 Task: Define workflows for handling returned items and updating inventory.
Action: Mouse moved to (737, 47)
Screenshot: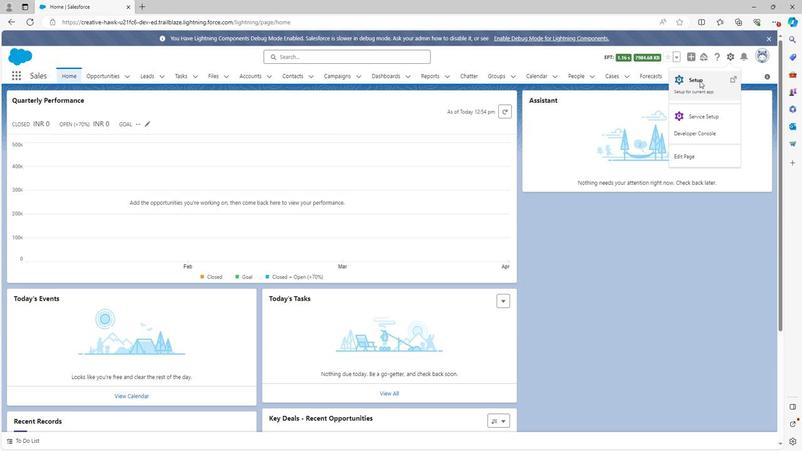 
Action: Mouse pressed left at (737, 47)
Screenshot: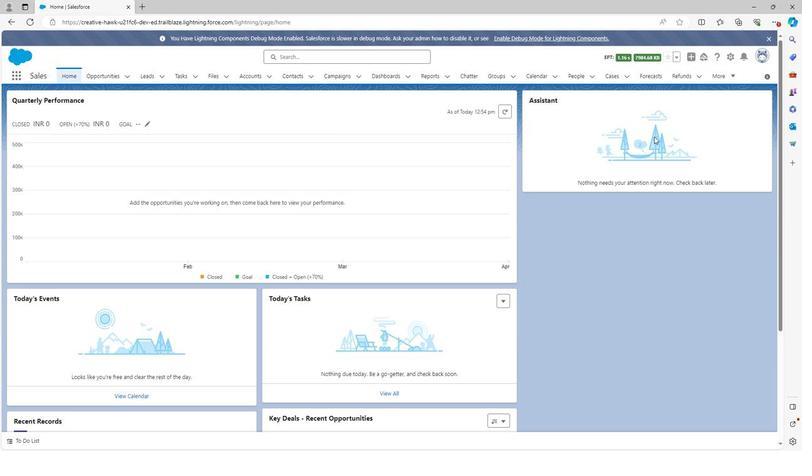 
Action: Mouse moved to (703, 72)
Screenshot: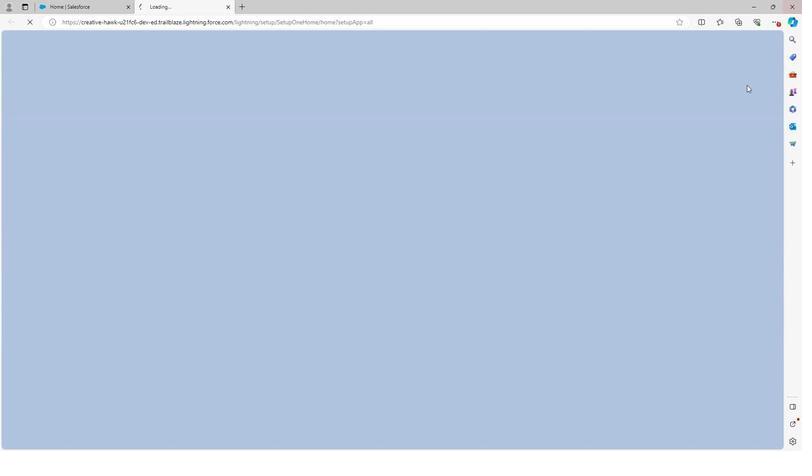 
Action: Mouse pressed left at (703, 72)
Screenshot: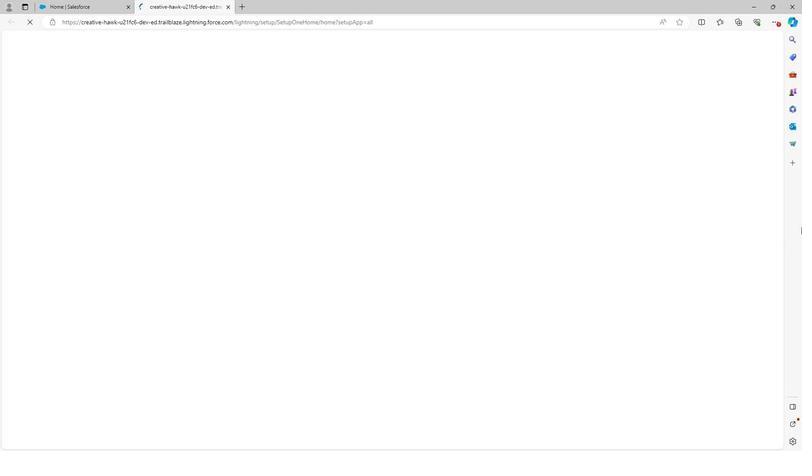 
Action: Mouse moved to (37, 90)
Screenshot: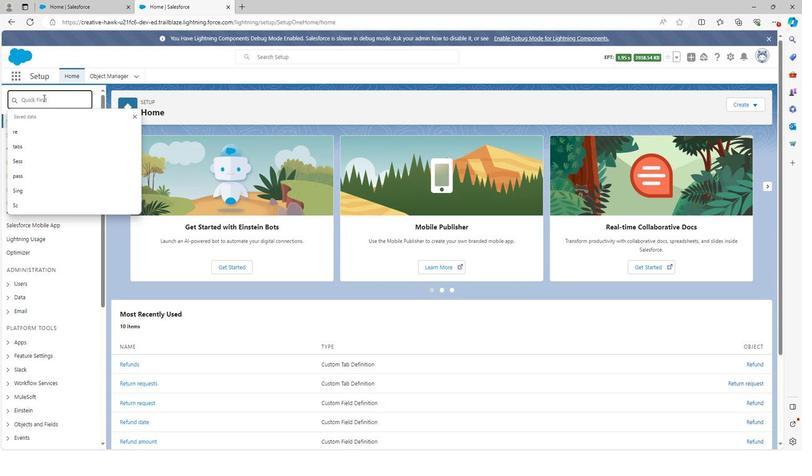 
Action: Mouse pressed left at (37, 90)
Screenshot: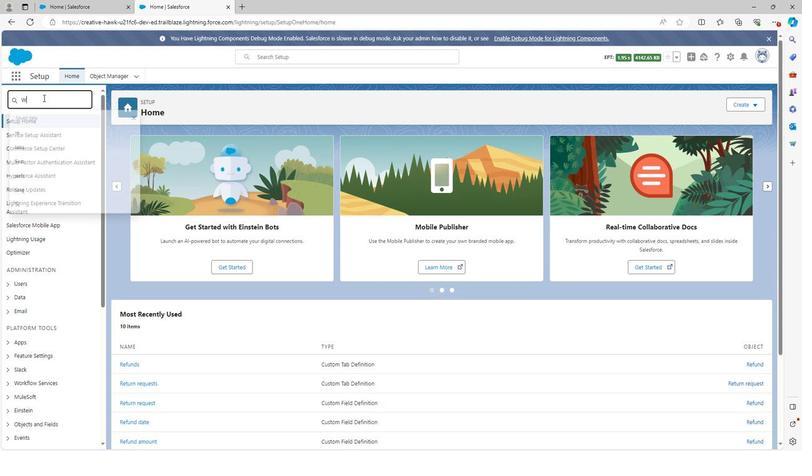 
Action: Key pressed <Key.shift>Workf
Screenshot: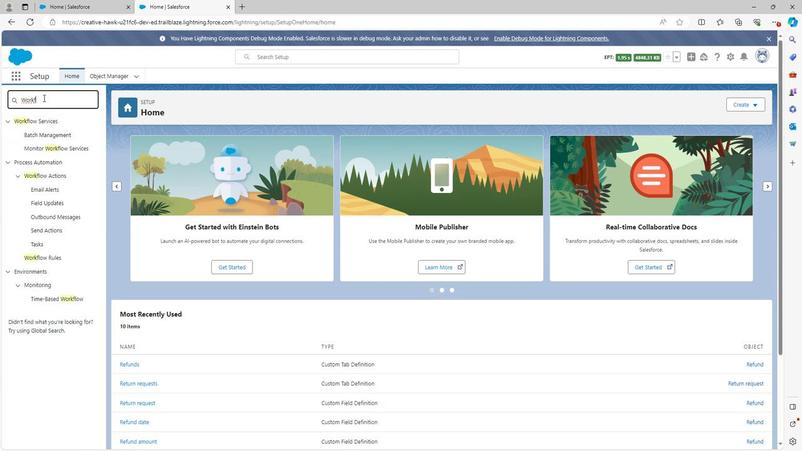 
Action: Mouse moved to (42, 254)
Screenshot: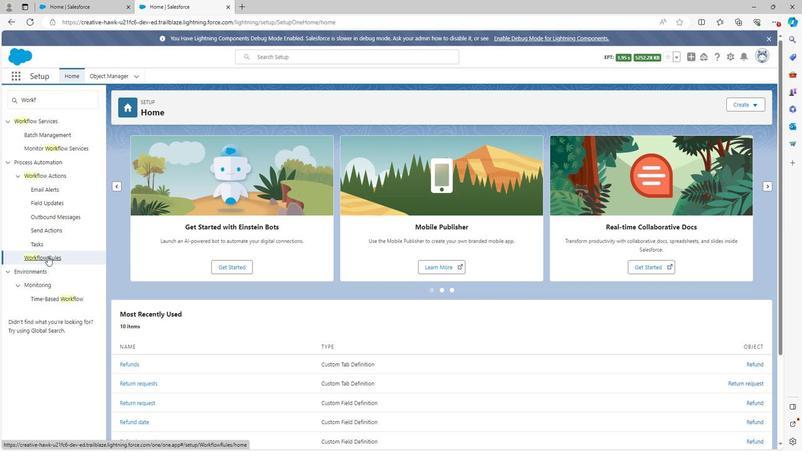 
Action: Mouse pressed left at (42, 254)
Screenshot: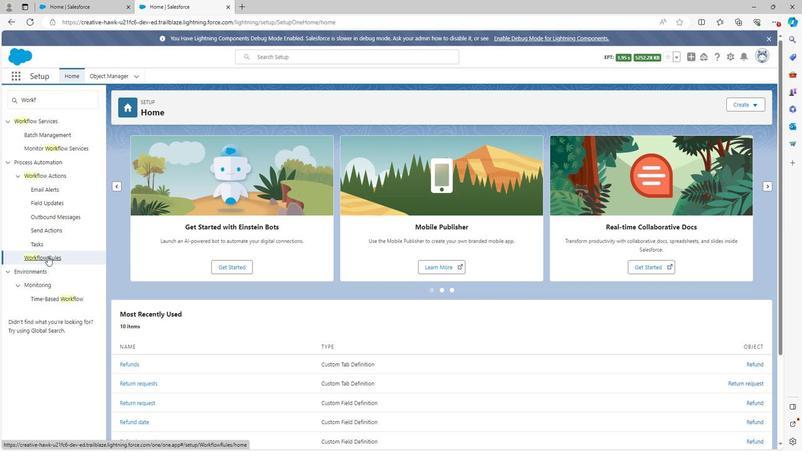 
Action: Mouse moved to (440, 235)
Screenshot: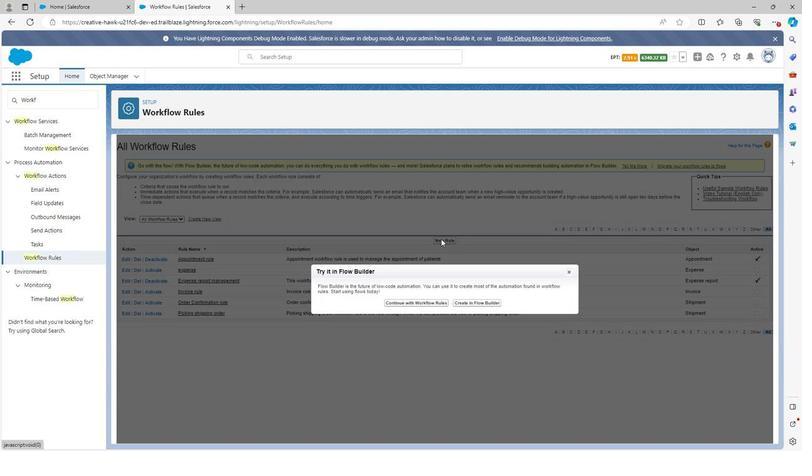 
Action: Mouse pressed left at (440, 235)
Screenshot: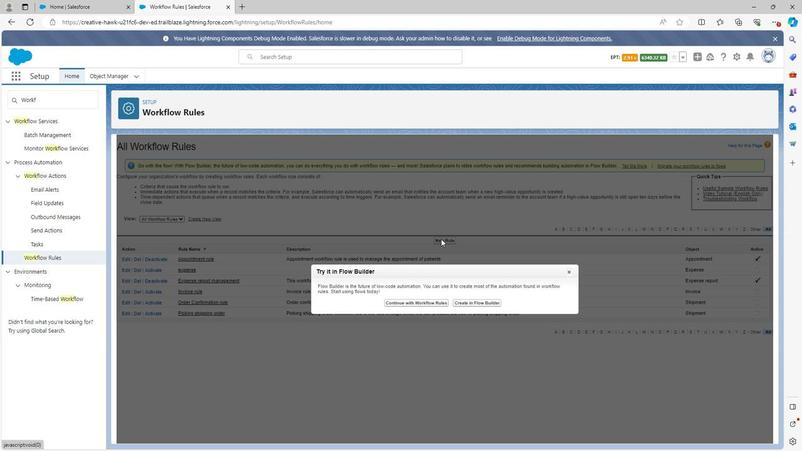 
Action: Mouse moved to (426, 301)
Screenshot: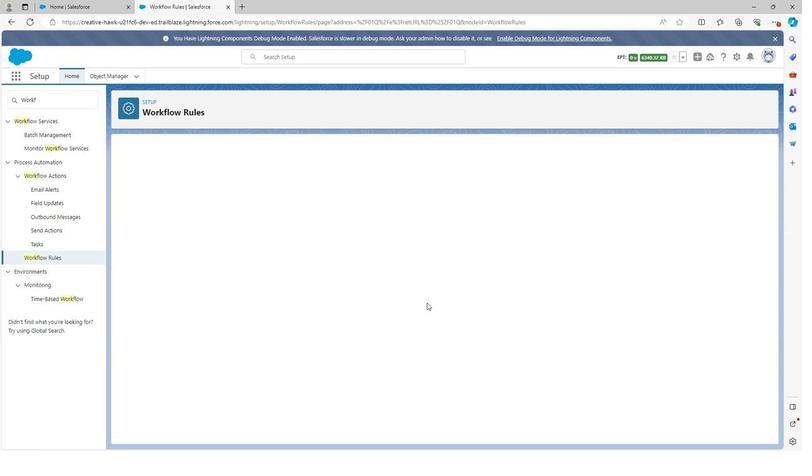
Action: Mouse pressed left at (426, 301)
Screenshot: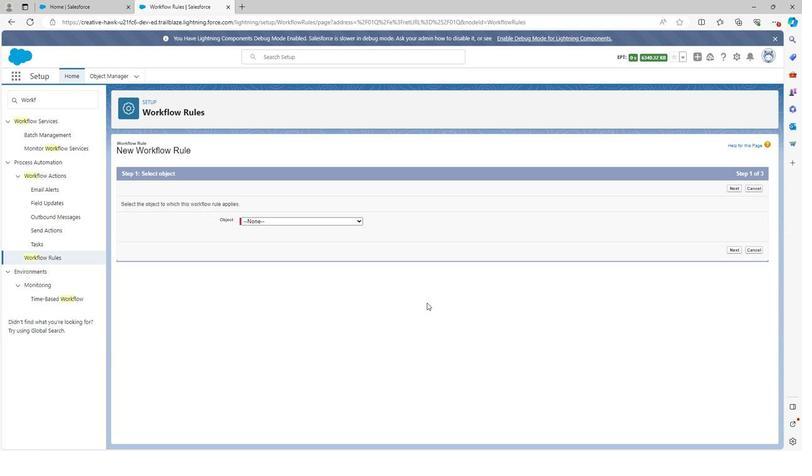 
Action: Mouse moved to (270, 218)
Screenshot: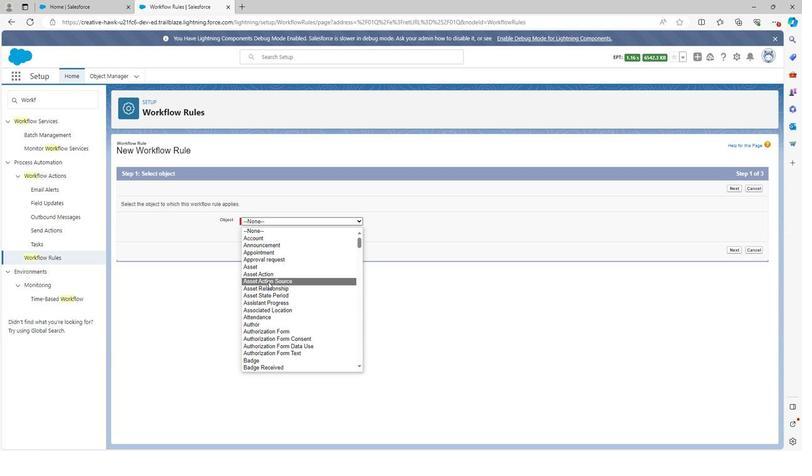 
Action: Mouse pressed left at (270, 218)
Screenshot: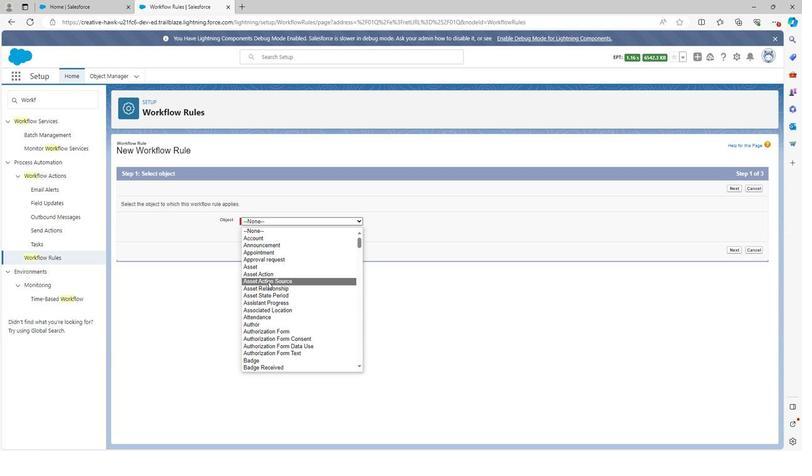 
Action: Mouse moved to (265, 280)
Screenshot: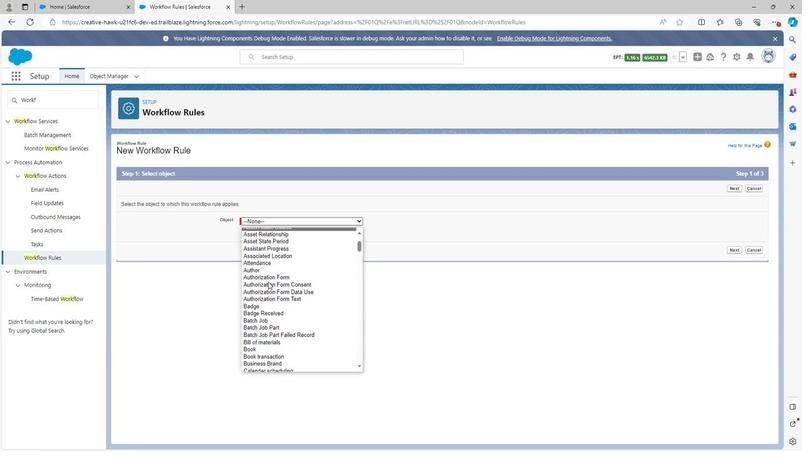 
Action: Mouse scrolled (265, 279) with delta (0, 0)
Screenshot: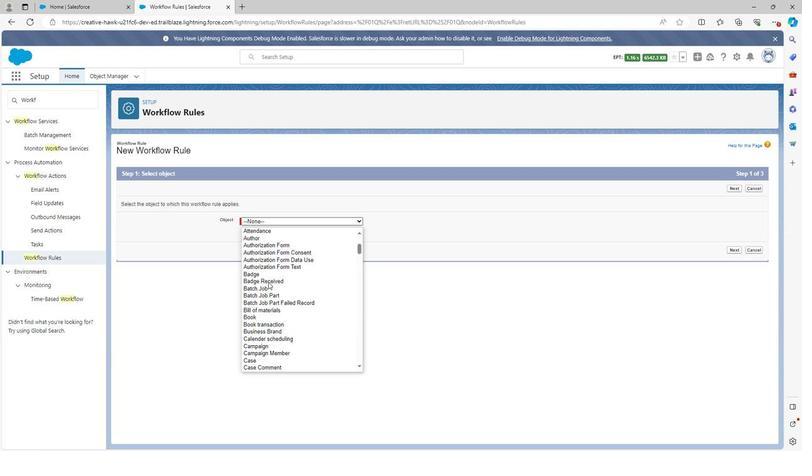 
Action: Mouse scrolled (265, 279) with delta (0, 0)
Screenshot: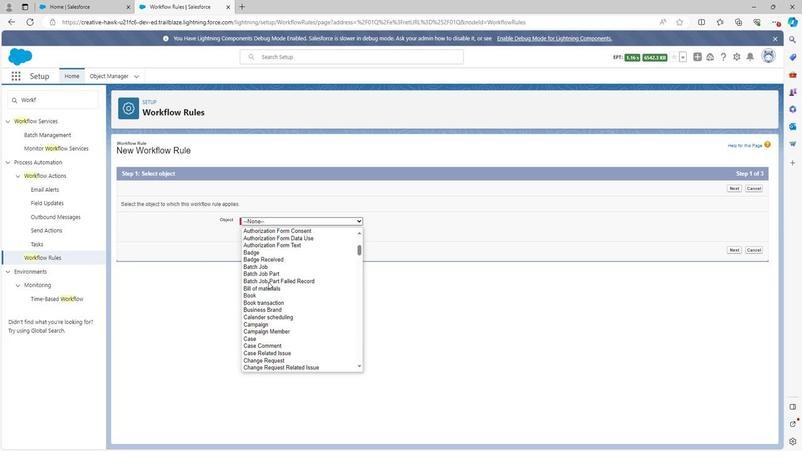 
Action: Mouse scrolled (265, 279) with delta (0, 0)
Screenshot: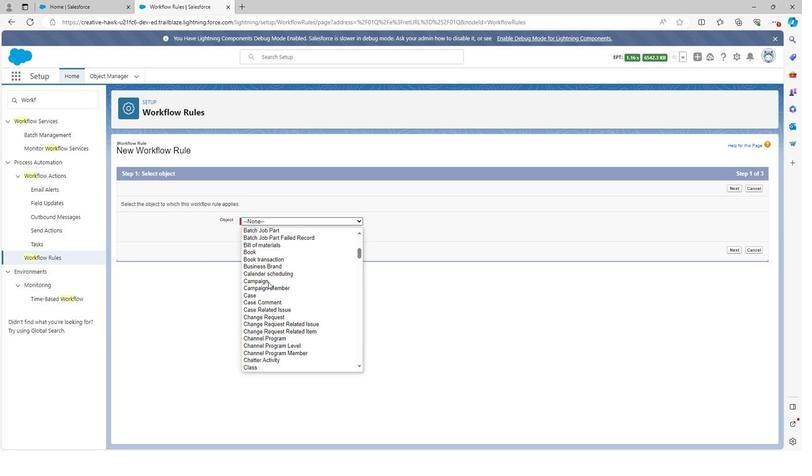 
Action: Mouse scrolled (265, 279) with delta (0, 0)
Screenshot: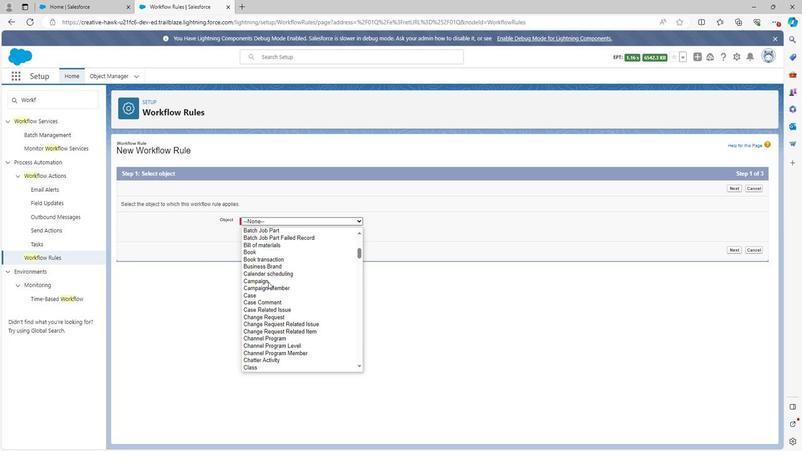 
Action: Mouse scrolled (265, 279) with delta (0, 0)
Screenshot: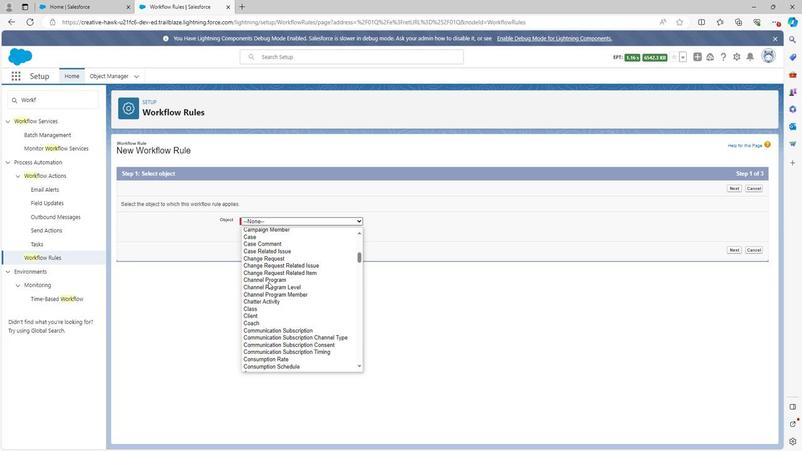 
Action: Mouse scrolled (265, 279) with delta (0, 0)
Screenshot: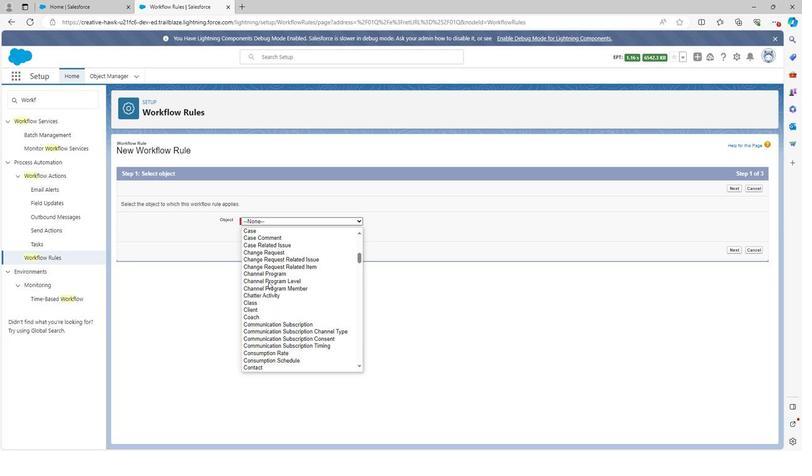 
Action: Mouse scrolled (265, 279) with delta (0, 0)
Screenshot: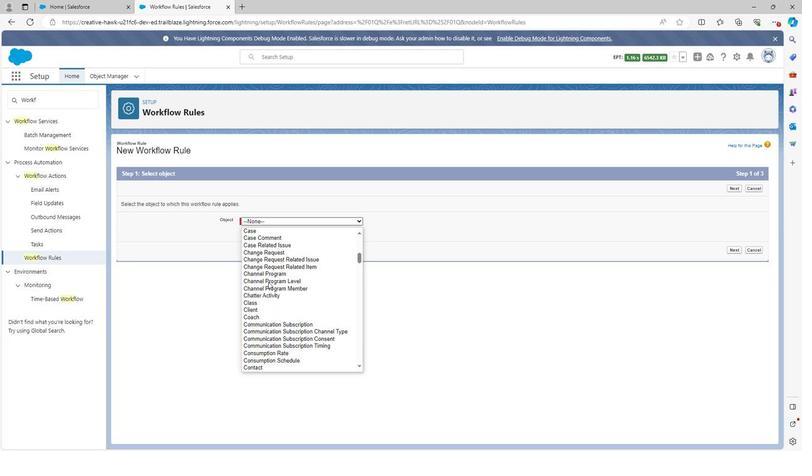 
Action: Mouse scrolled (265, 279) with delta (0, 0)
Screenshot: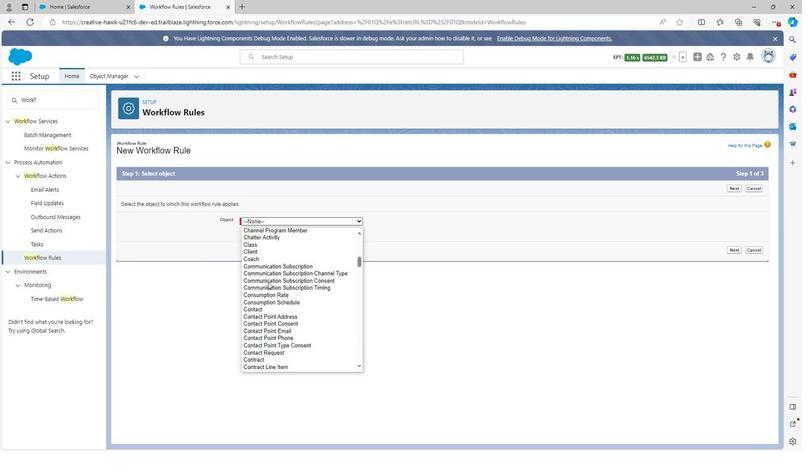 
Action: Mouse scrolled (265, 279) with delta (0, 0)
Screenshot: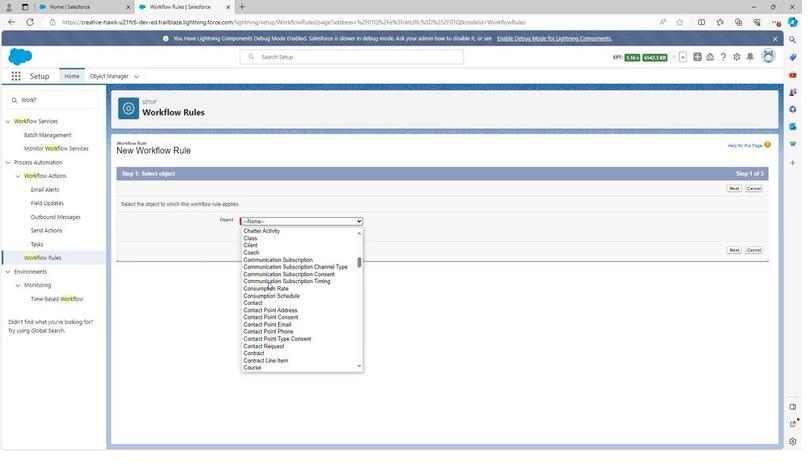 
Action: Mouse scrolled (265, 279) with delta (0, 0)
Screenshot: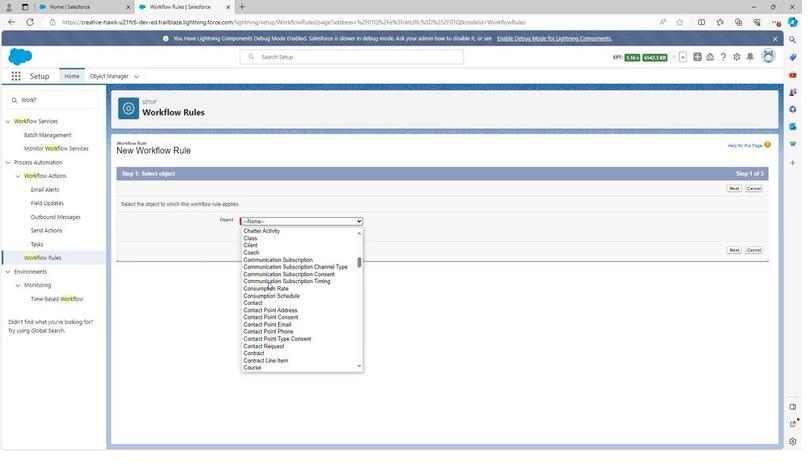 
Action: Mouse scrolled (265, 279) with delta (0, 0)
Screenshot: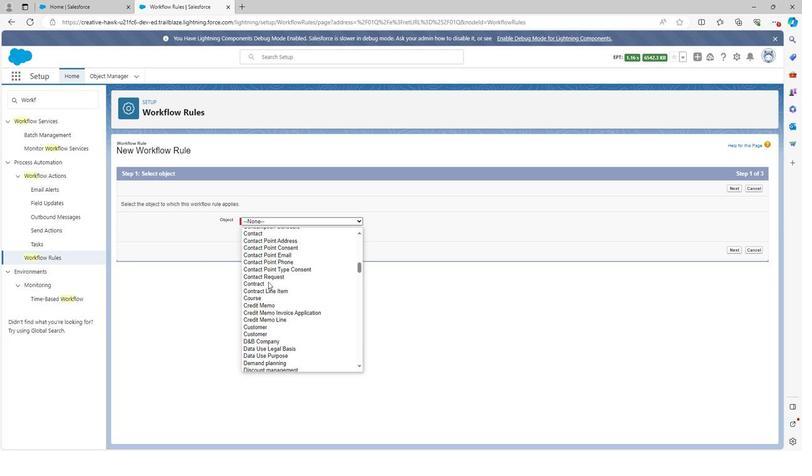 
Action: Mouse scrolled (265, 279) with delta (0, 0)
Screenshot: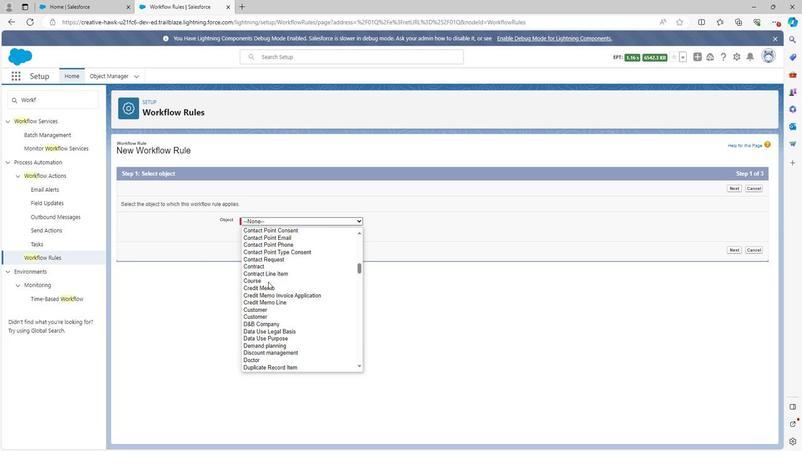 
Action: Mouse scrolled (265, 279) with delta (0, 0)
Screenshot: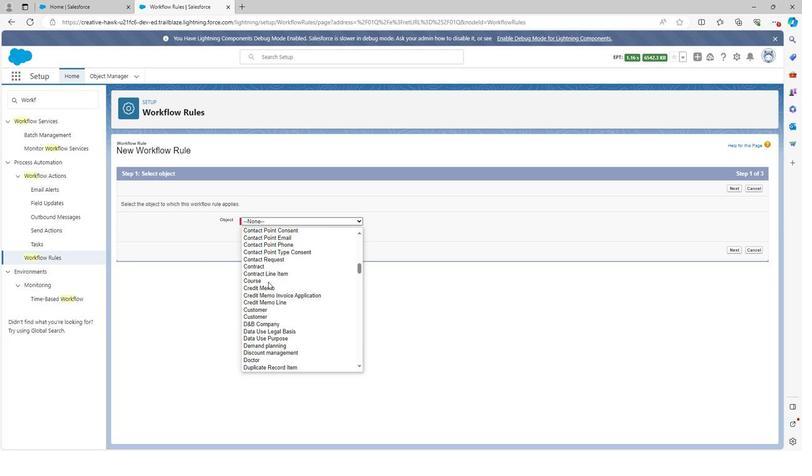 
Action: Mouse scrolled (265, 279) with delta (0, 0)
Screenshot: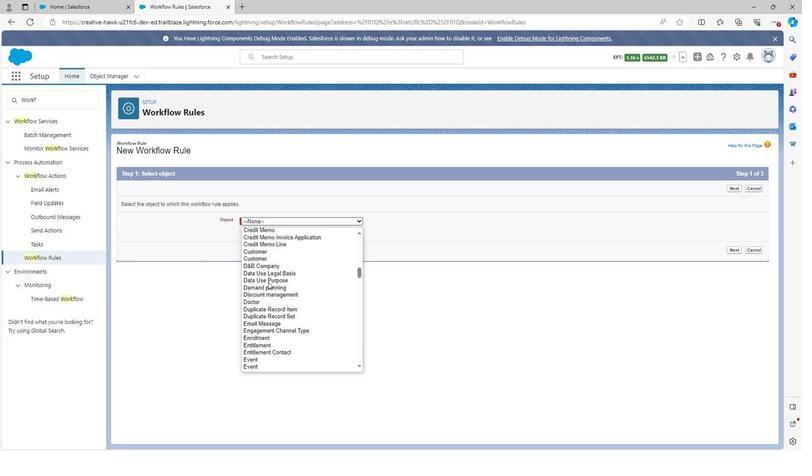 
Action: Mouse scrolled (265, 279) with delta (0, 0)
Screenshot: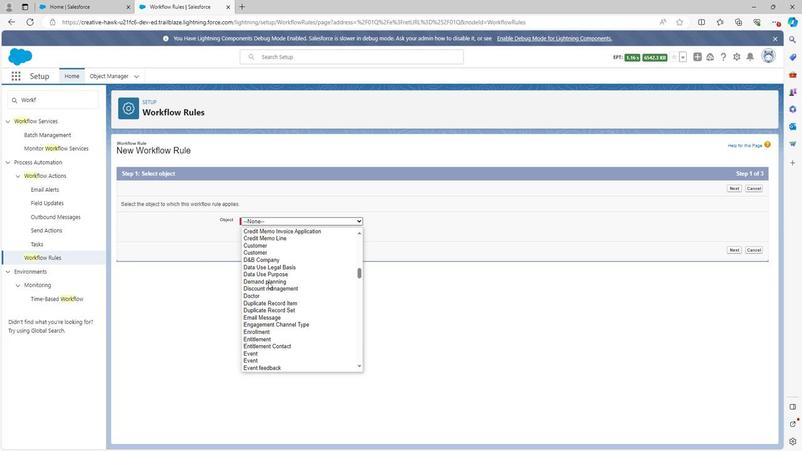 
Action: Mouse scrolled (265, 279) with delta (0, 0)
Screenshot: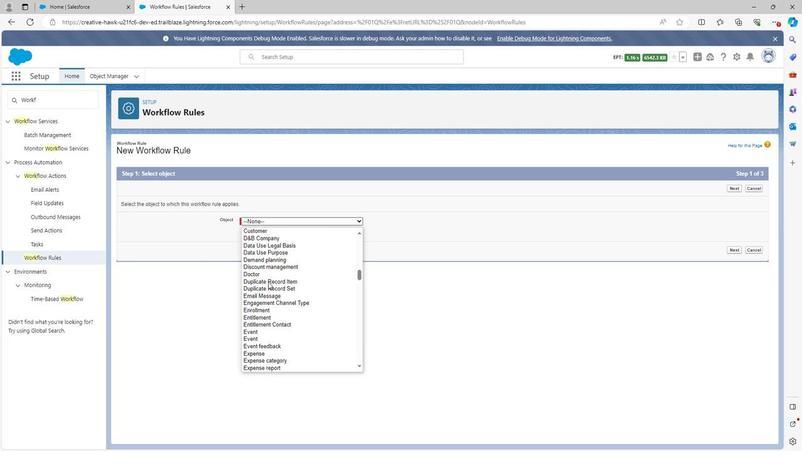 
Action: Mouse scrolled (265, 279) with delta (0, 0)
Screenshot: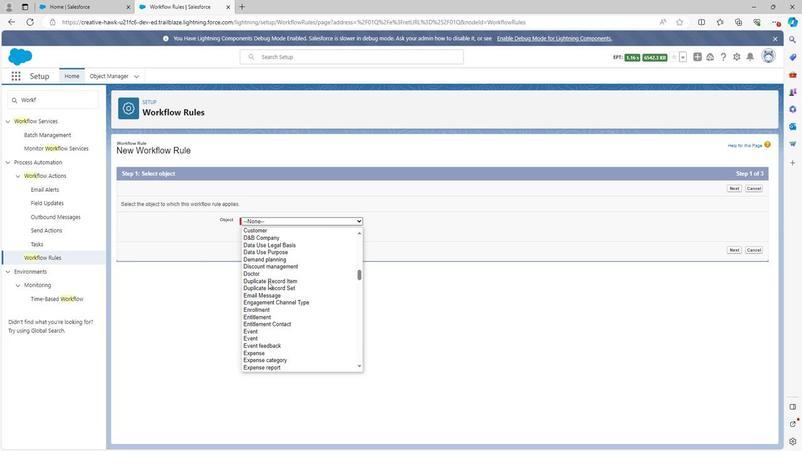 
Action: Mouse scrolled (265, 279) with delta (0, 0)
Screenshot: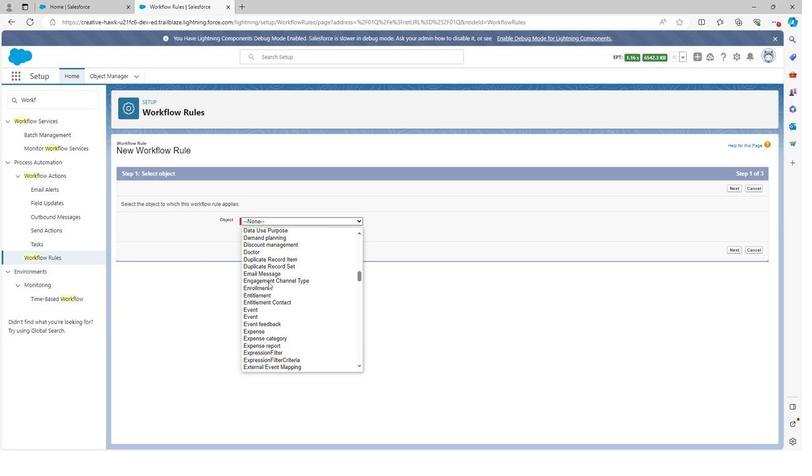 
Action: Mouse scrolled (265, 279) with delta (0, 0)
Screenshot: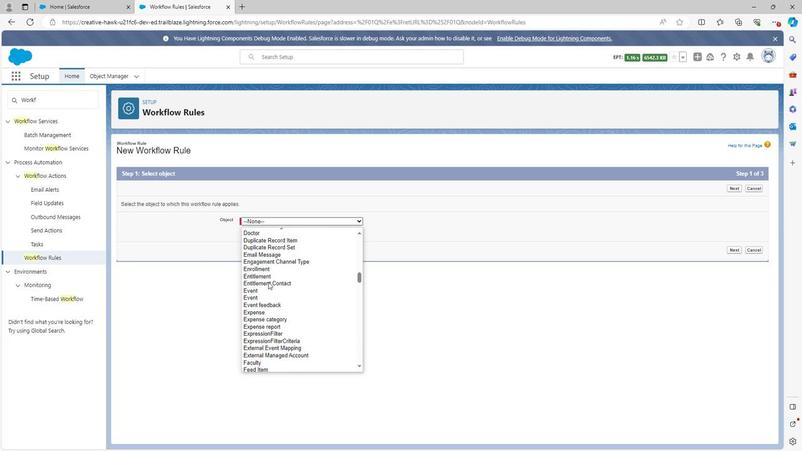 
Action: Mouse scrolled (265, 279) with delta (0, 0)
Screenshot: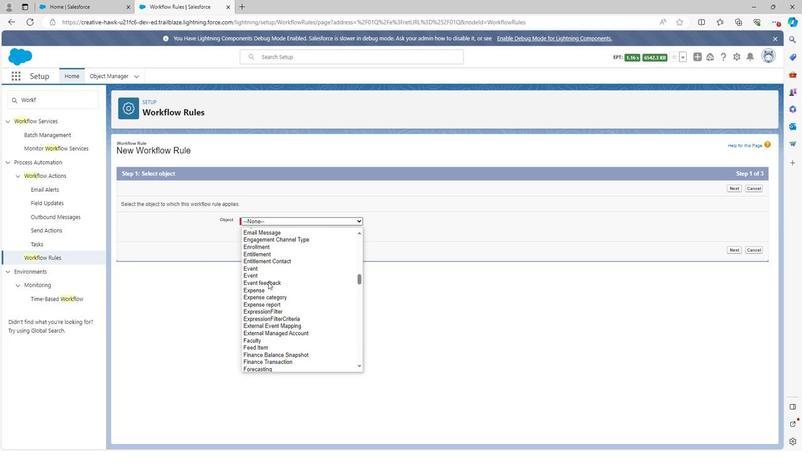 
Action: Mouse scrolled (265, 279) with delta (0, 0)
Screenshot: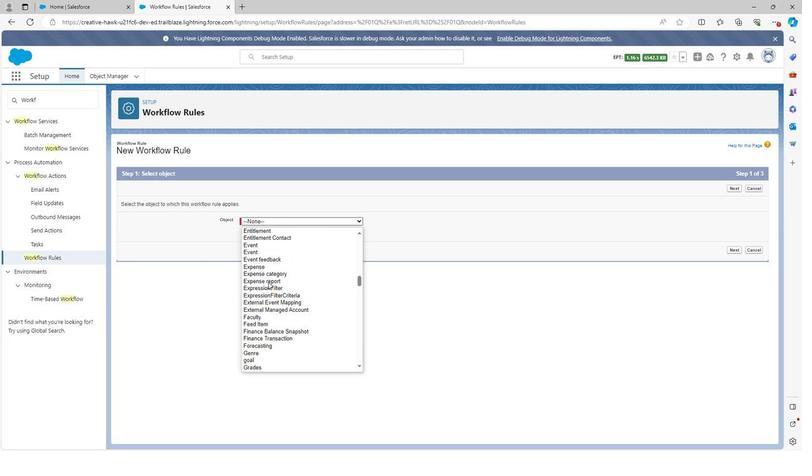 
Action: Mouse scrolled (265, 279) with delta (0, 0)
Screenshot: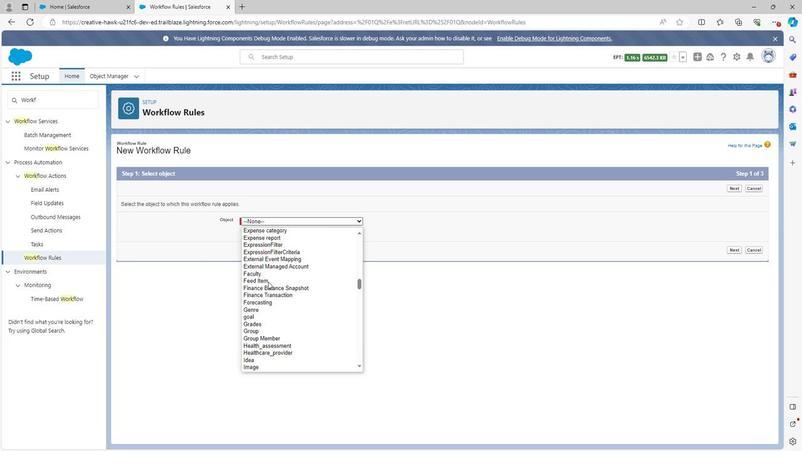 
Action: Mouse scrolled (265, 279) with delta (0, 0)
Screenshot: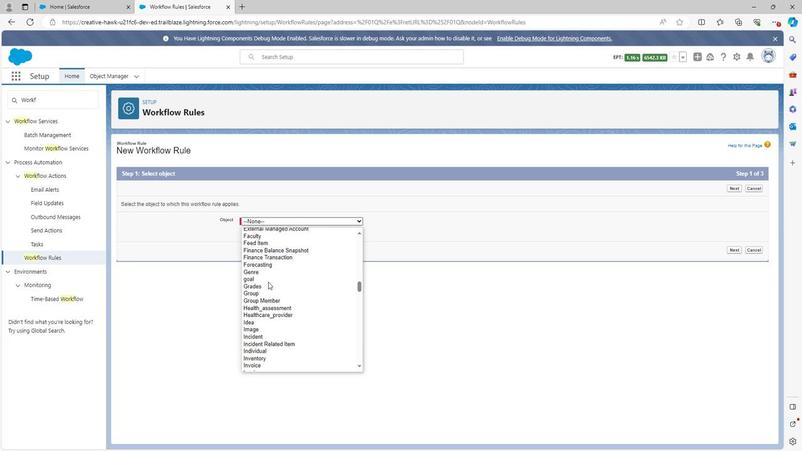 
Action: Mouse scrolled (265, 279) with delta (0, 0)
Screenshot: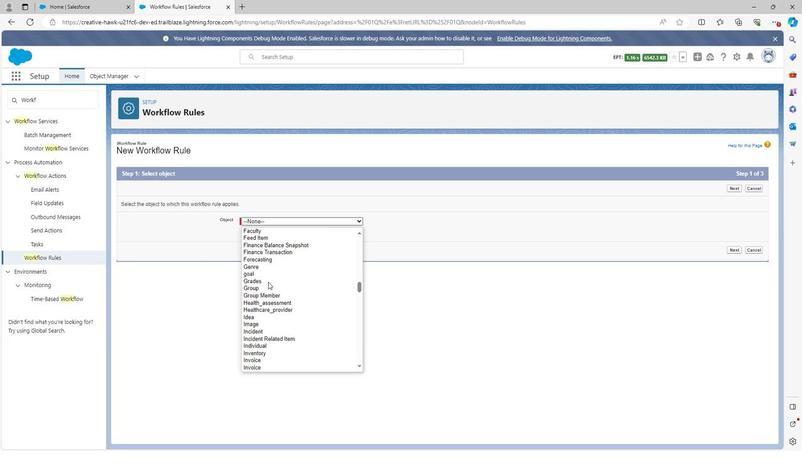 
Action: Mouse scrolled (265, 279) with delta (0, 0)
Screenshot: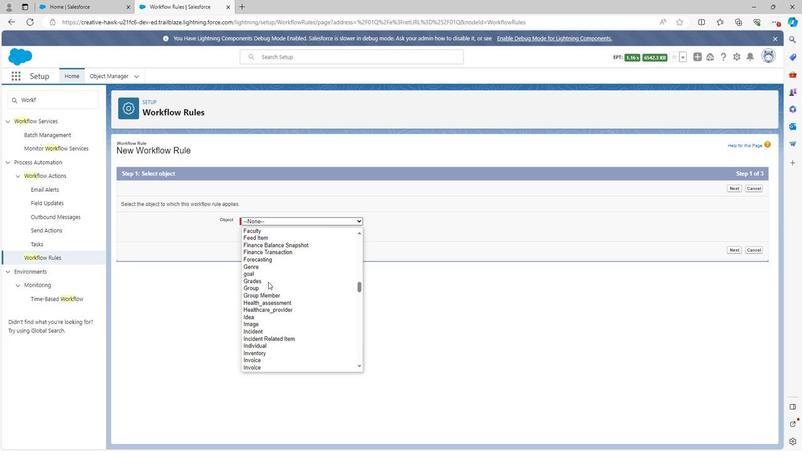 
Action: Mouse scrolled (265, 279) with delta (0, 0)
Screenshot: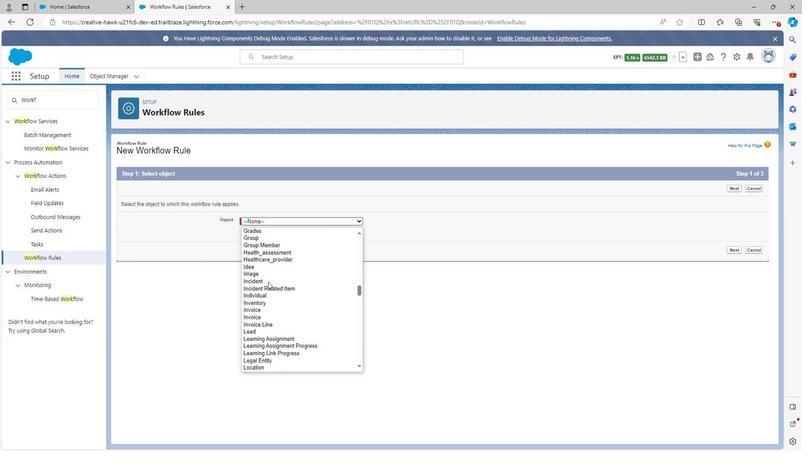 
Action: Mouse scrolled (265, 279) with delta (0, 0)
Screenshot: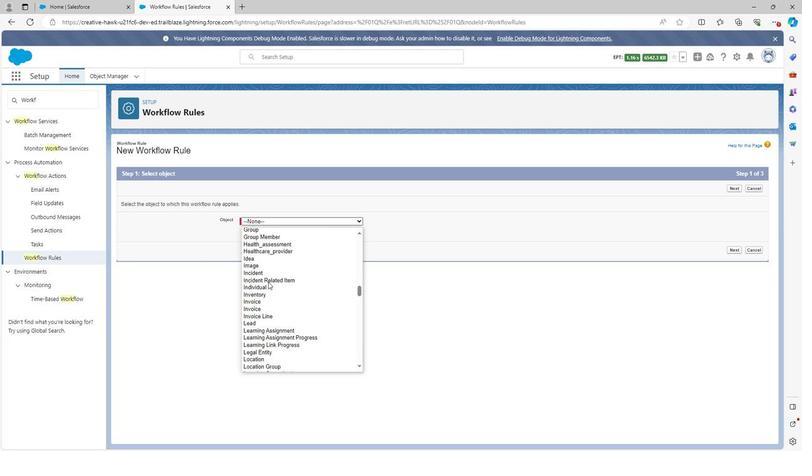 
Action: Mouse scrolled (265, 279) with delta (0, 0)
Screenshot: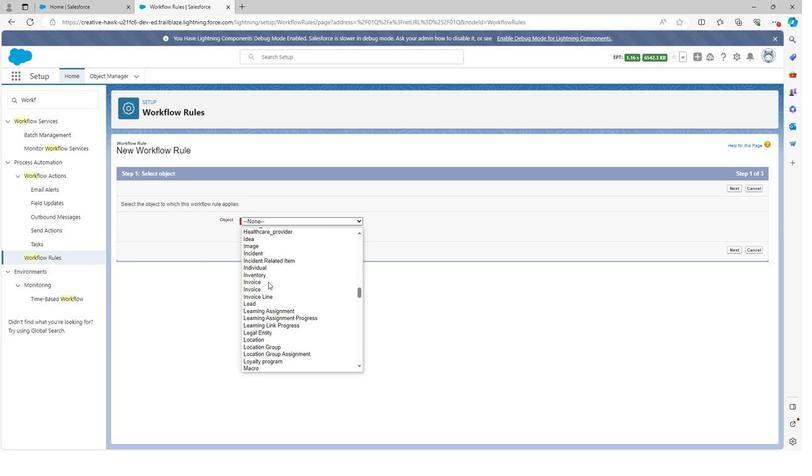 
Action: Mouse scrolled (265, 279) with delta (0, 0)
Screenshot: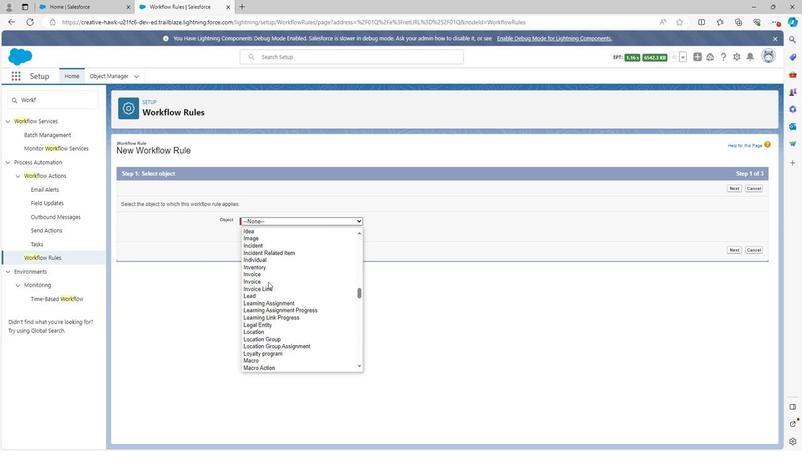 
Action: Mouse scrolled (265, 279) with delta (0, 0)
Screenshot: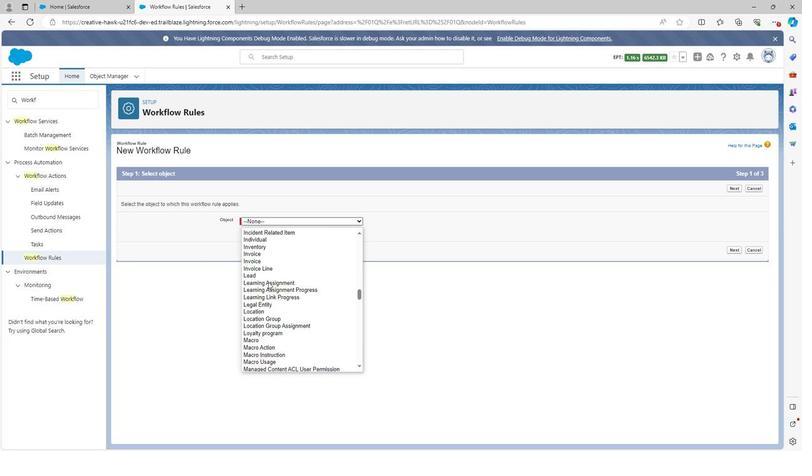 
Action: Mouse scrolled (265, 279) with delta (0, 0)
Screenshot: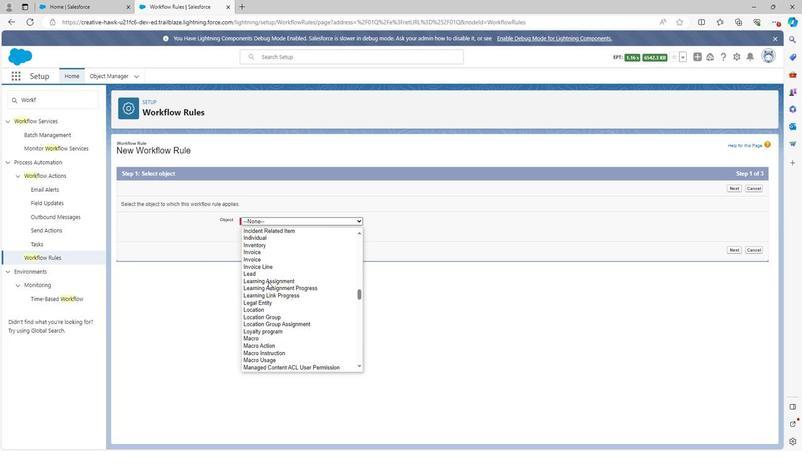 
Action: Mouse scrolled (265, 279) with delta (0, 0)
Screenshot: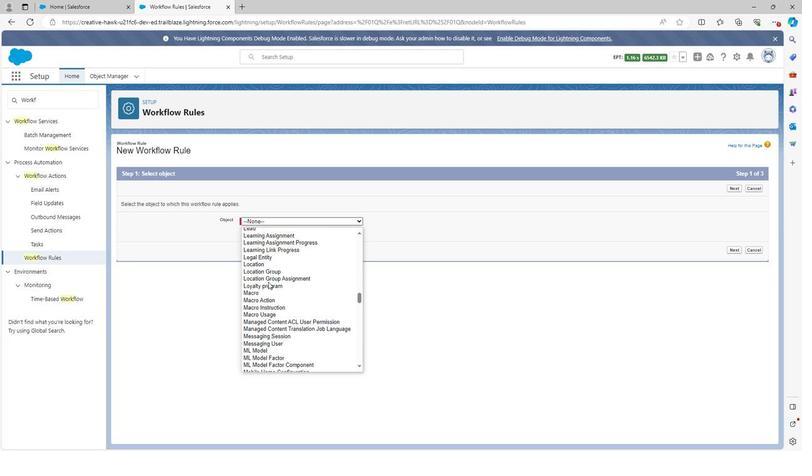 
Action: Mouse scrolled (265, 279) with delta (0, 0)
Screenshot: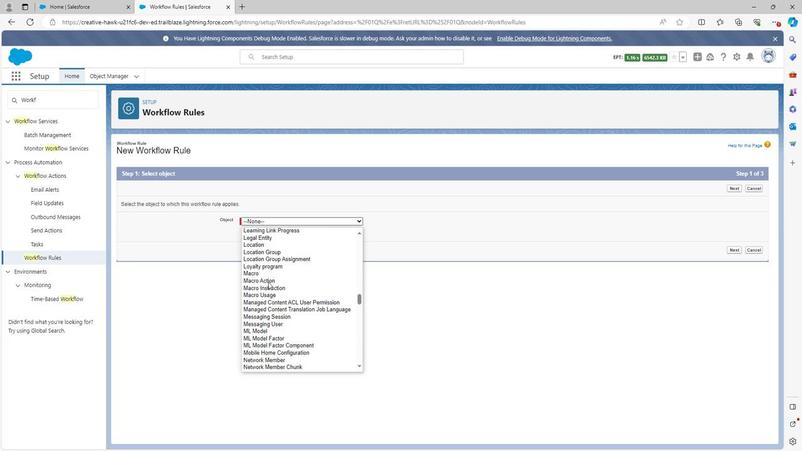 
Action: Mouse scrolled (265, 279) with delta (0, 0)
Screenshot: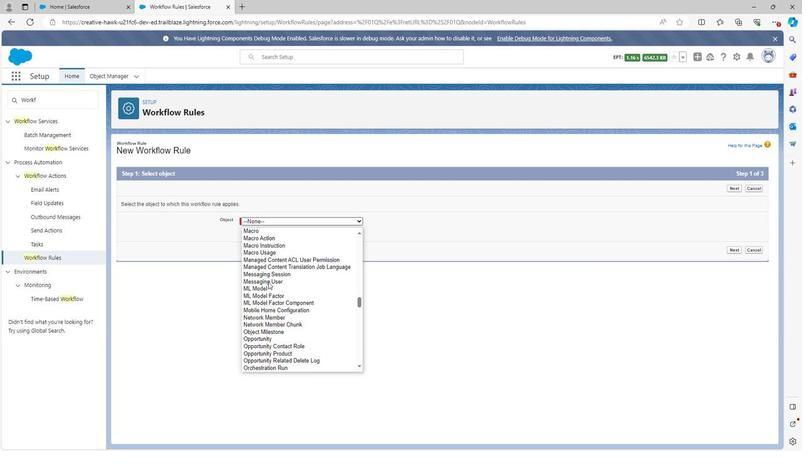 
Action: Mouse scrolled (265, 279) with delta (0, 0)
Screenshot: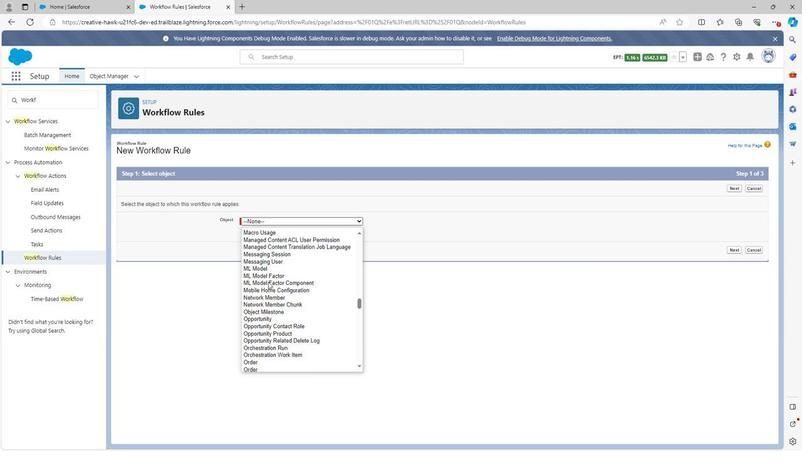 
Action: Mouse scrolled (265, 279) with delta (0, 0)
Screenshot: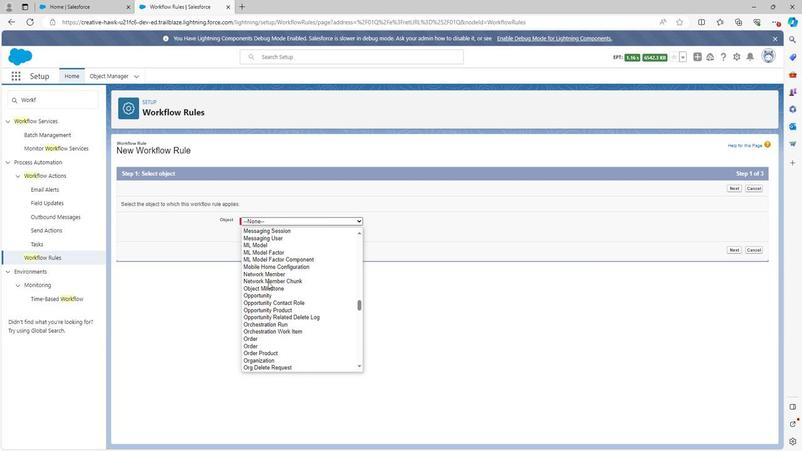 
Action: Mouse scrolled (265, 279) with delta (0, 0)
Screenshot: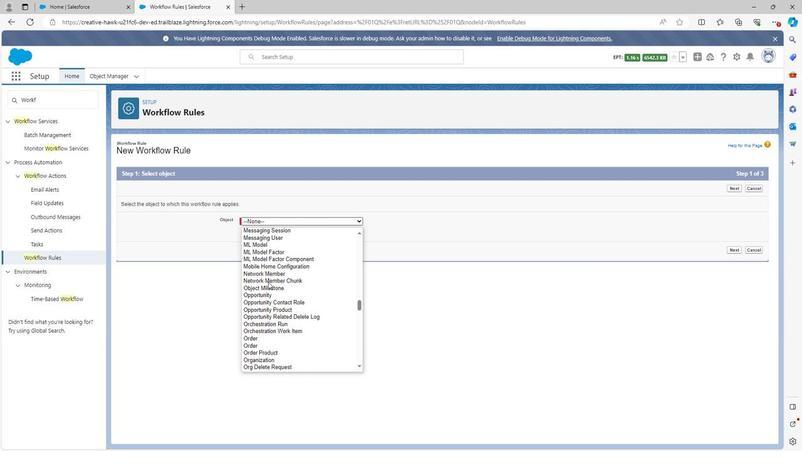 
Action: Mouse scrolled (265, 279) with delta (0, 0)
Screenshot: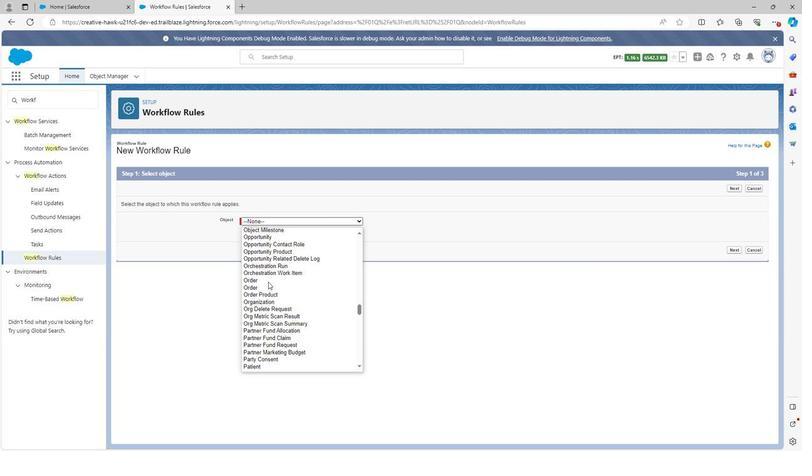 
Action: Mouse scrolled (265, 279) with delta (0, 0)
Screenshot: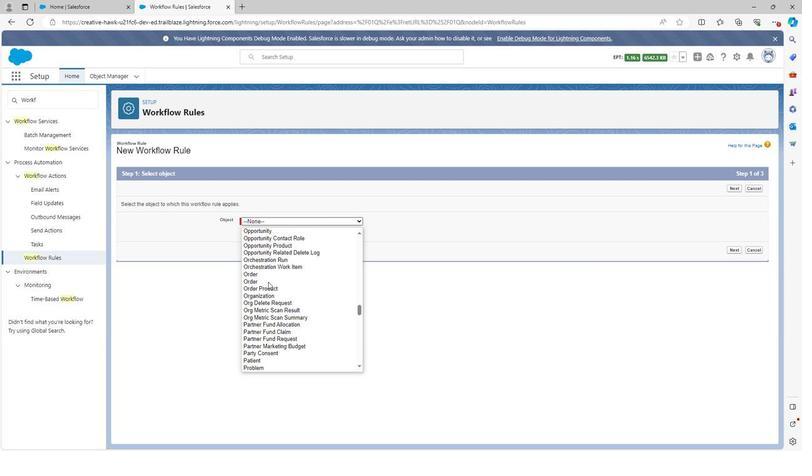 
Action: Mouse scrolled (265, 279) with delta (0, 0)
Screenshot: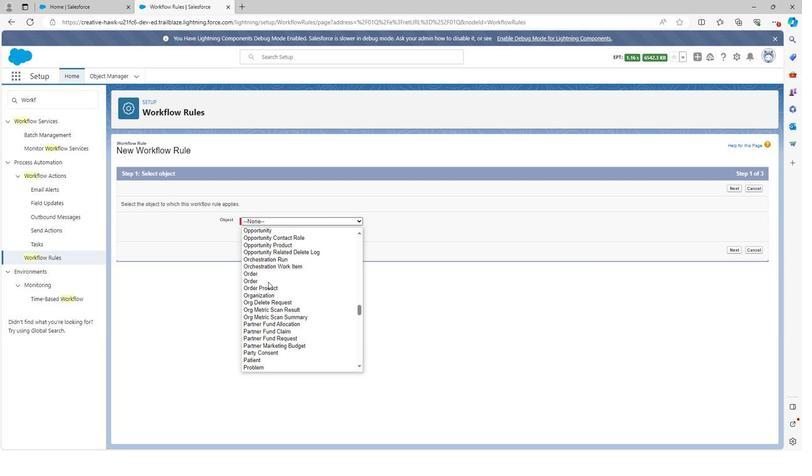
Action: Mouse scrolled (265, 279) with delta (0, 0)
Screenshot: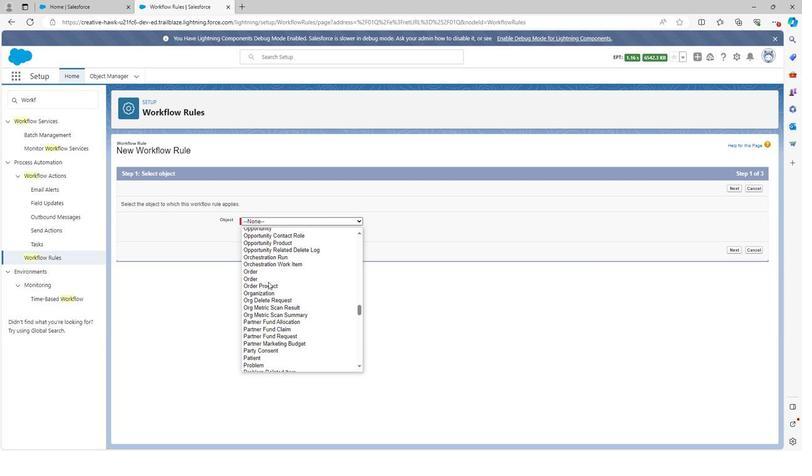 
Action: Mouse scrolled (265, 279) with delta (0, 0)
Screenshot: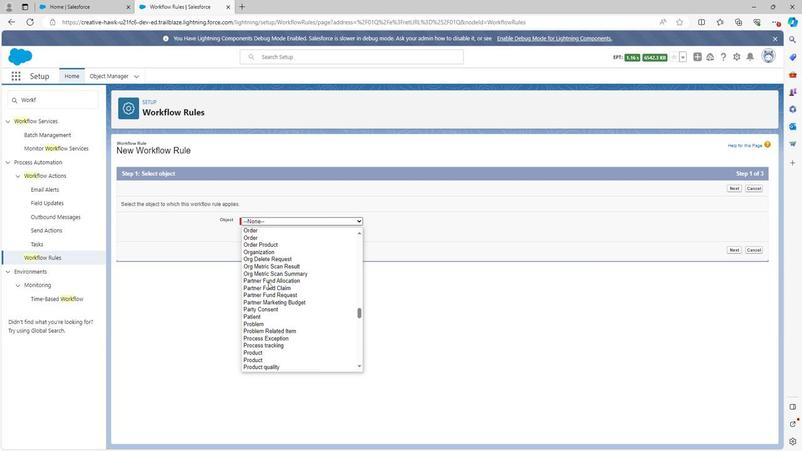 
Action: Mouse scrolled (265, 279) with delta (0, 0)
Screenshot: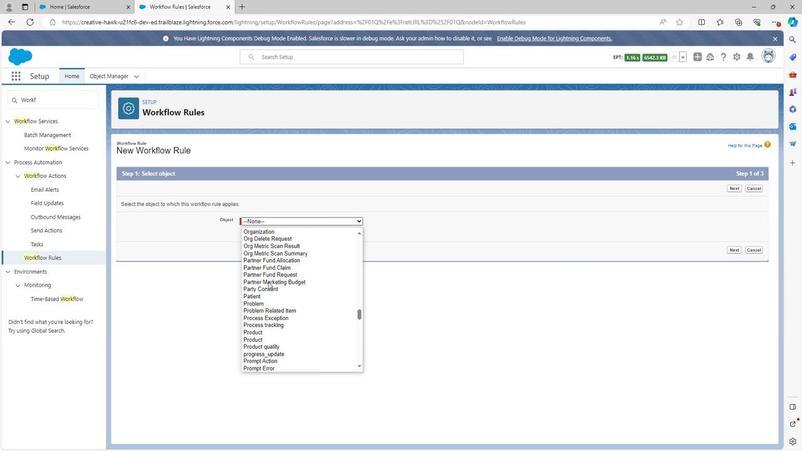 
Action: Mouse scrolled (265, 279) with delta (0, 0)
Screenshot: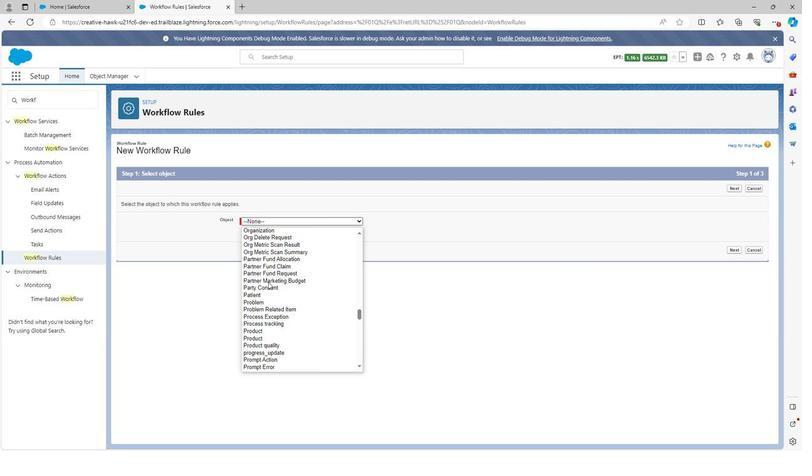 
Action: Mouse scrolled (265, 279) with delta (0, 0)
Screenshot: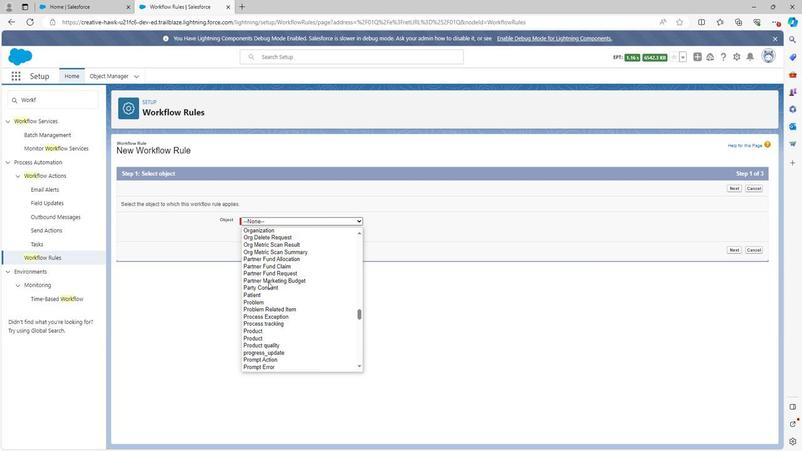 
Action: Mouse scrolled (265, 279) with delta (0, 0)
Screenshot: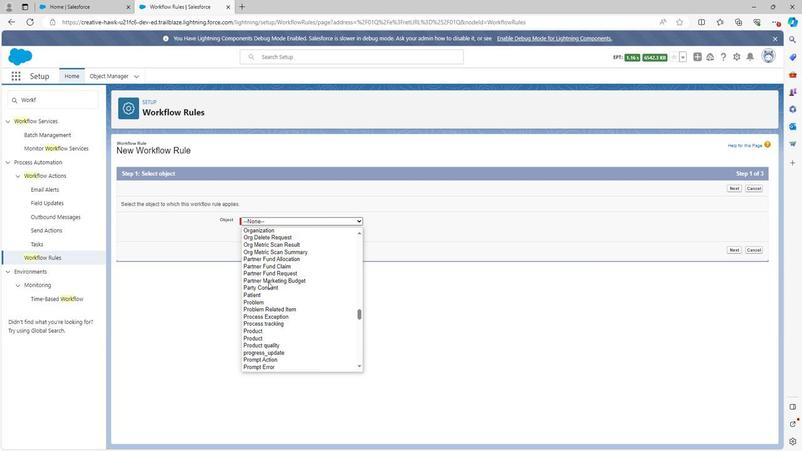 
Action: Mouse scrolled (265, 279) with delta (0, 0)
Screenshot: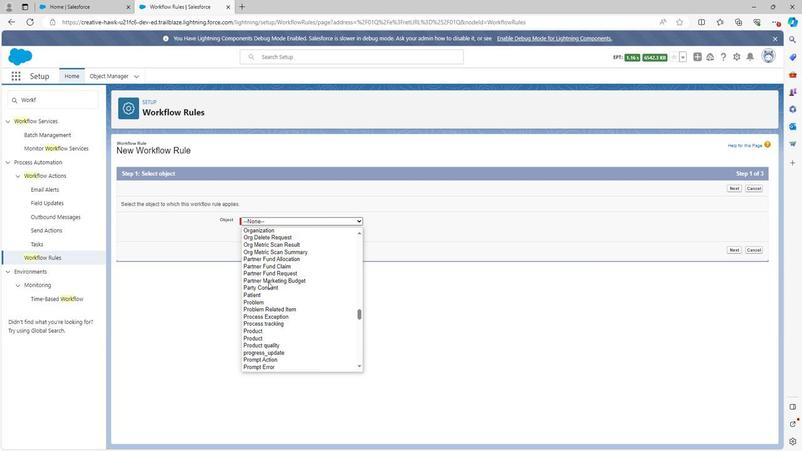 
Action: Mouse scrolled (265, 279) with delta (0, 0)
Screenshot: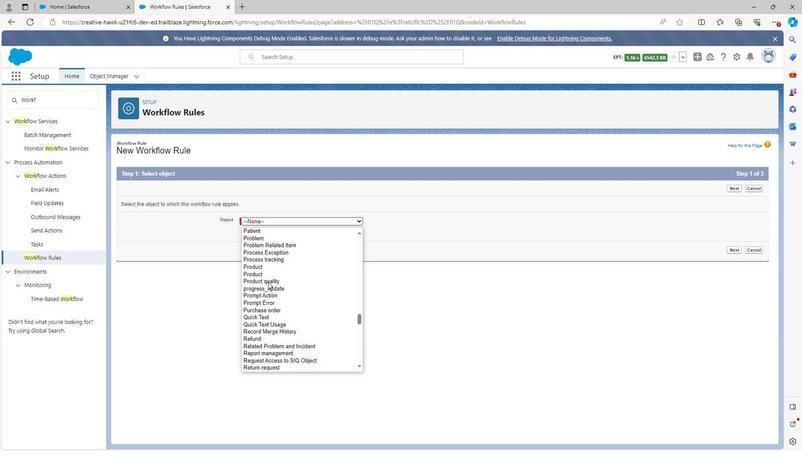 
Action: Mouse scrolled (265, 279) with delta (0, 0)
Screenshot: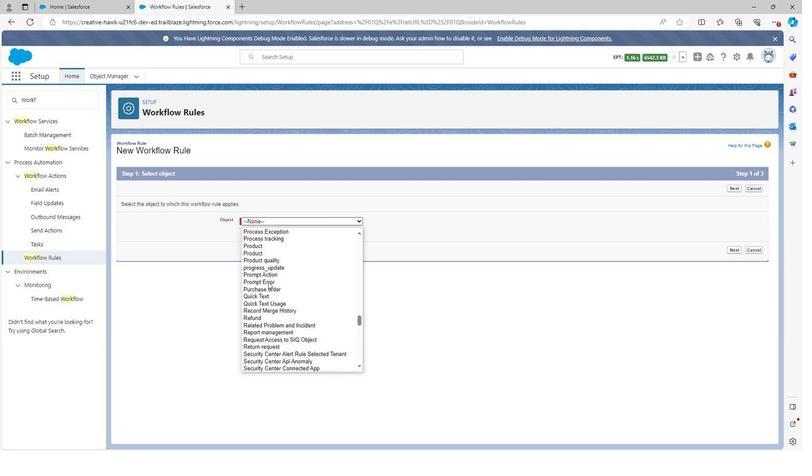 
Action: Mouse scrolled (265, 279) with delta (0, 0)
Screenshot: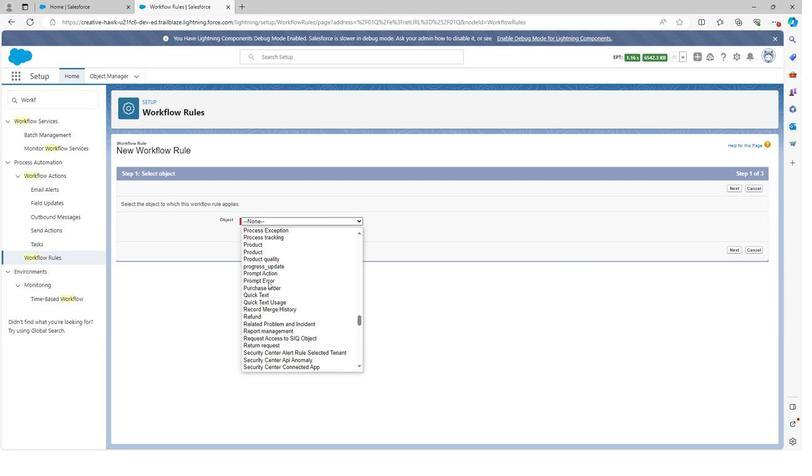 
Action: Mouse scrolled (265, 279) with delta (0, 0)
Screenshot: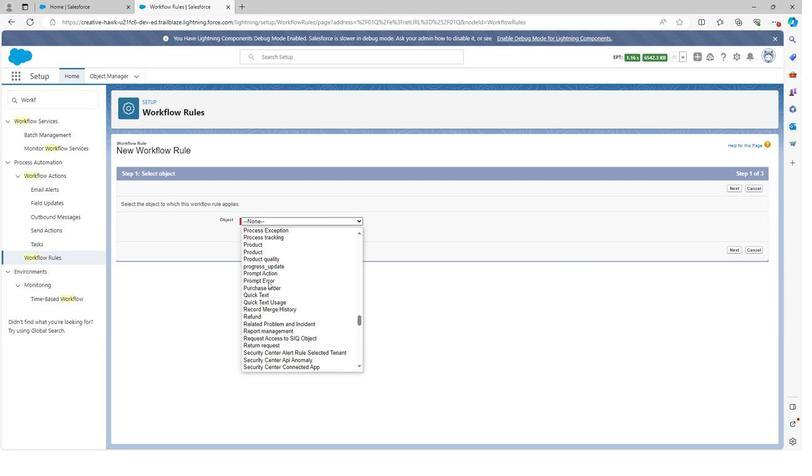 
Action: Mouse moved to (264, 280)
Screenshot: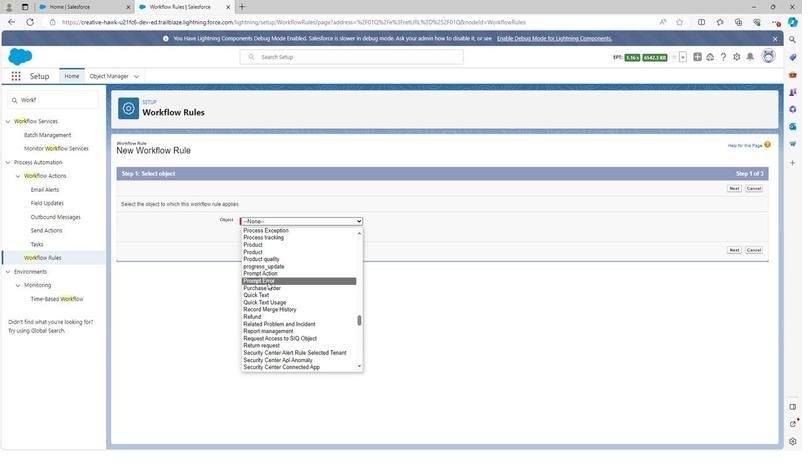 
Action: Mouse scrolled (264, 280) with delta (0, 0)
Screenshot: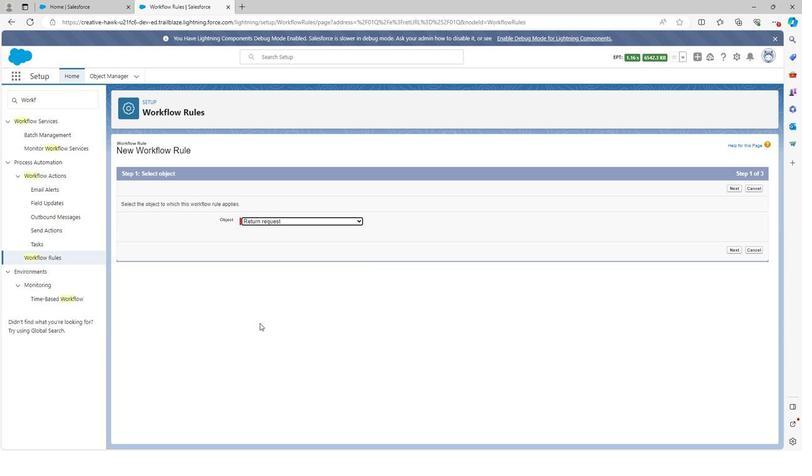 
Action: Mouse moved to (256, 323)
Screenshot: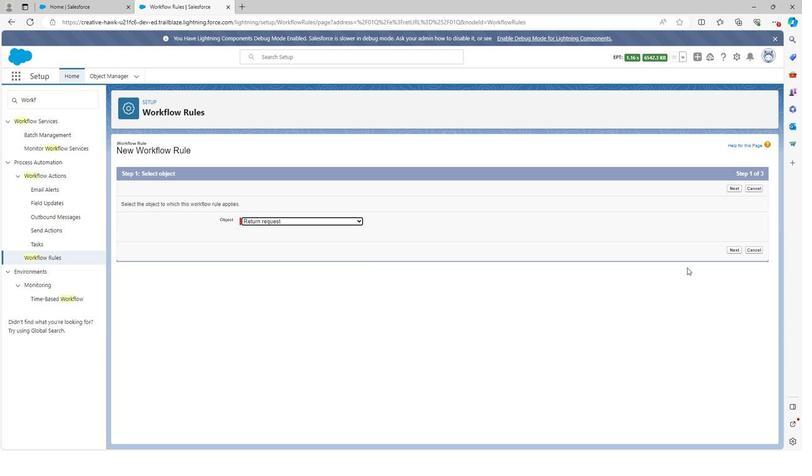 
Action: Mouse pressed left at (256, 323)
Screenshot: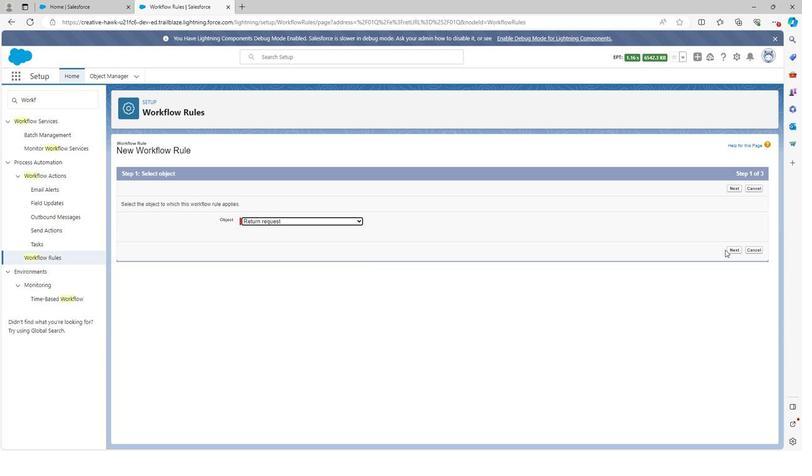 
Action: Mouse moved to (736, 244)
Screenshot: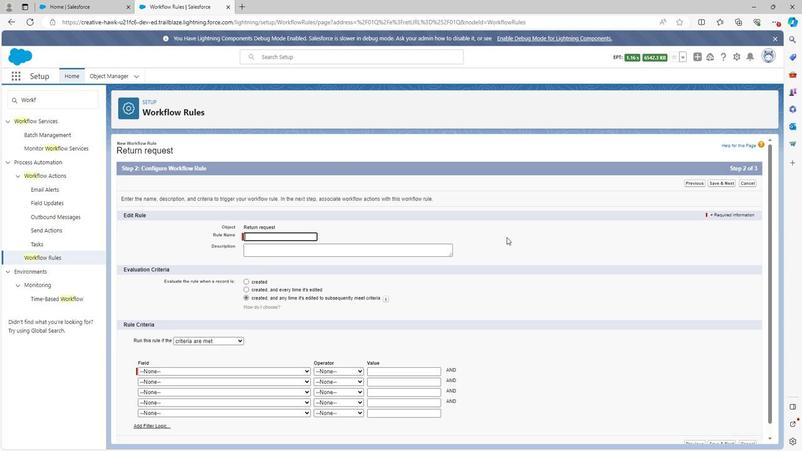 
Action: Mouse pressed left at (736, 244)
Screenshot: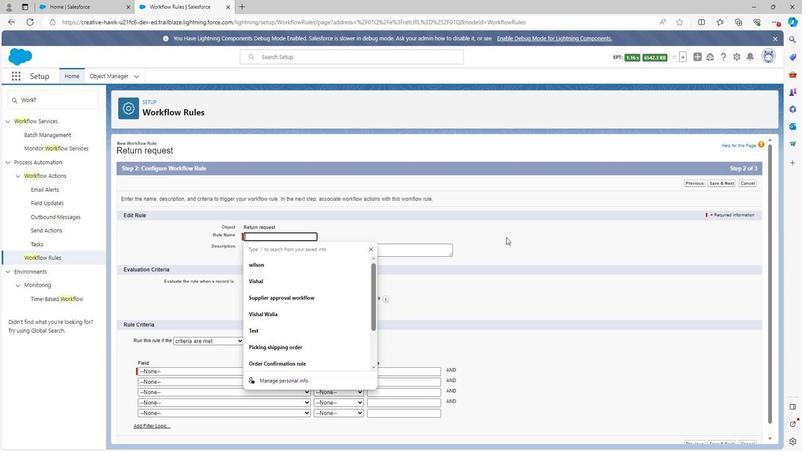 
Action: Mouse moved to (280, 229)
Screenshot: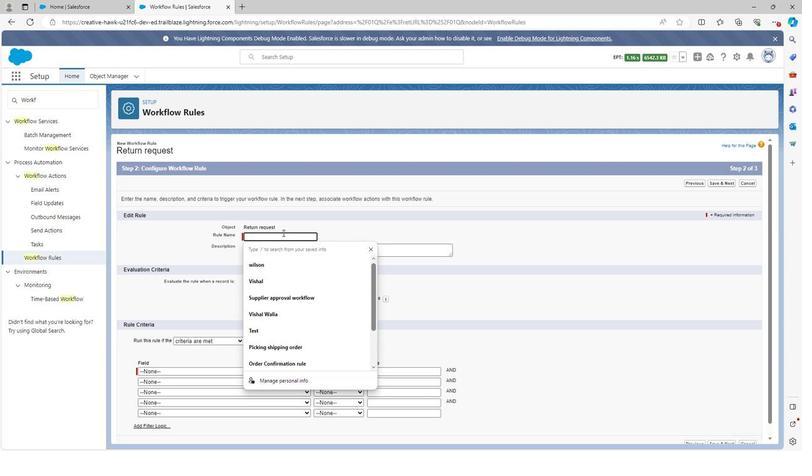 
Action: Key pressed <Key.shift><Key.shift><Key.shift><Key.shift><Key.shift><Key.shift><Key.shift><Key.shift><Key.shift><Key.shift><Key.shift><Key.shift><Key.shift><Key.shift><Key.shift><Key.shift><Key.shift><Key.shift><Key.shift>Return<Key.space>item<Key.space><Key.left><Key.left><Key.left><Key.left><Key.left><Key.left><Key.left><Key.left><Key.left><Key.left><Key.left><Key.left><Key.shift>Handle<Key.space><Key.right><Key.backspace>r<Key.right><Key.right><Key.right><Key.right><Key.right><Key.right><Key.right><Key.right><Key.right><Key.right><Key.right>rule
Screenshot: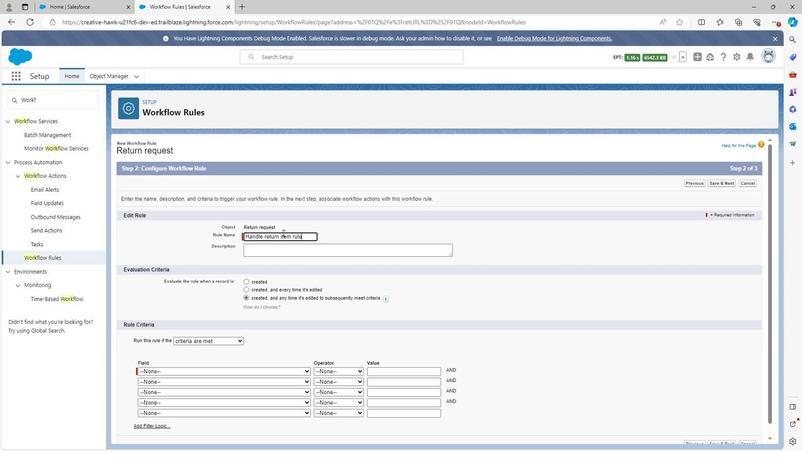 
Action: Mouse moved to (279, 251)
Screenshot: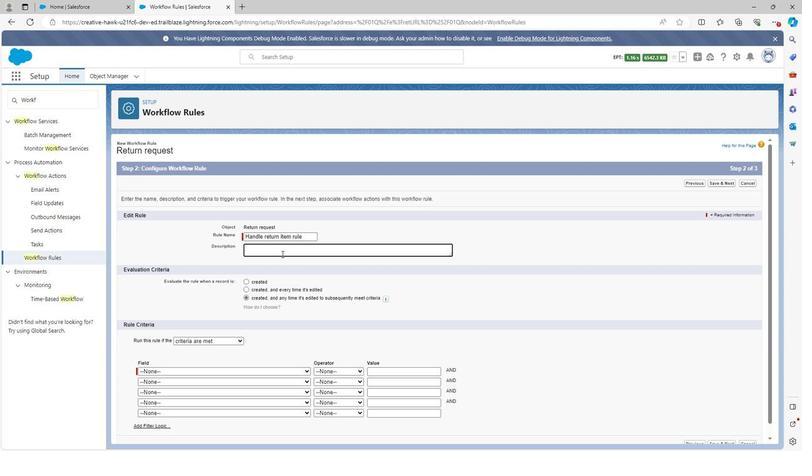 
Action: Mouse pressed left at (279, 251)
Screenshot: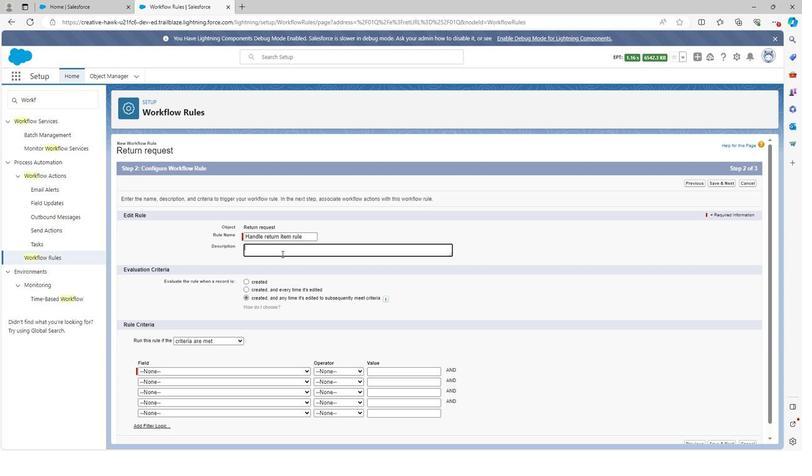 
Action: Key pressed <Key.shift><Key.shift><Key.shift>Handle<Key.space>return<Key.space>item<Key.space>rule<Key.space>is<Key.space>the<Key.space>rule<Key.space>which<Key.space>is<Key.space>used<Key.space>to<Key.space>defined<Key.space>the<Key.space>return<Key.space>item<Key.space>with<Key.space>some<Key.space>criteras<Key.backspace><Key.backspace>ia
Screenshot: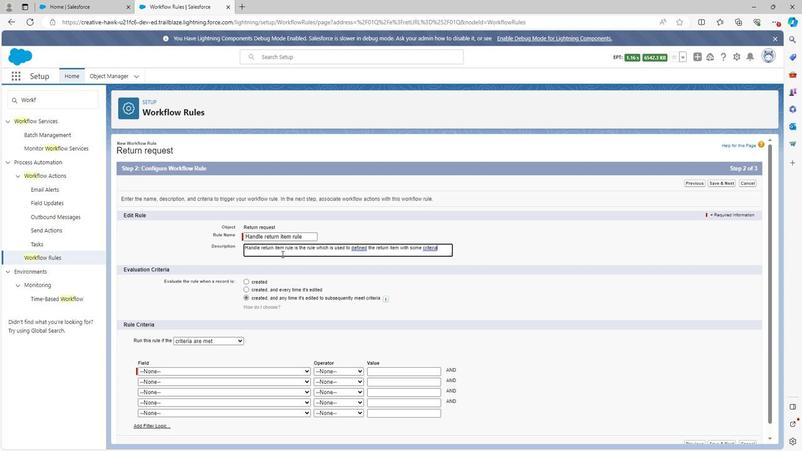 
Action: Mouse moved to (420, 245)
Screenshot: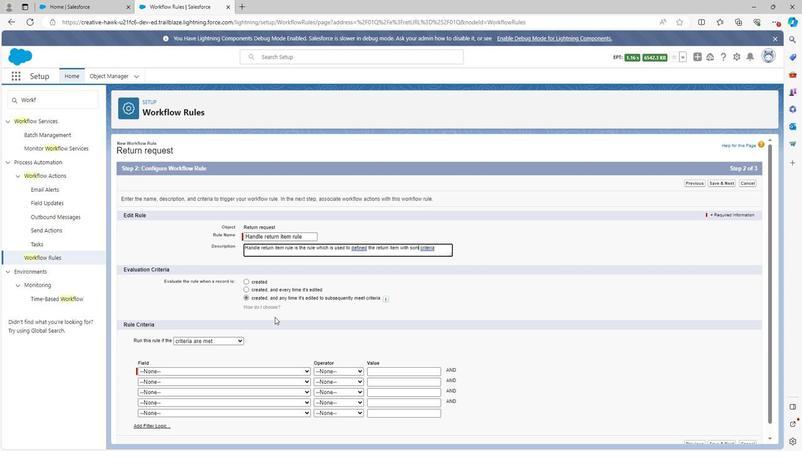 
Action: Mouse pressed left at (420, 245)
Screenshot: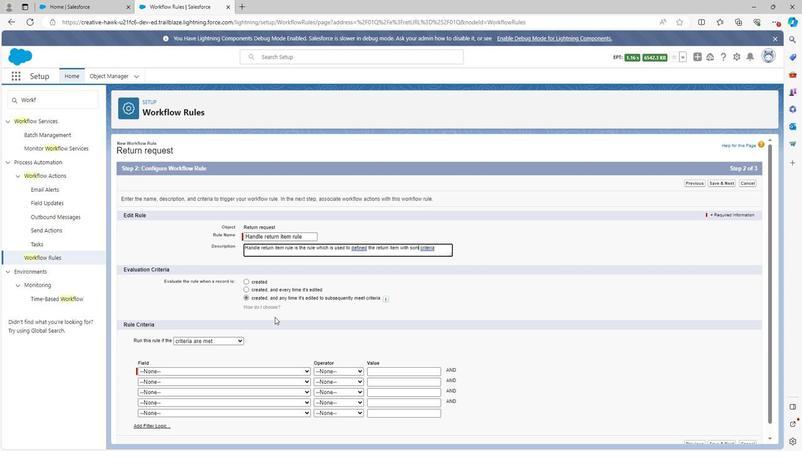 
Action: Mouse moved to (272, 316)
Screenshot: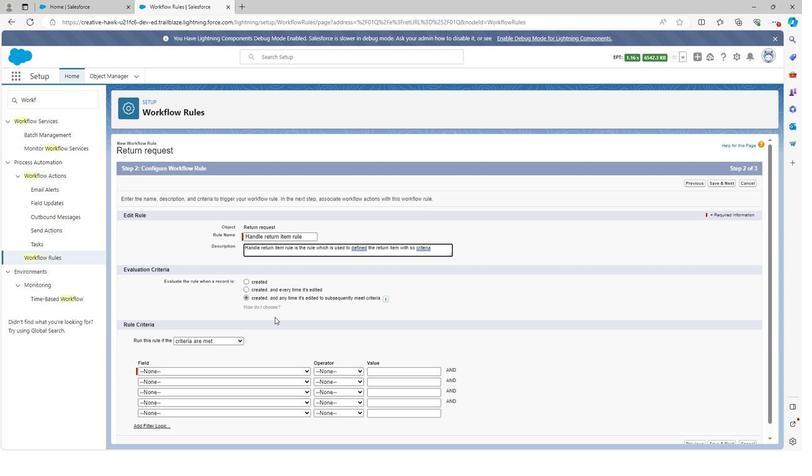
Action: Key pressed <Key.backspace><Key.backspace><Key.backspace>pecific
Screenshot: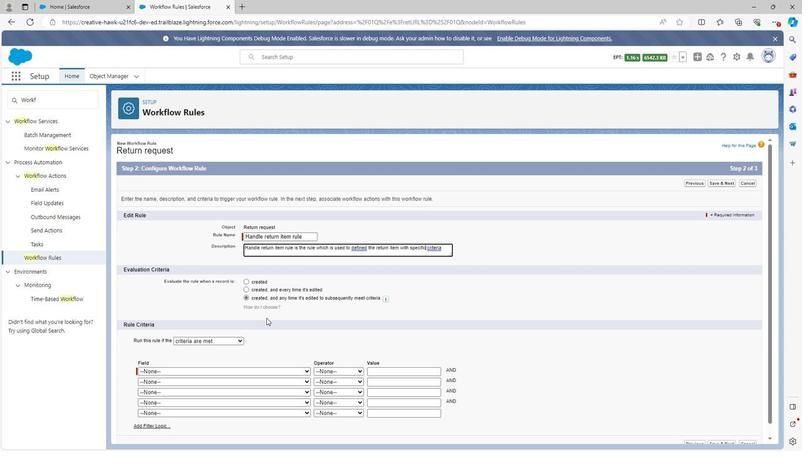 
Action: Mouse moved to (263, 317)
Screenshot: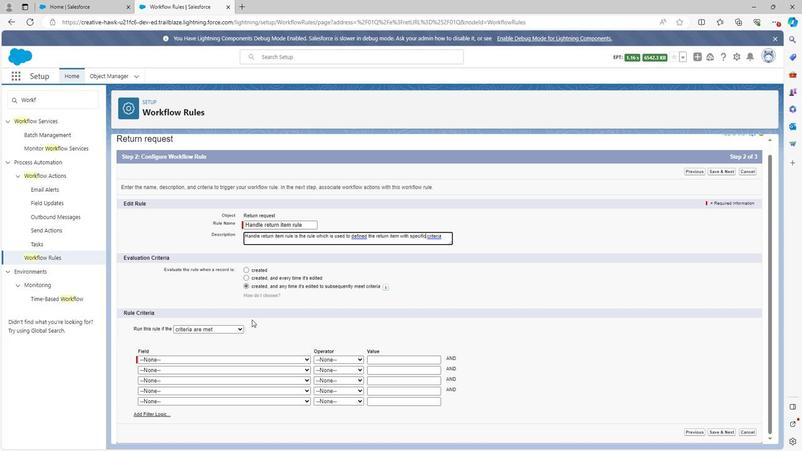 
Action: Mouse scrolled (263, 316) with delta (0, 0)
Screenshot: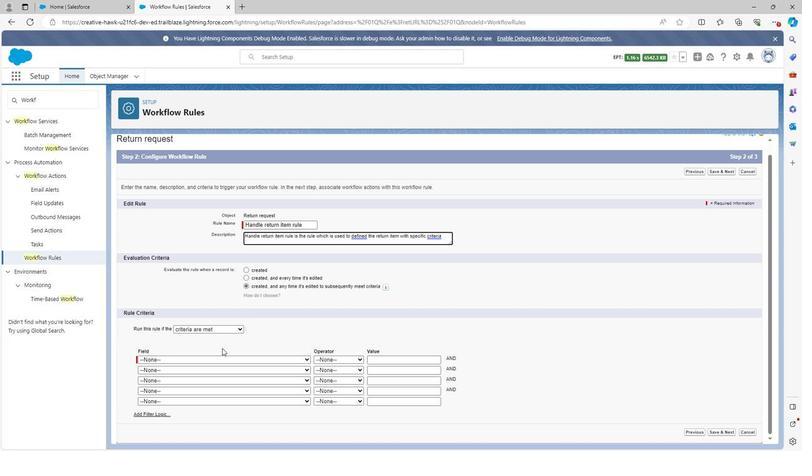 
Action: Mouse scrolled (263, 316) with delta (0, 0)
Screenshot: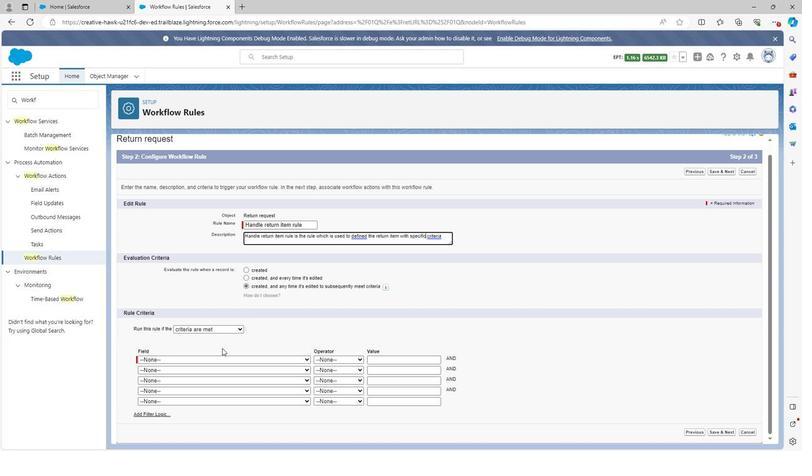 
Action: Mouse scrolled (263, 316) with delta (0, 0)
Screenshot: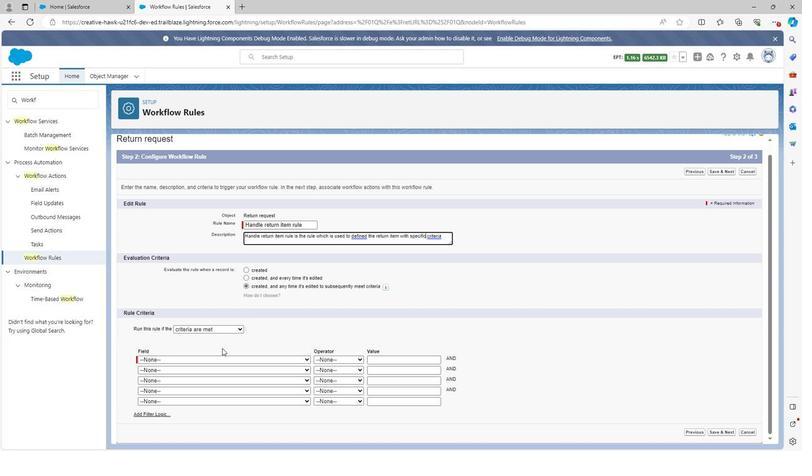 
Action: Mouse moved to (202, 362)
Screenshot: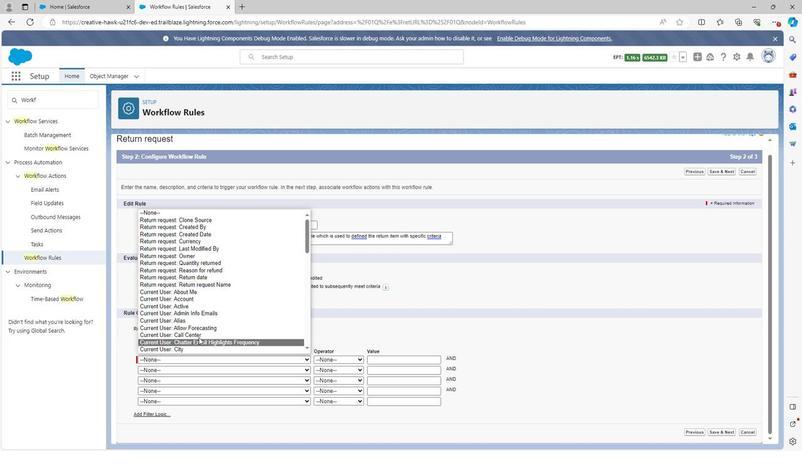 
Action: Mouse pressed left at (202, 362)
Screenshot: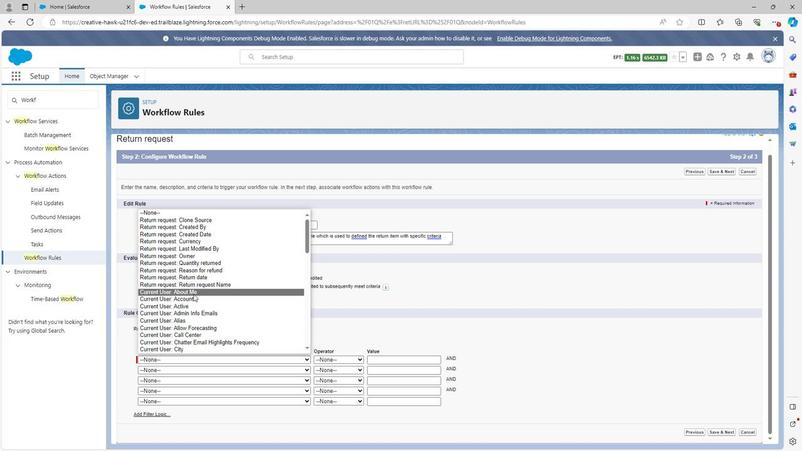 
Action: Mouse moved to (188, 282)
Screenshot: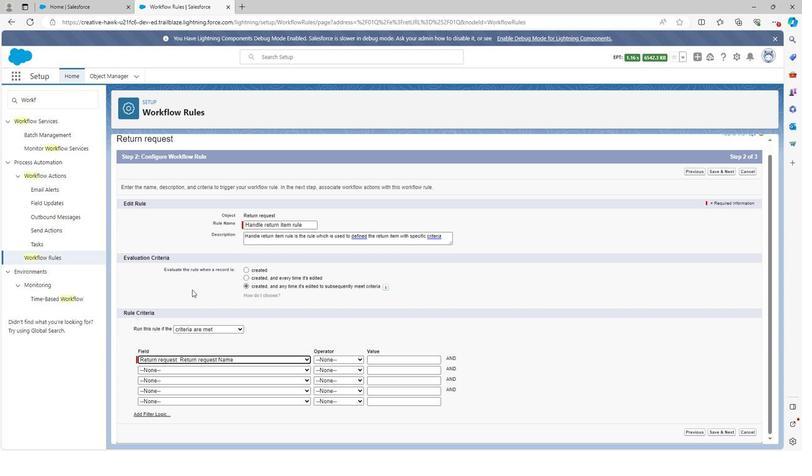 
Action: Mouse pressed left at (188, 282)
Screenshot: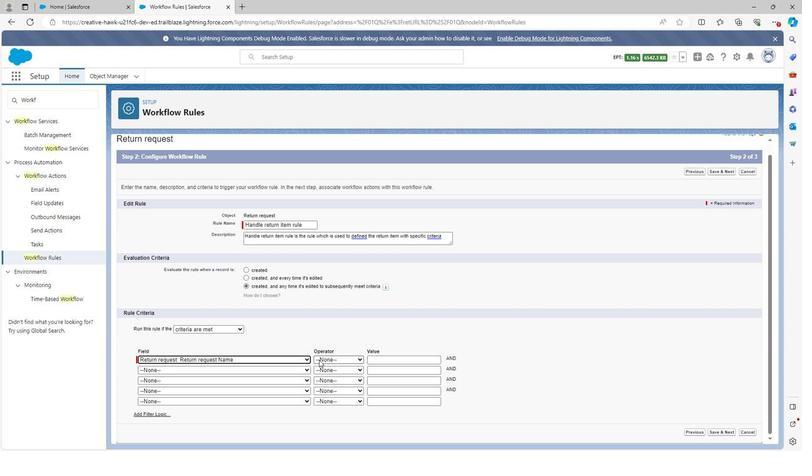 
Action: Mouse moved to (316, 360)
Screenshot: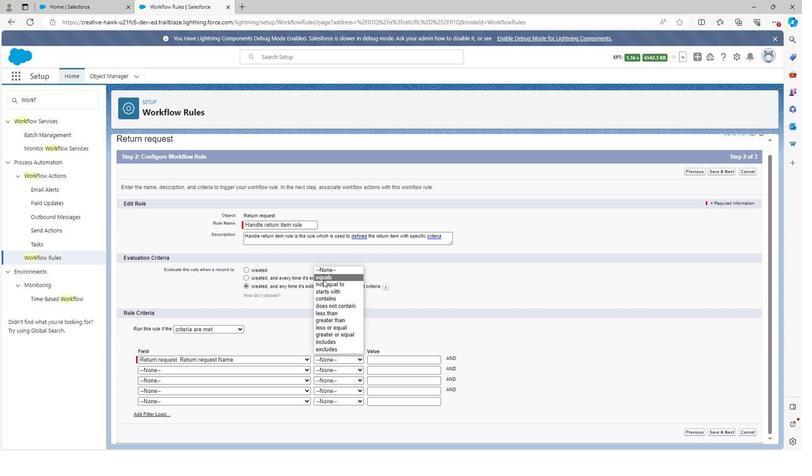 
Action: Mouse pressed left at (316, 360)
Screenshot: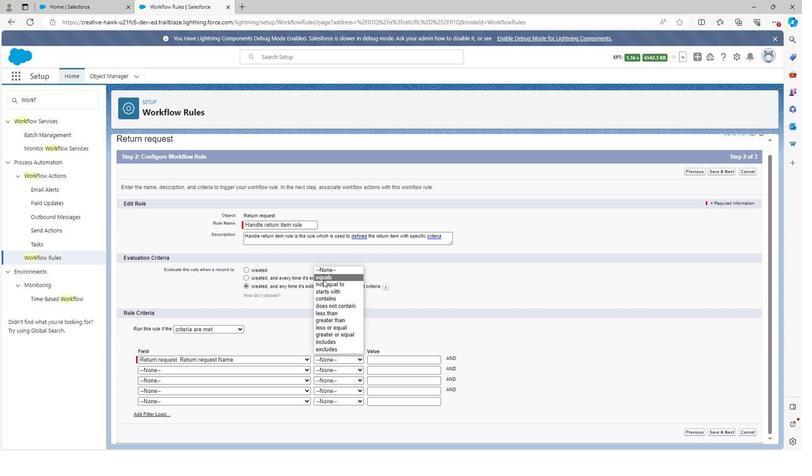 
Action: Mouse moved to (321, 277)
Screenshot: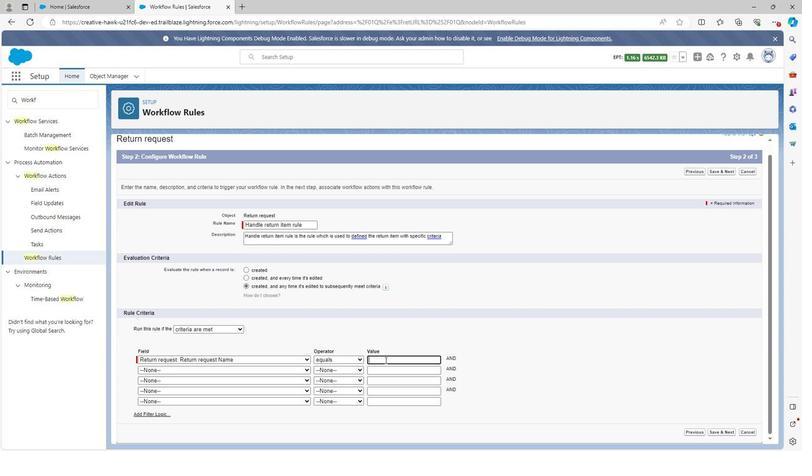 
Action: Mouse pressed left at (321, 277)
Screenshot: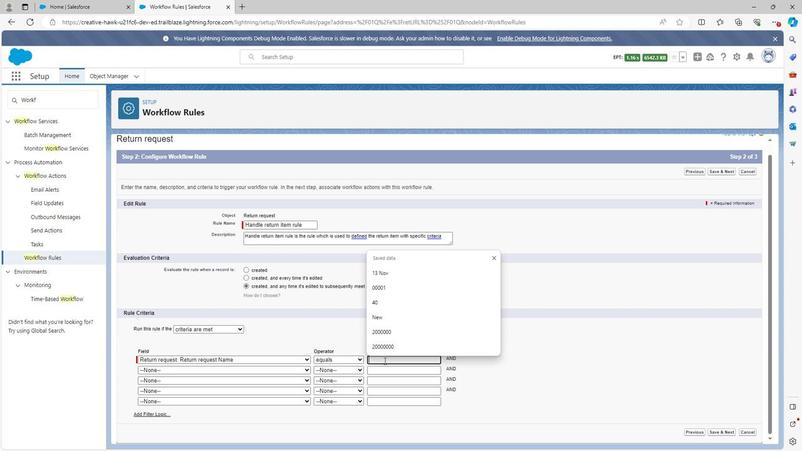 
Action: Mouse moved to (383, 361)
Screenshot: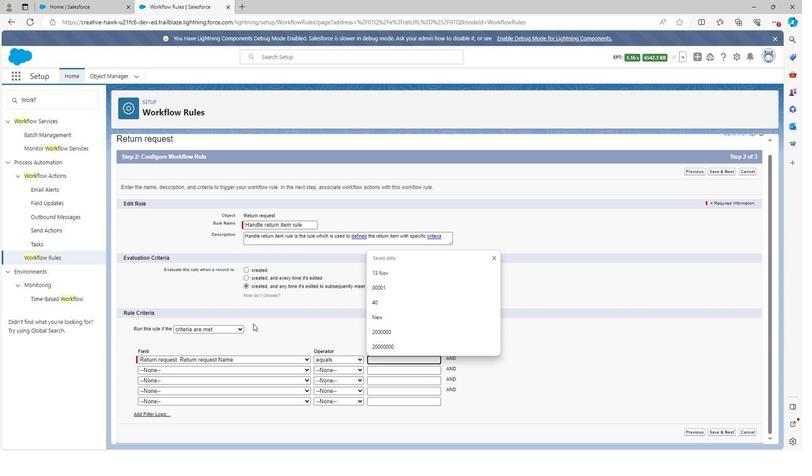 
Action: Mouse pressed left at (383, 361)
Screenshot: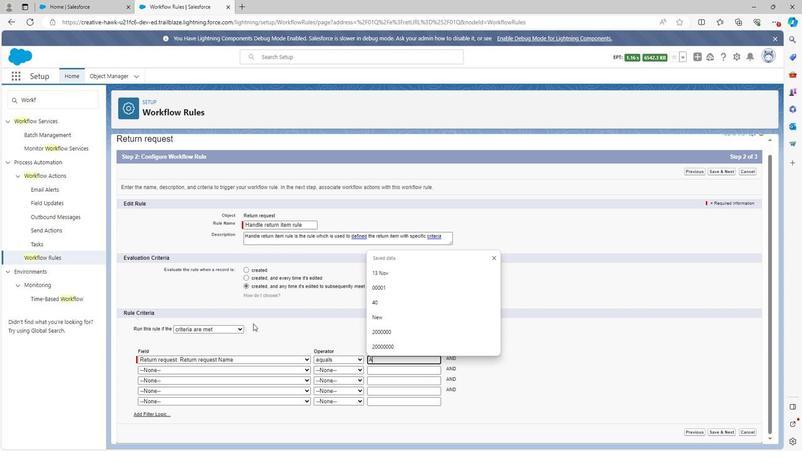 
Action: Mouse moved to (341, 378)
Screenshot: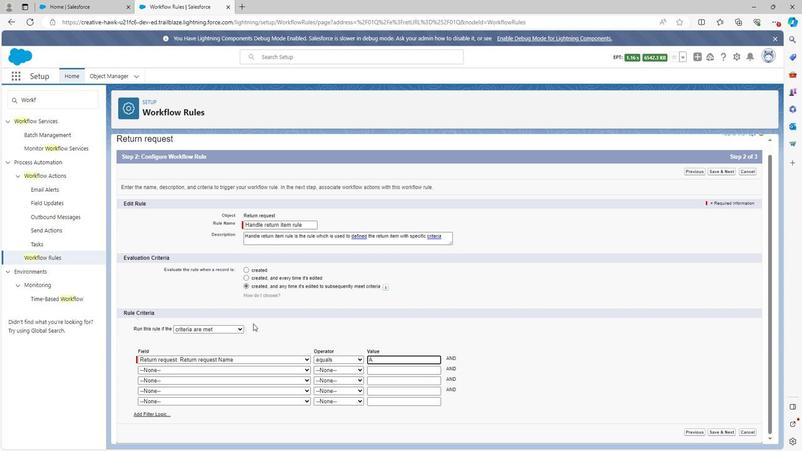 
Action: Key pressed <Key.shift>
Screenshot: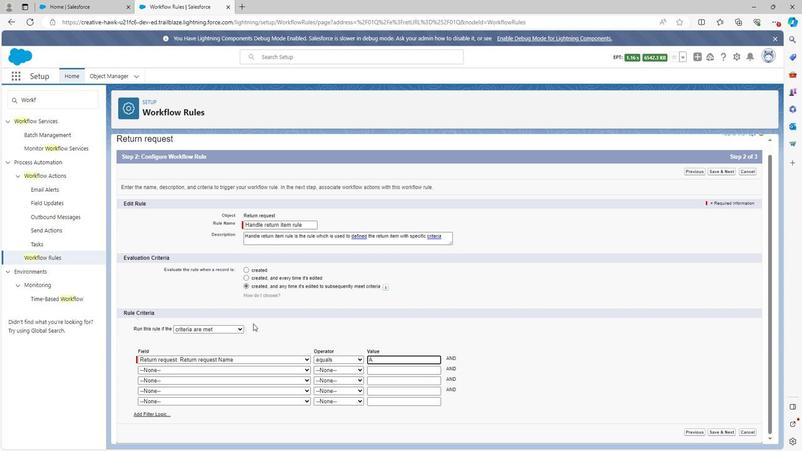 
Action: Mouse moved to (250, 323)
Screenshot: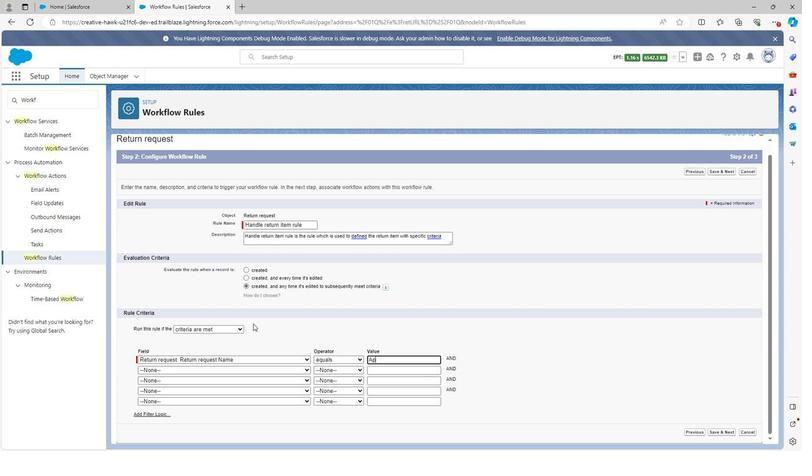 
Action: Key pressed Approved
Screenshot: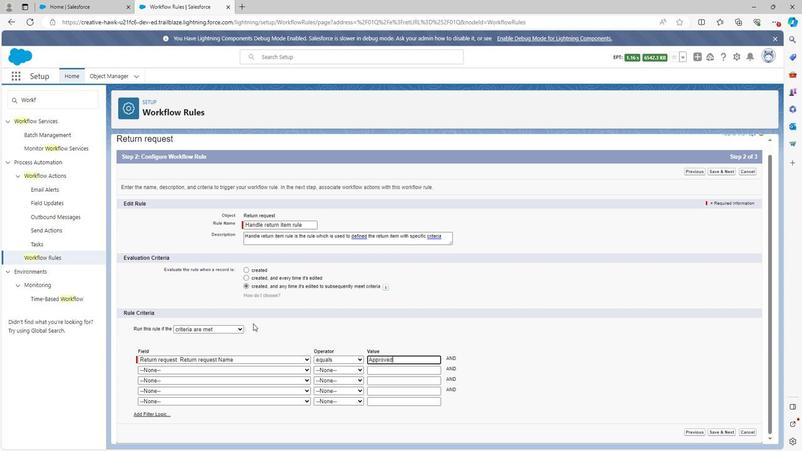 
Action: Mouse moved to (235, 344)
Screenshot: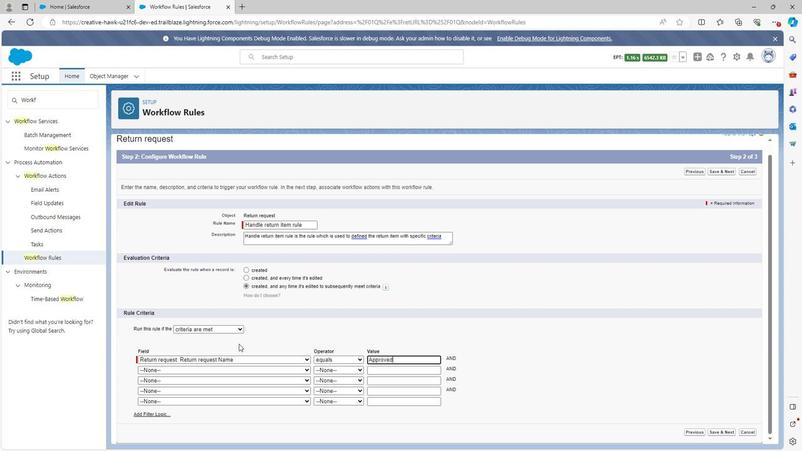 
Action: Mouse scrolled (235, 343) with delta (0, 0)
Screenshot: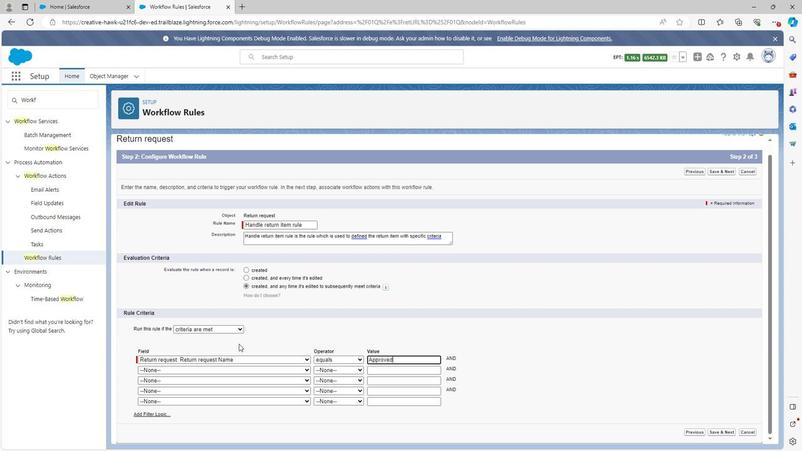 
Action: Mouse scrolled (235, 343) with delta (0, 0)
Screenshot: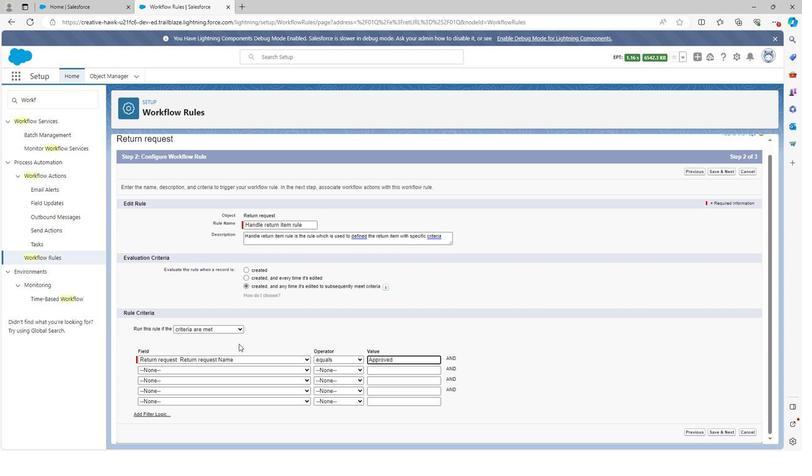 
Action: Mouse moved to (682, 376)
Screenshot: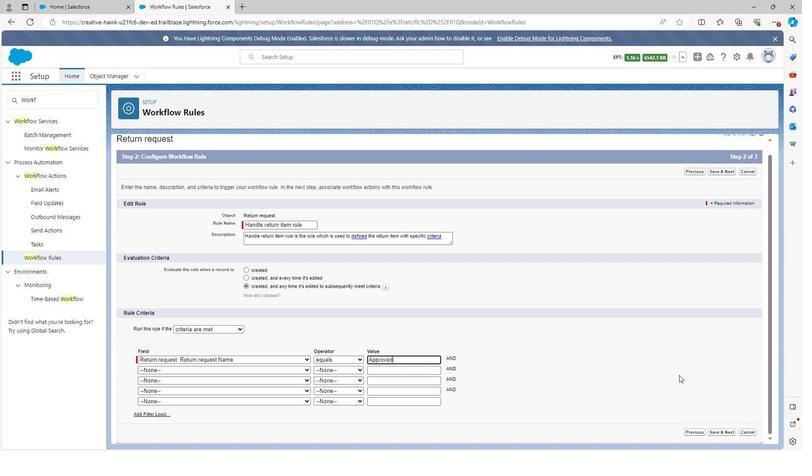 
Action: Mouse scrolled (682, 376) with delta (0, 0)
Screenshot: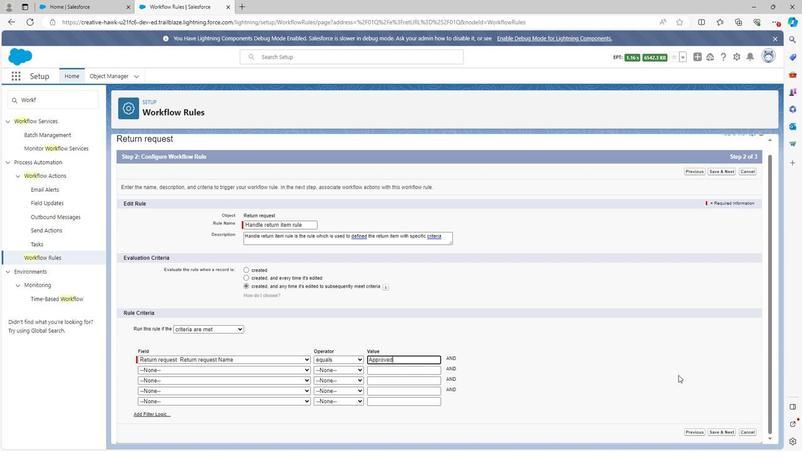 
Action: Mouse scrolled (682, 376) with delta (0, 0)
Screenshot: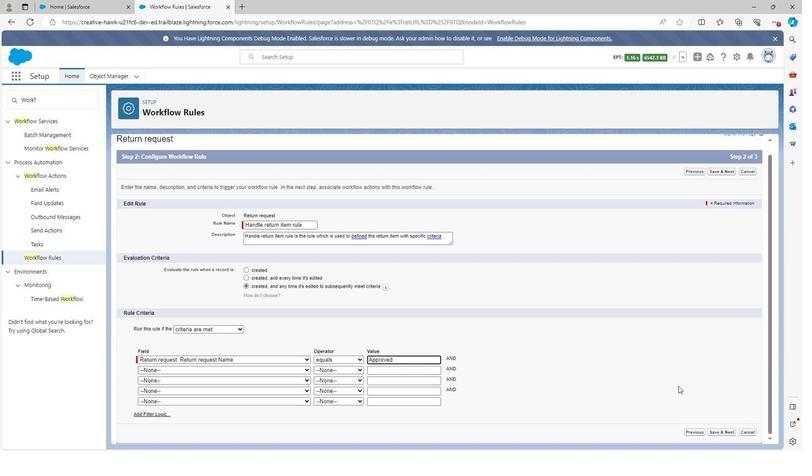 
Action: Mouse scrolled (682, 376) with delta (0, 0)
Screenshot: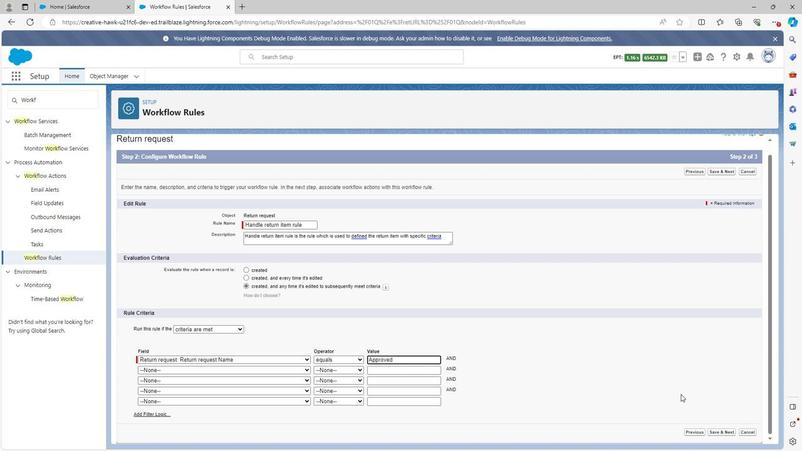 
Action: Mouse moved to (682, 376)
Screenshot: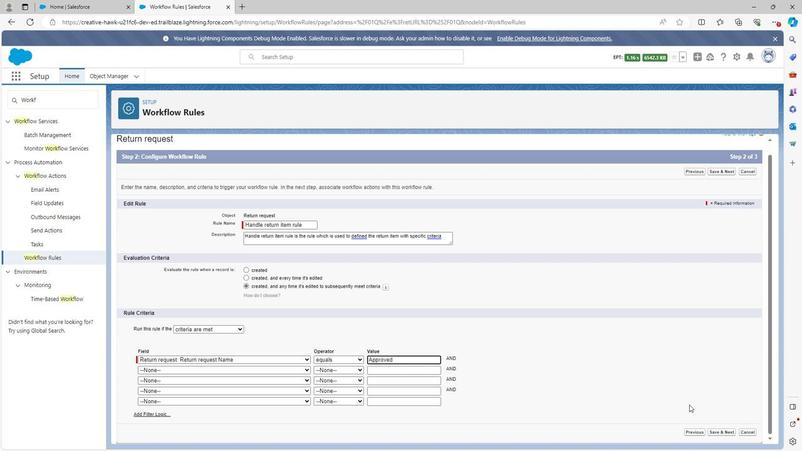 
Action: Mouse scrolled (682, 376) with delta (0, 0)
Screenshot: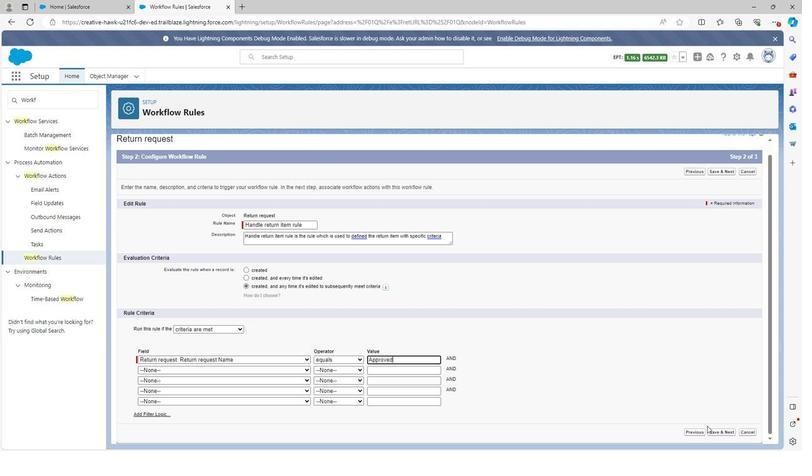
Action: Mouse scrolled (682, 376) with delta (0, 0)
Screenshot: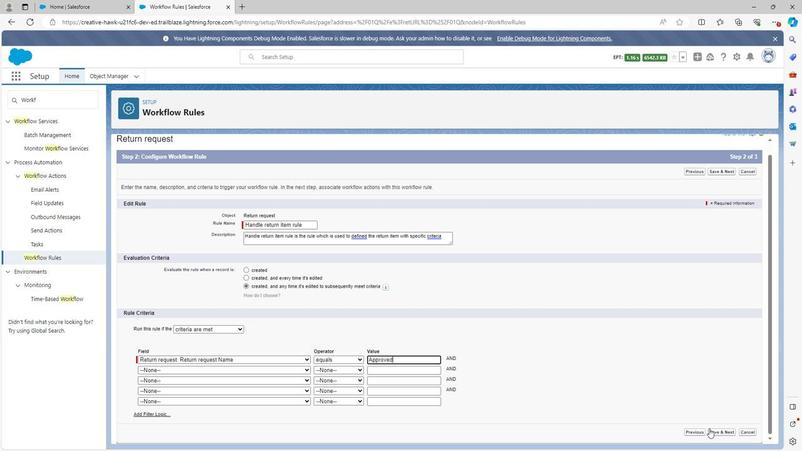 
Action: Mouse moved to (718, 434)
Screenshot: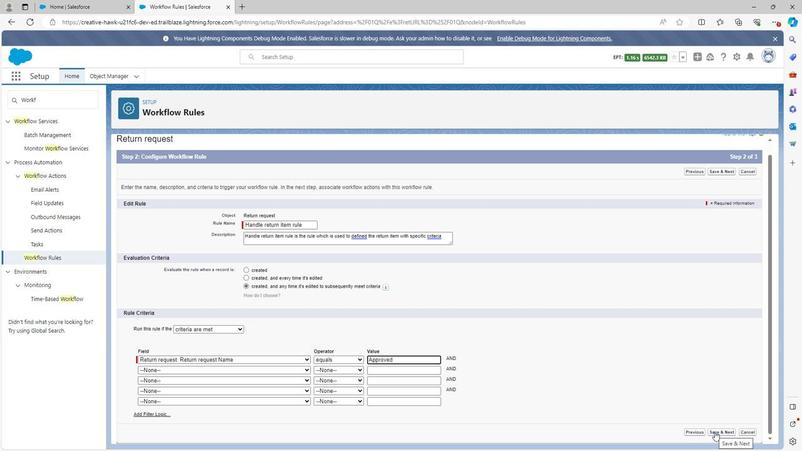 
Action: Mouse pressed left at (718, 434)
Screenshot: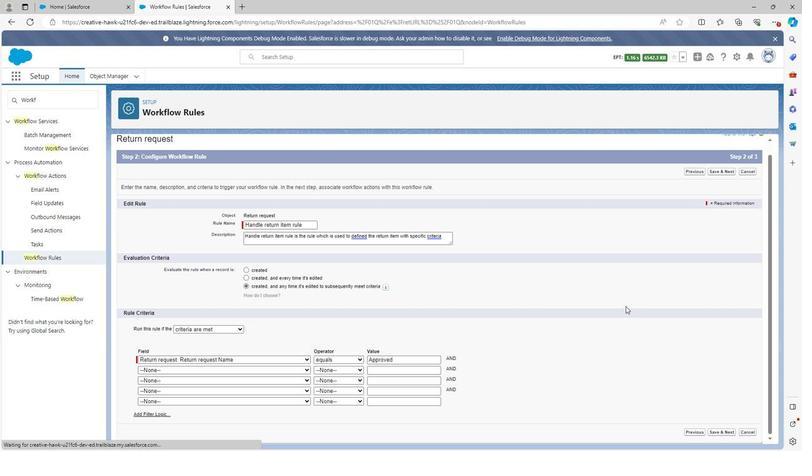 
Action: Mouse moved to (161, 268)
Screenshot: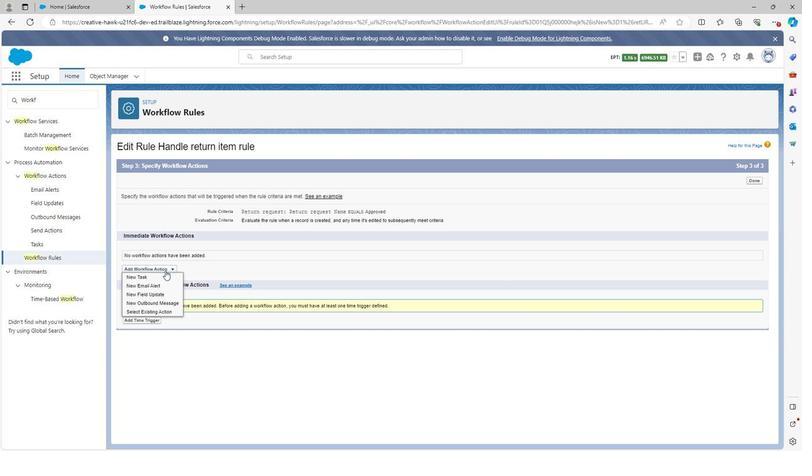 
Action: Mouse pressed left at (161, 268)
Screenshot: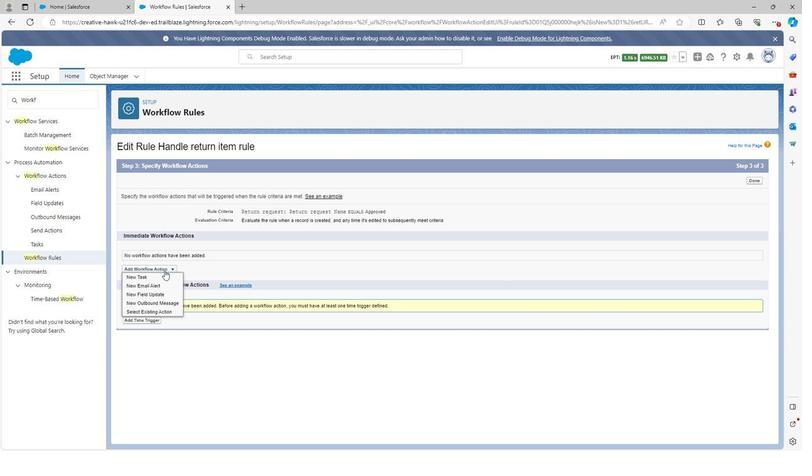 
Action: Mouse moved to (129, 280)
Screenshot: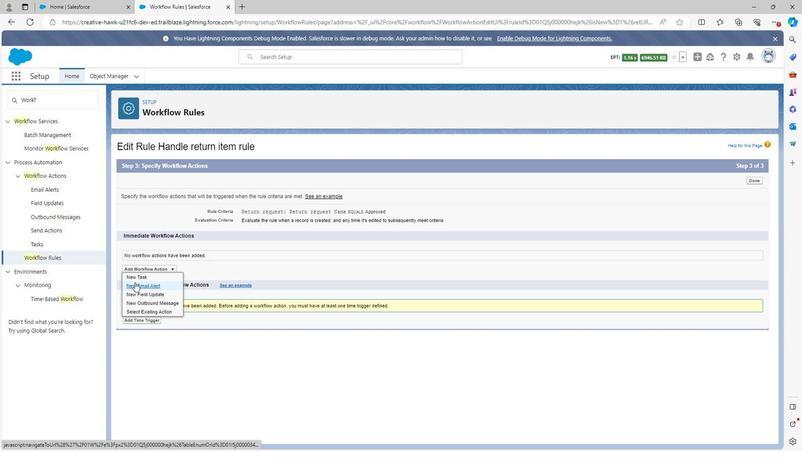 
Action: Mouse pressed left at (129, 280)
Screenshot: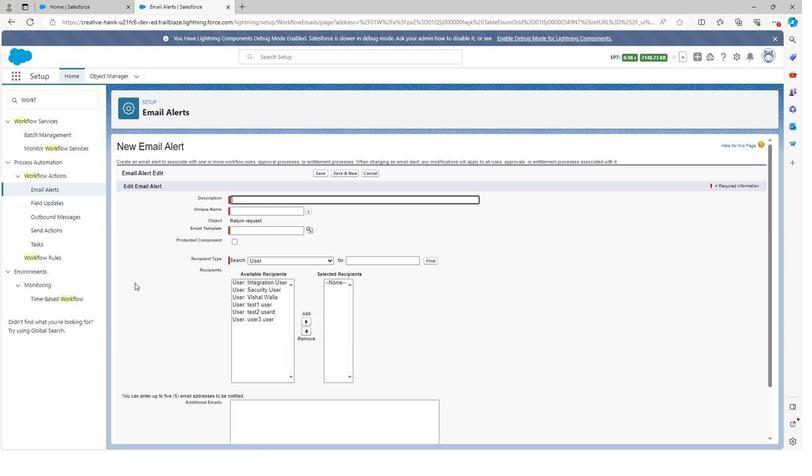 
Action: Mouse moved to (255, 196)
Screenshot: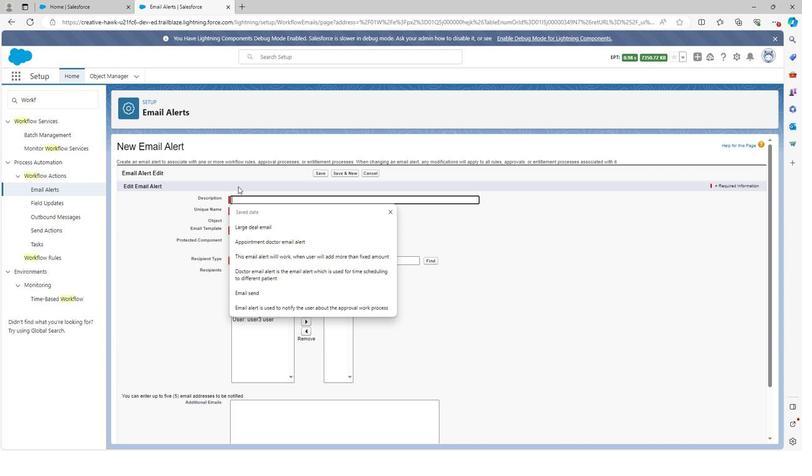 
Action: Mouse pressed left at (255, 196)
Screenshot: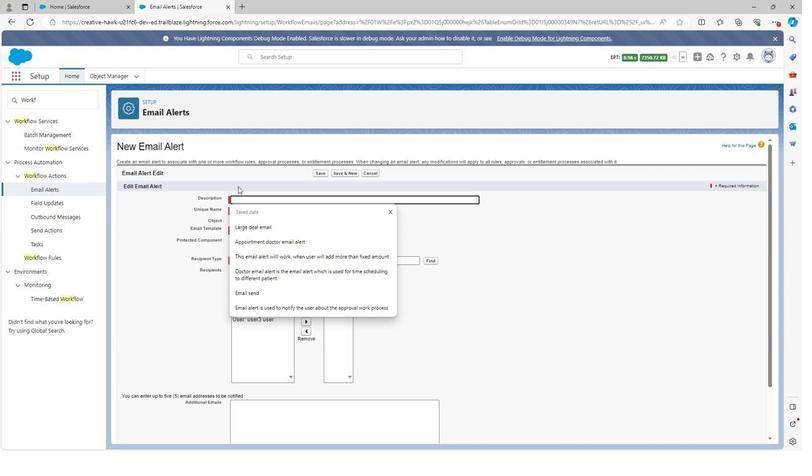 
Action: Mouse moved to (234, 181)
Screenshot: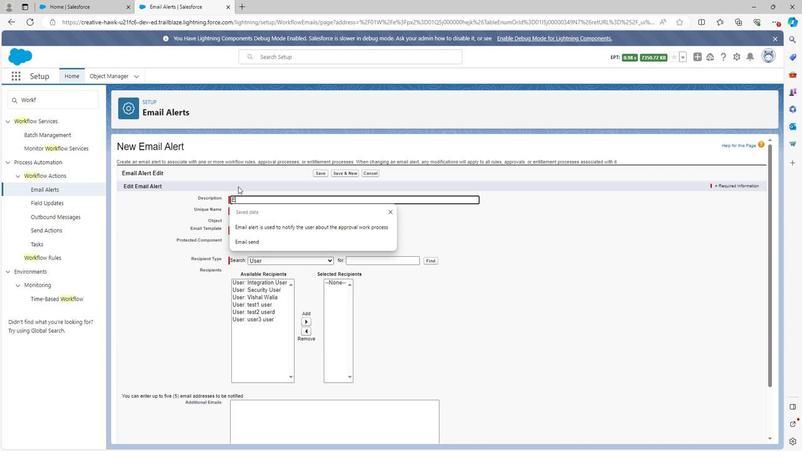 
Action: Key pressed <Key.shift>Email<Key.space><Key.backspace><Key.backspace><Key.backspace><Key.backspace><Key.backspace><Key.backspace><Key.backspace><Key.backspace><Key.backspace><Key.backspace><Key.backspace><Key.backspace><Key.backspace><Key.backspace><Key.backspace><Key.shift>Re
Screenshot: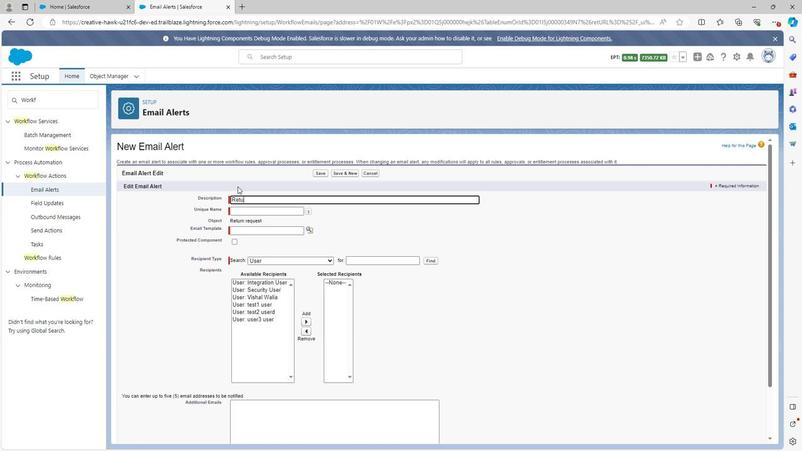 
Action: Mouse moved to (234, 181)
Screenshot: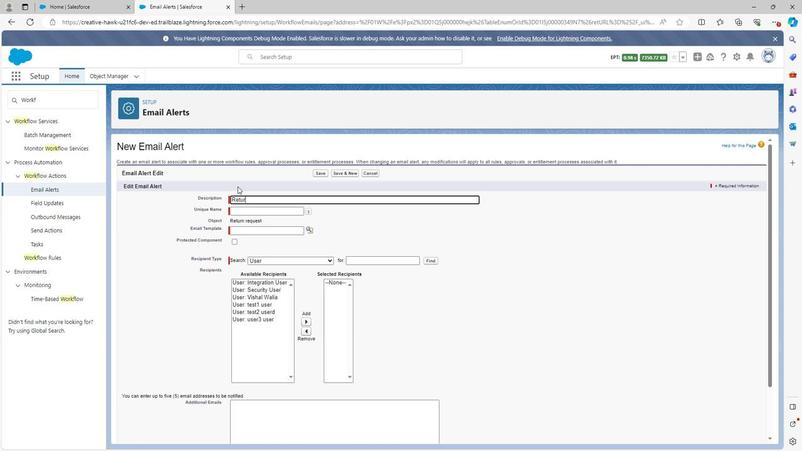 
Action: Key pressed turn<Key.space>item<Key.space>upting<Key.space><Key.backspace><Key.backspace><Key.backspace><Key.backspace><Key.backspace>dating<Key.space>email<Key.space>is<Key.space>the<Key.space>alert<Key.space>through<Key.space>which<Key.space>we<Key.space>can<Key.space>provide<Key.space>an<Key.space>alert<Key.space>
Screenshot: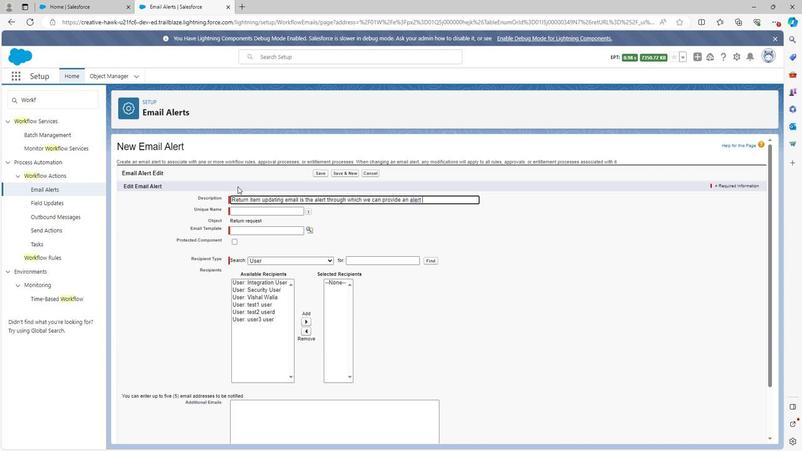
Action: Mouse moved to (248, 207)
Screenshot: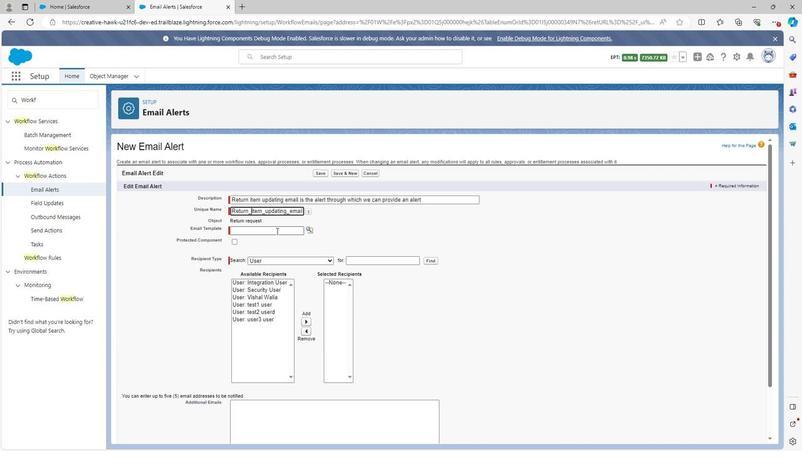 
Action: Mouse pressed left at (248, 207)
Screenshot: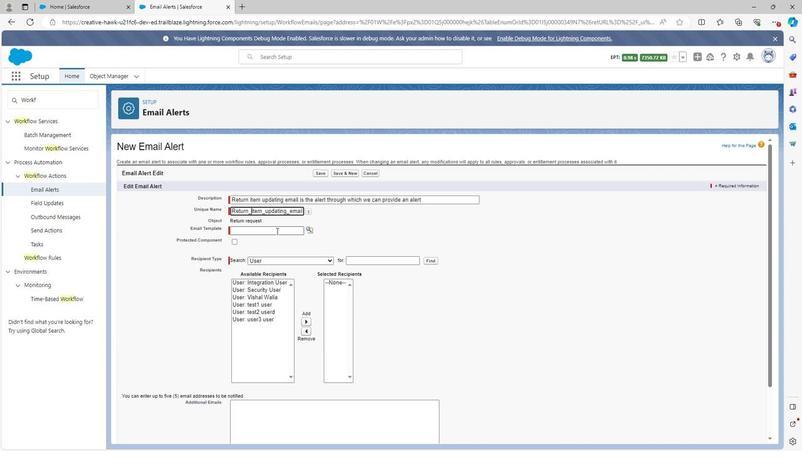 
Action: Mouse moved to (273, 227)
Screenshot: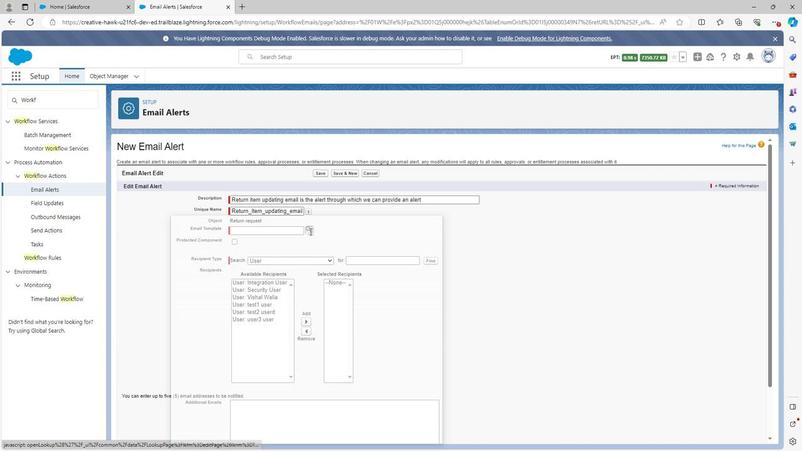 
Action: Mouse pressed left at (273, 227)
Screenshot: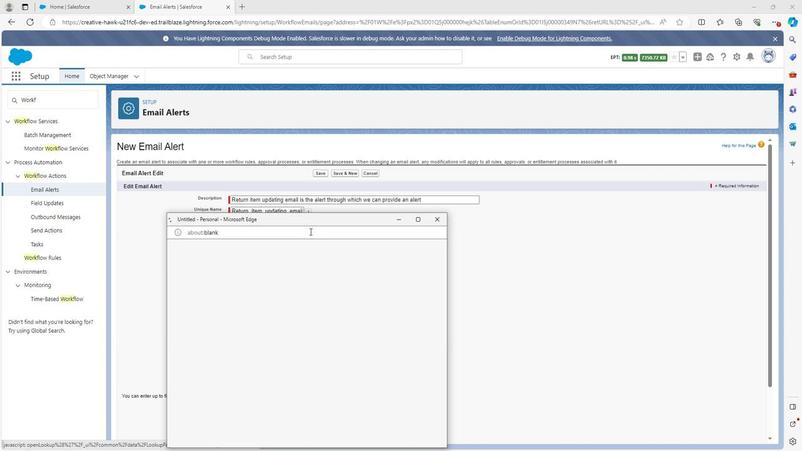 
Action: Mouse moved to (307, 228)
Screenshot: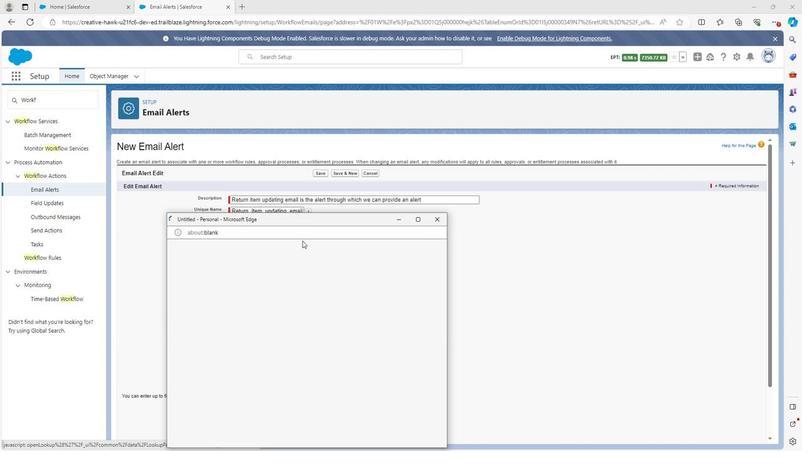 
Action: Mouse pressed left at (307, 228)
Screenshot: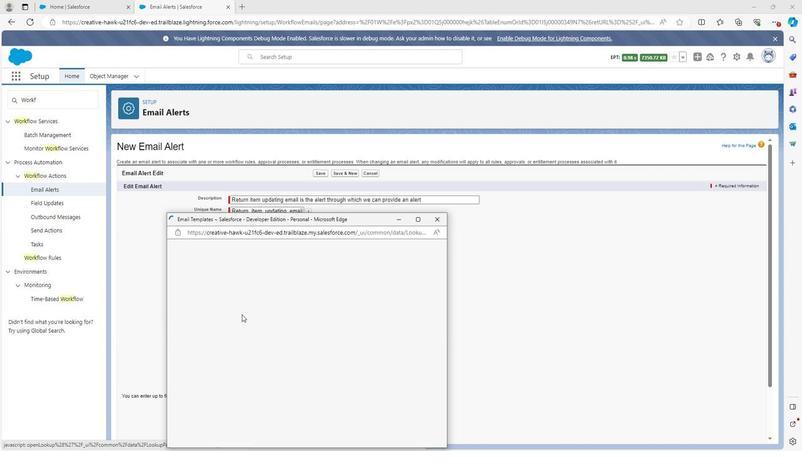 
Action: Mouse moved to (204, 339)
Screenshot: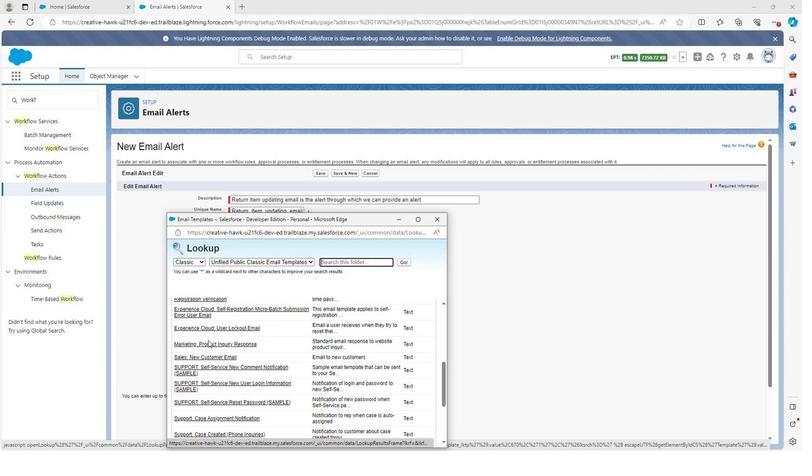 
Action: Mouse scrolled (204, 339) with delta (0, 0)
Screenshot: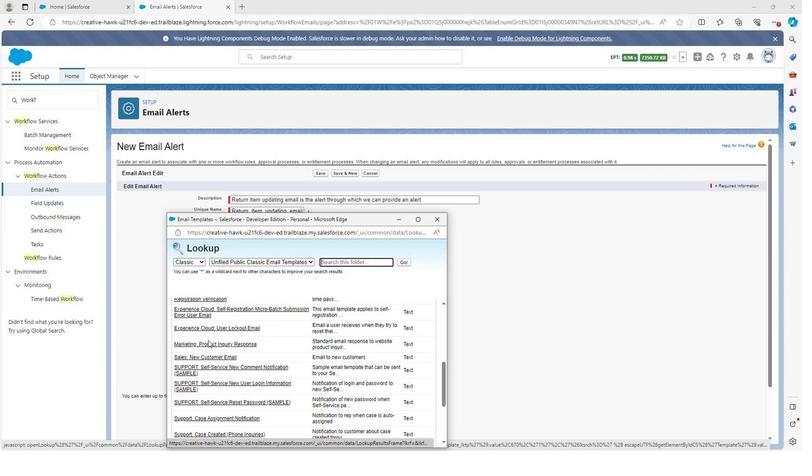 
Action: Mouse scrolled (204, 339) with delta (0, 0)
Screenshot: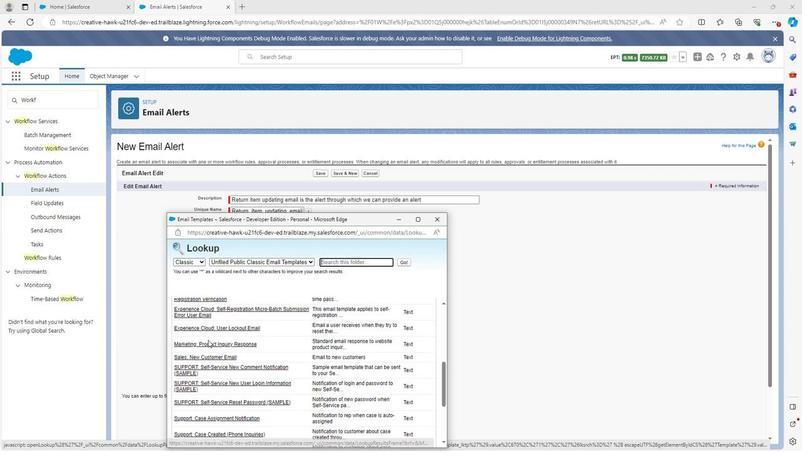 
Action: Mouse scrolled (204, 339) with delta (0, 0)
Screenshot: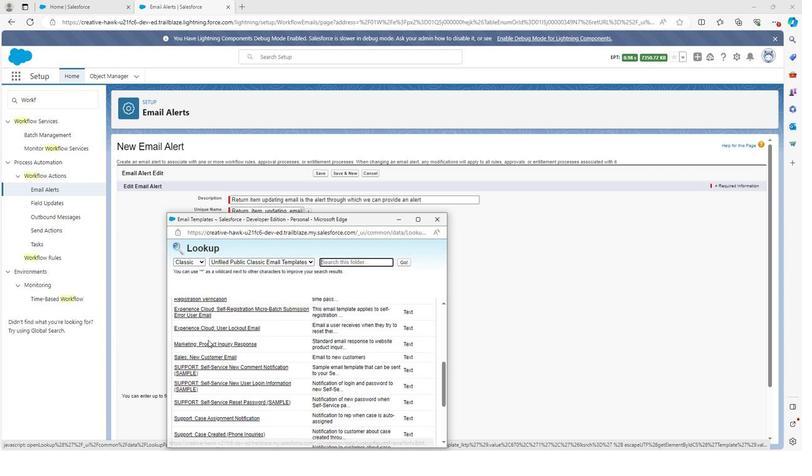 
Action: Mouse scrolled (204, 339) with delta (0, 0)
Screenshot: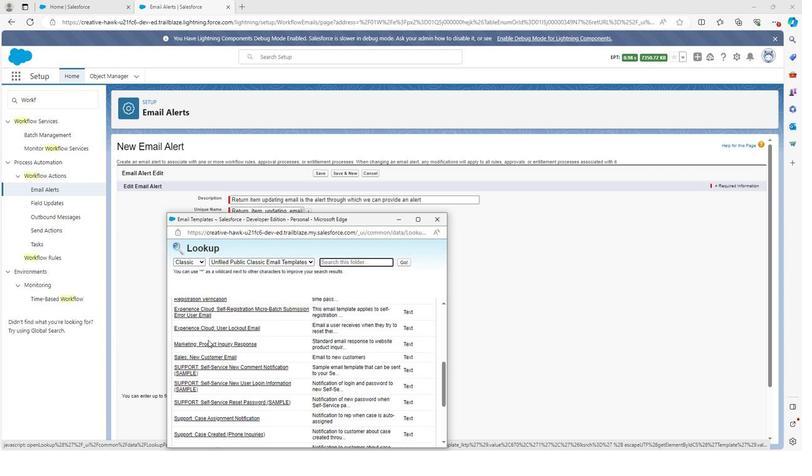 
Action: Mouse scrolled (204, 339) with delta (0, 0)
Screenshot: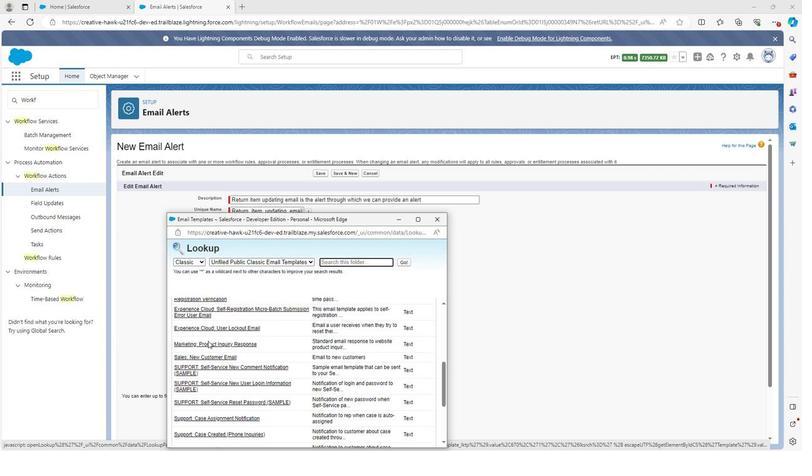 
Action: Mouse scrolled (204, 339) with delta (0, 0)
Screenshot: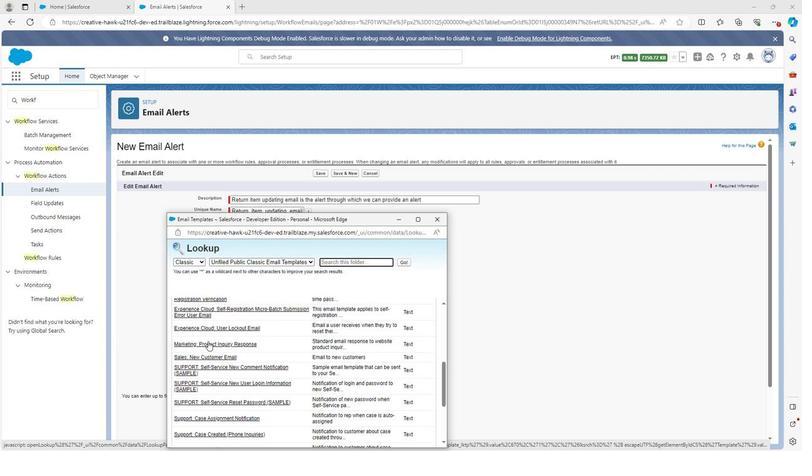 
Action: Mouse scrolled (204, 339) with delta (0, 0)
Screenshot: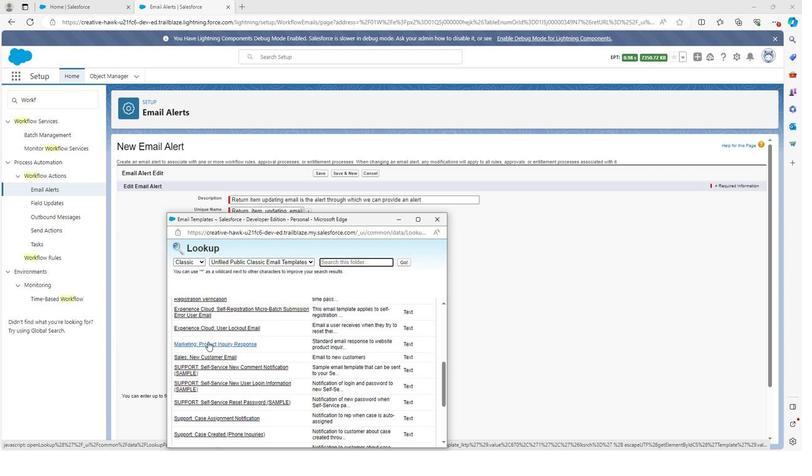 
Action: Mouse scrolled (204, 339) with delta (0, 0)
Screenshot: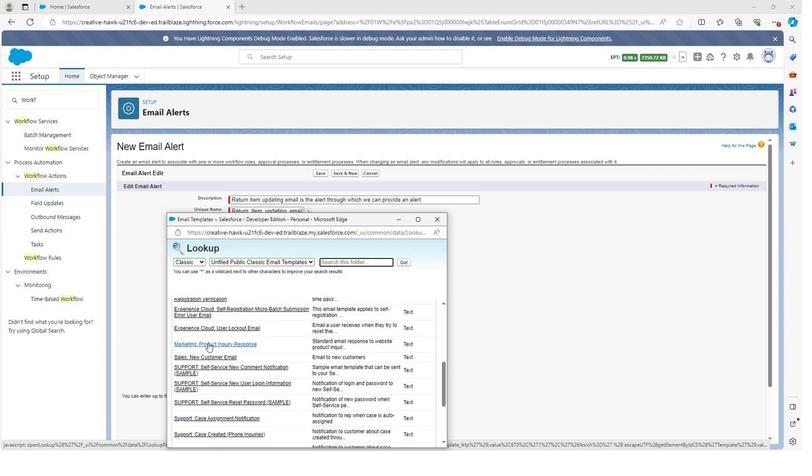 
Action: Mouse moved to (209, 357)
Screenshot: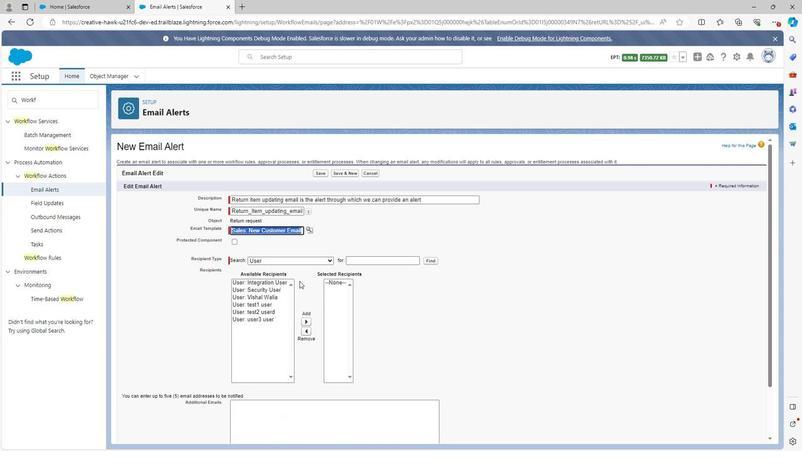
Action: Mouse pressed left at (209, 357)
Screenshot: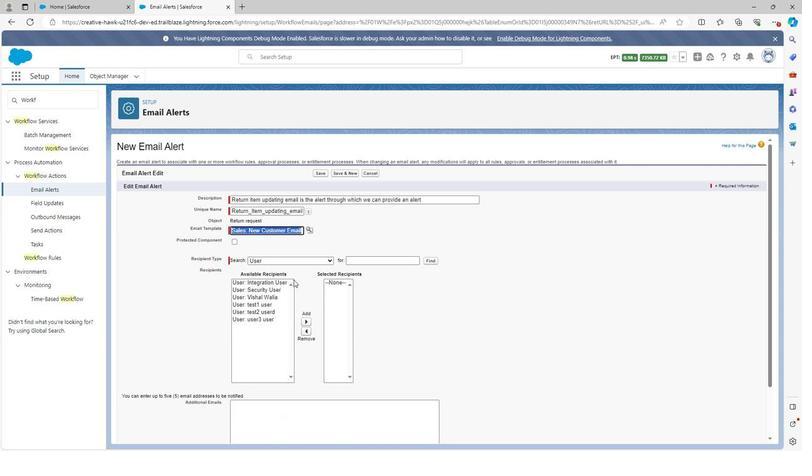 
Action: Mouse moved to (250, 298)
Screenshot: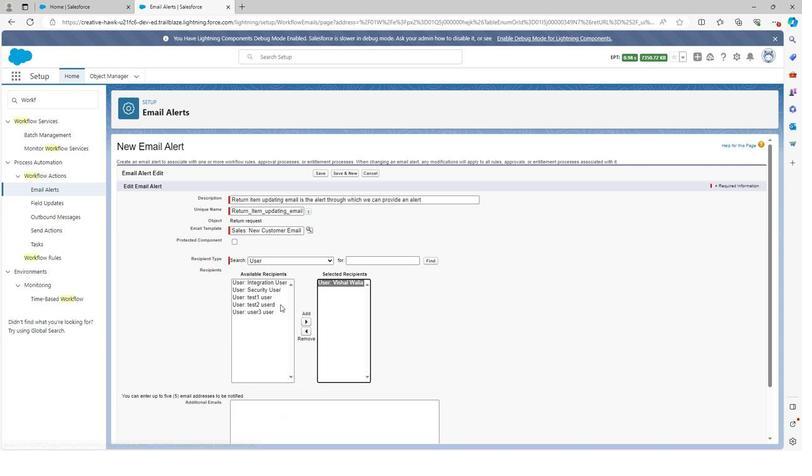 
Action: Mouse pressed left at (250, 298)
Screenshot: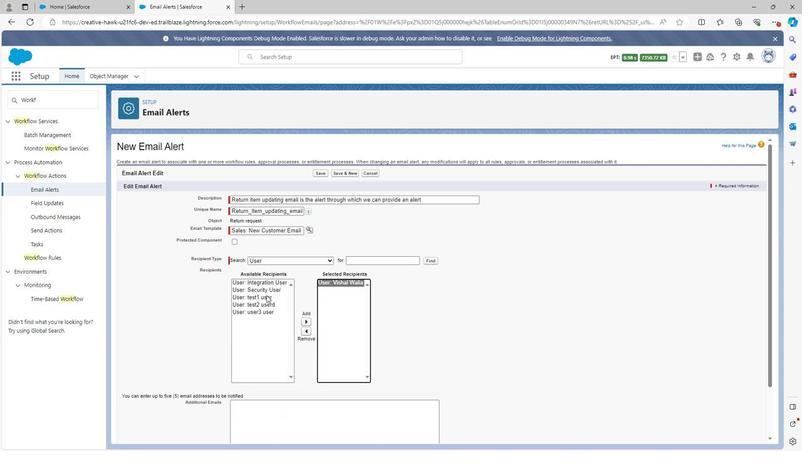 
Action: Mouse moved to (300, 319)
Screenshot: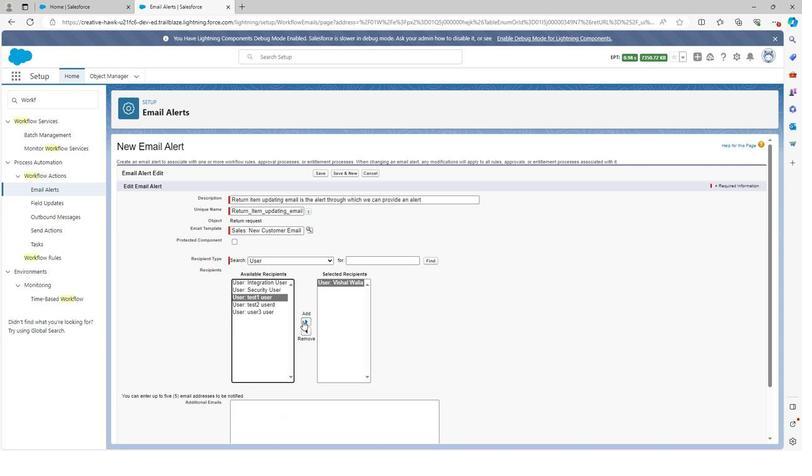
Action: Mouse pressed left at (300, 319)
Screenshot: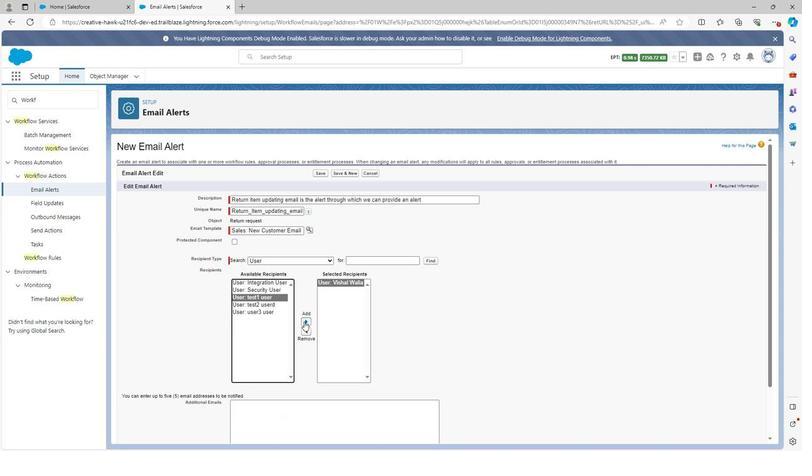 
Action: Mouse moved to (263, 293)
Screenshot: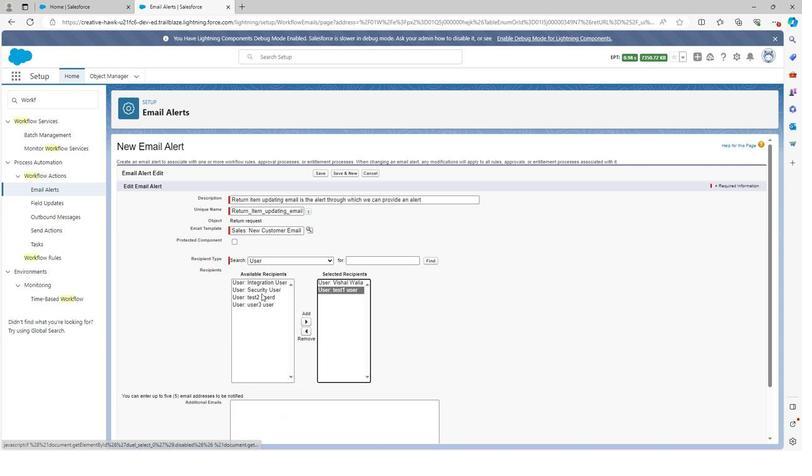 
Action: Mouse pressed left at (263, 293)
Screenshot: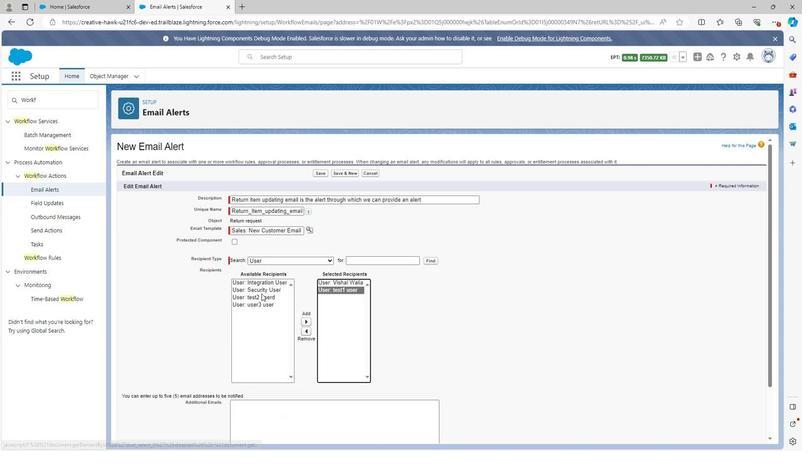 
Action: Mouse moved to (301, 321)
Screenshot: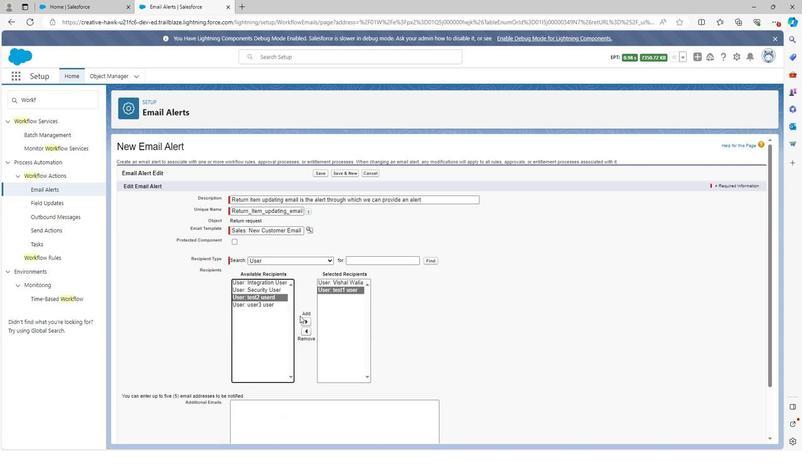 
Action: Mouse pressed left at (301, 321)
Screenshot: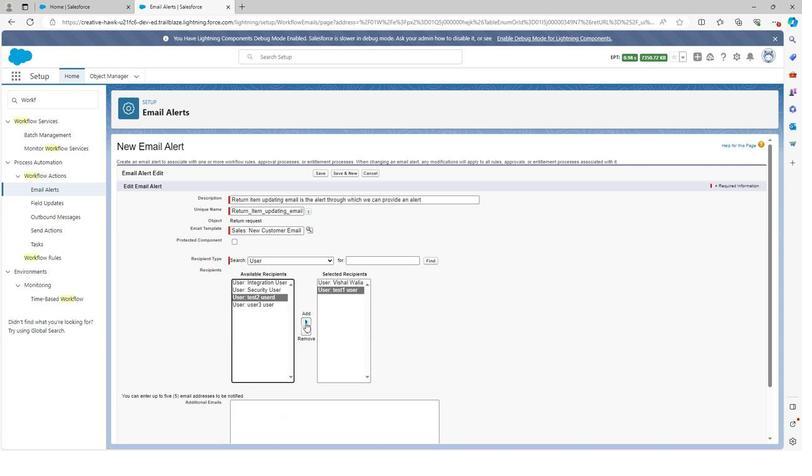 
Action: Mouse moved to (258, 295)
Screenshot: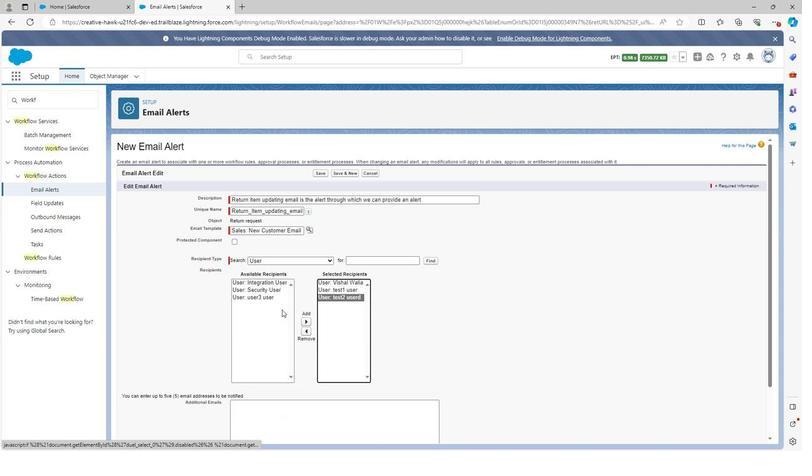 
Action: Mouse pressed left at (258, 295)
Screenshot: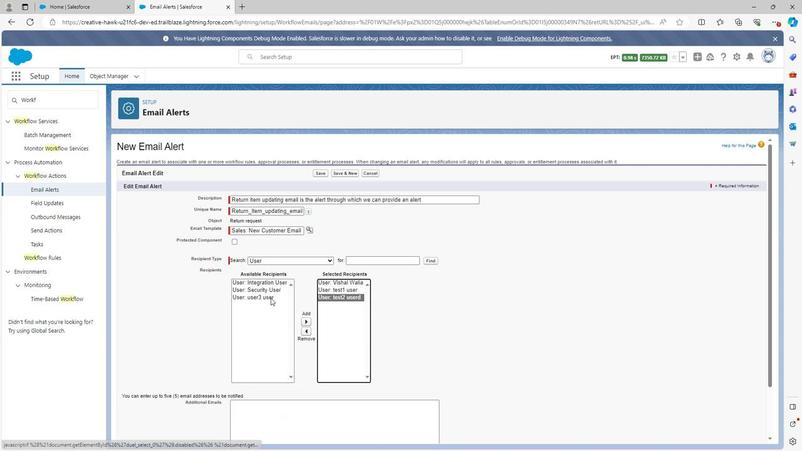 
Action: Mouse moved to (303, 318)
Screenshot: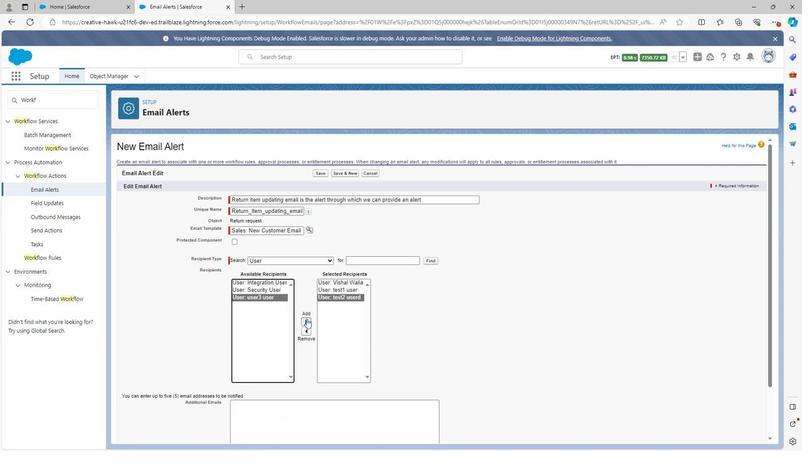 
Action: Mouse pressed left at (303, 318)
Screenshot: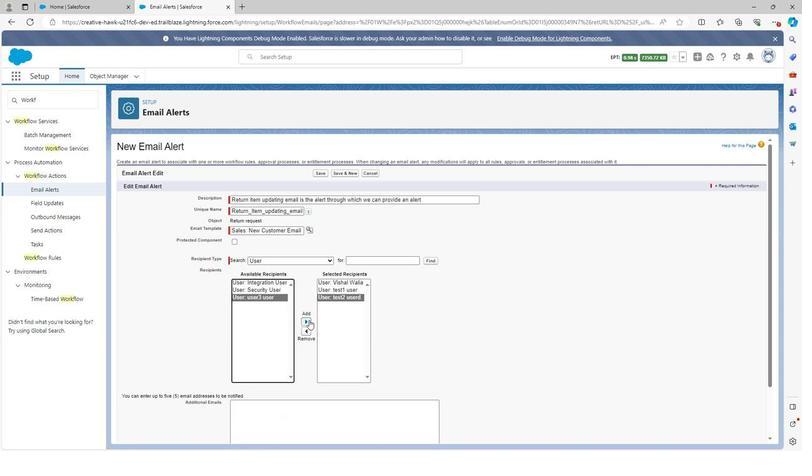 
Action: Mouse moved to (267, 296)
Screenshot: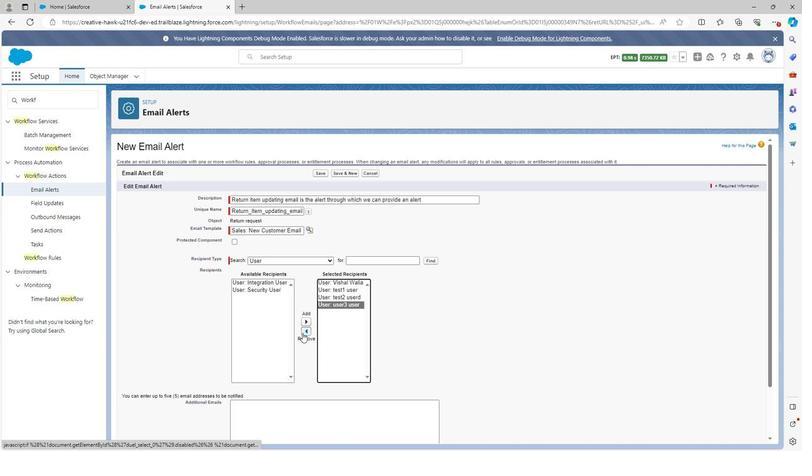 
Action: Mouse pressed left at (267, 296)
Screenshot: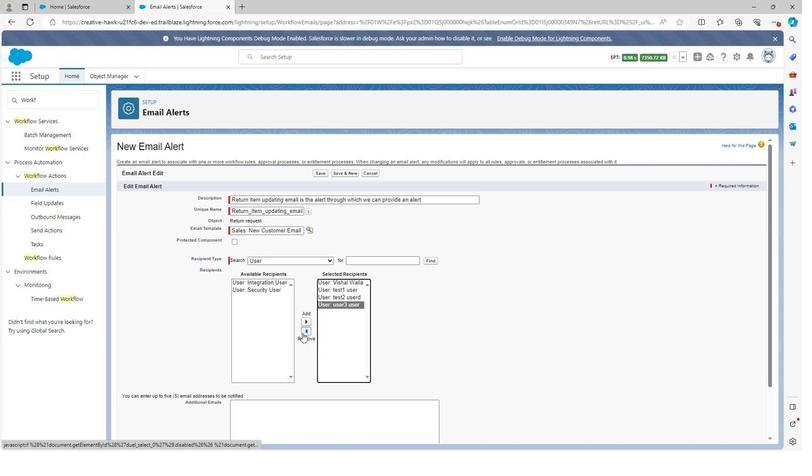 
Action: Mouse moved to (306, 319)
Screenshot: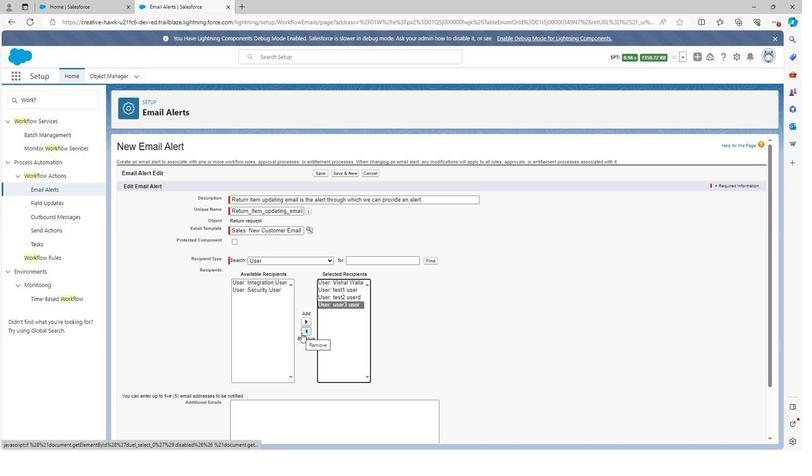 
Action: Mouse pressed left at (306, 319)
Screenshot: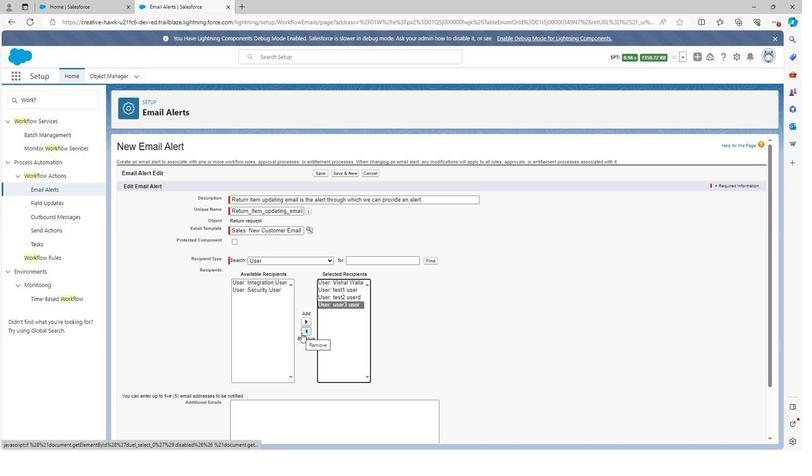 
Action: Mouse moved to (299, 333)
Screenshot: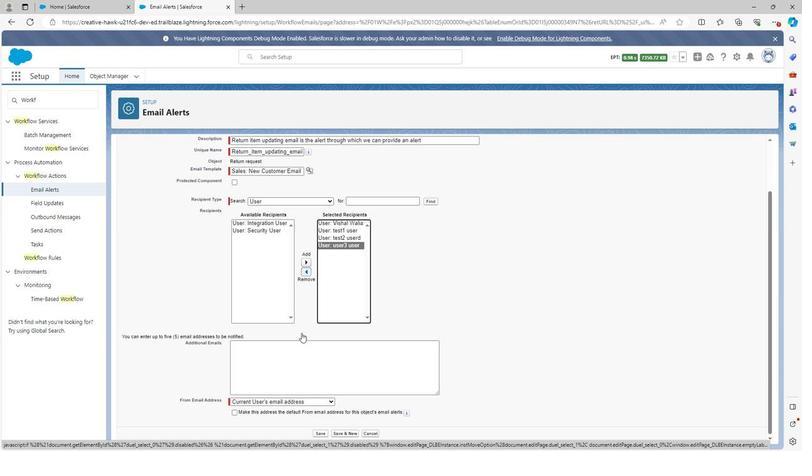 
Action: Mouse scrolled (299, 332) with delta (0, 0)
Screenshot: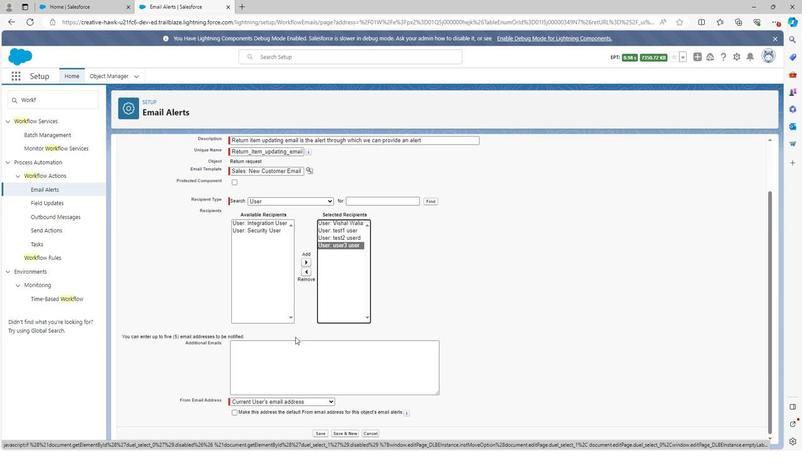 
Action: Mouse scrolled (299, 332) with delta (0, 0)
Screenshot: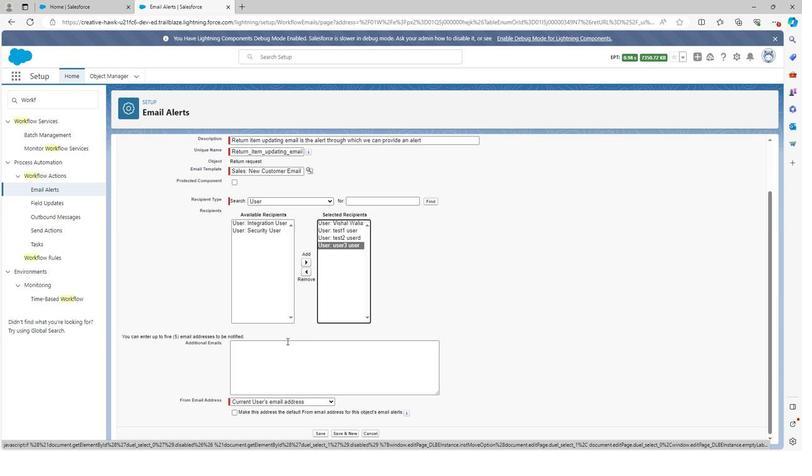 
Action: Mouse scrolled (299, 332) with delta (0, 0)
Screenshot: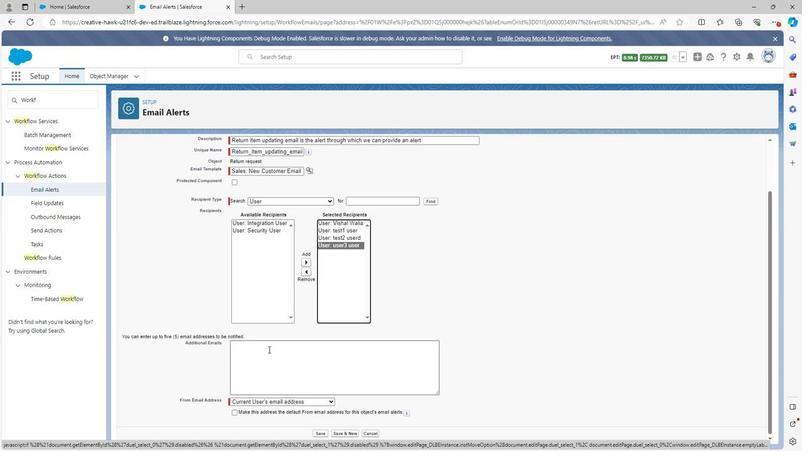 
Action: Mouse scrolled (299, 332) with delta (0, 0)
Screenshot: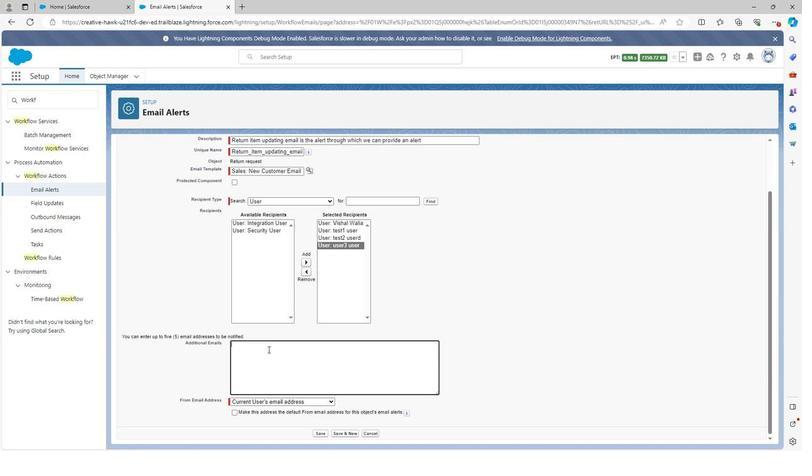 
Action: Mouse scrolled (299, 332) with delta (0, 0)
Screenshot: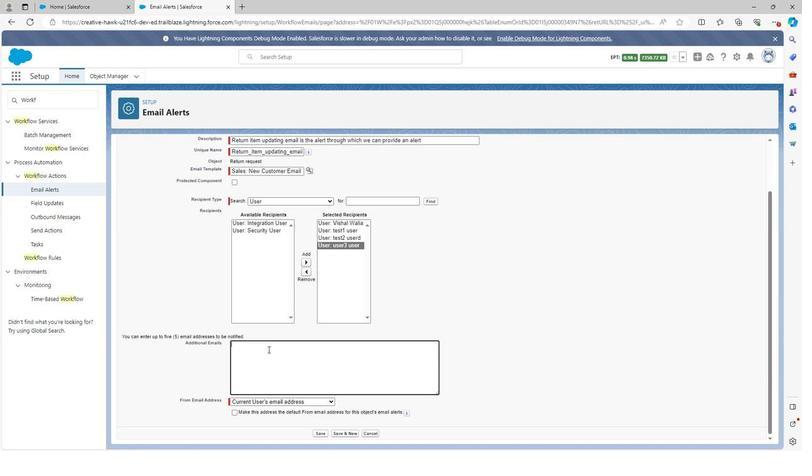 
Action: Mouse moved to (265, 349)
Screenshot: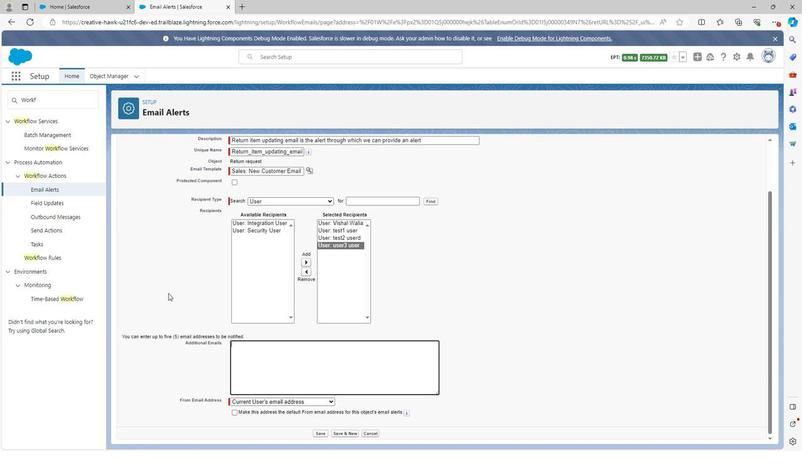 
Action: Mouse pressed left at (265, 349)
Screenshot: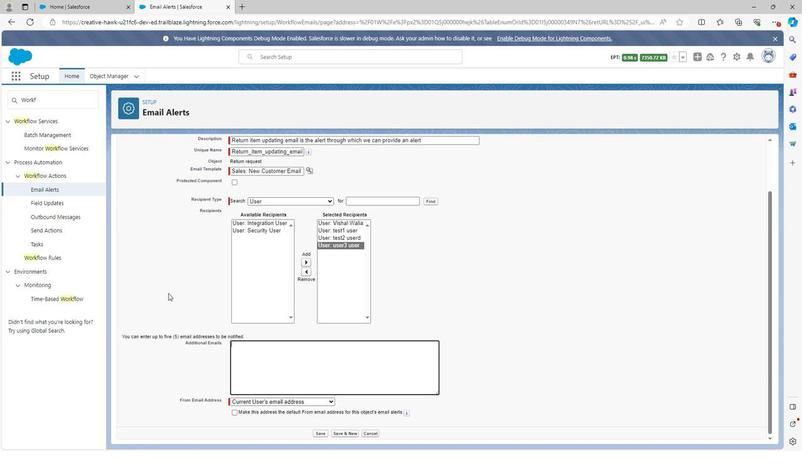 
Action: Mouse moved to (163, 291)
Screenshot: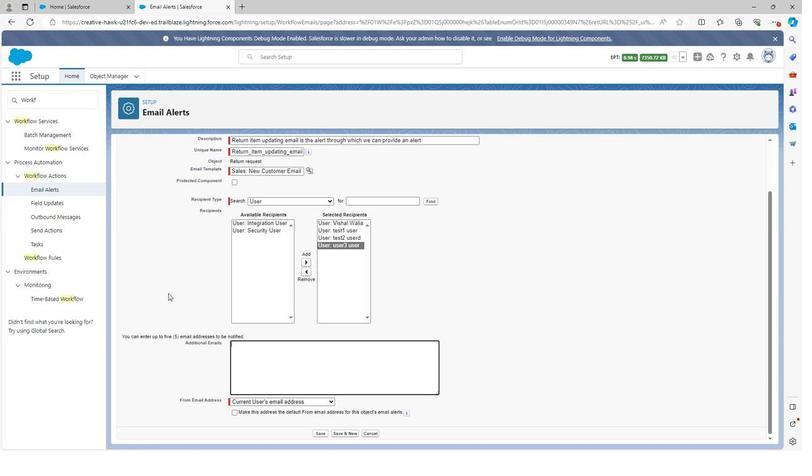 
Action: Key pressed <Key.shift><Key.shift><Key.shift><Key.shift><Key.shift><Key.shift><Key.shift>John123<Key.shift>@gmail.com
Screenshot: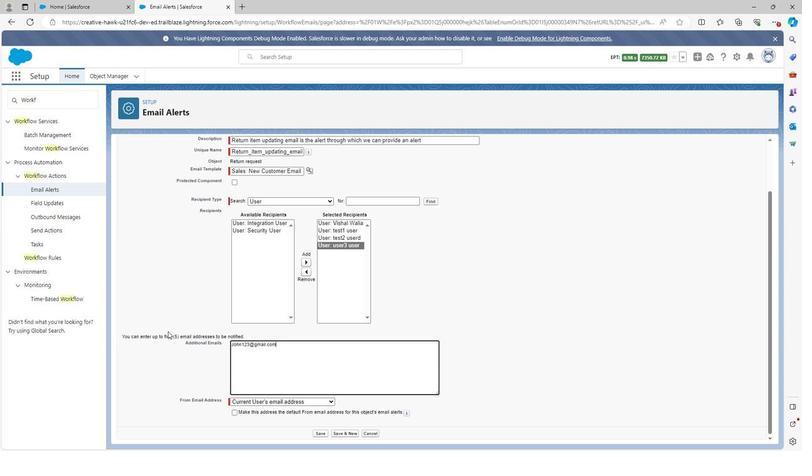 
Action: Mouse moved to (321, 437)
Screenshot: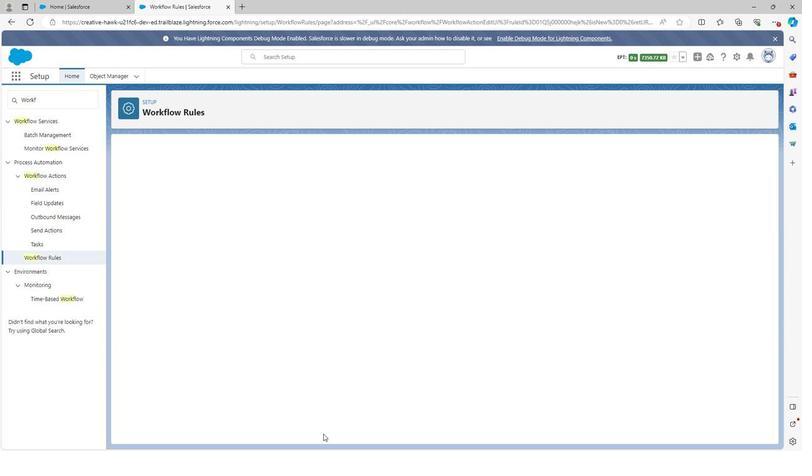 
Action: Mouse pressed left at (321, 437)
Screenshot: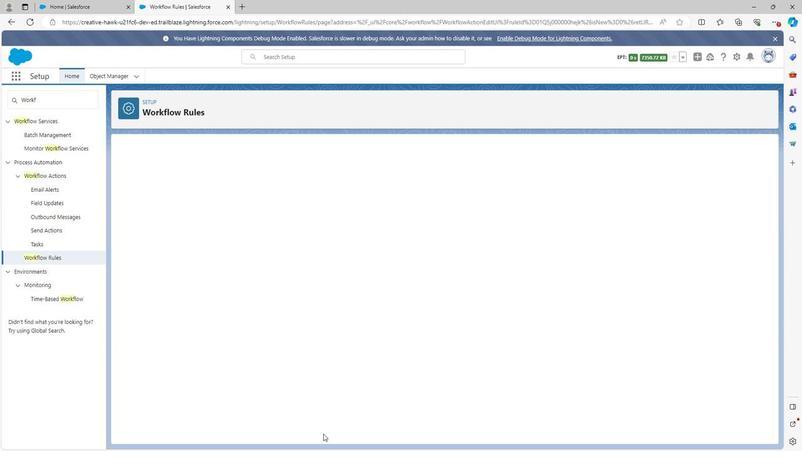 
Action: Mouse moved to (28, 252)
Screenshot: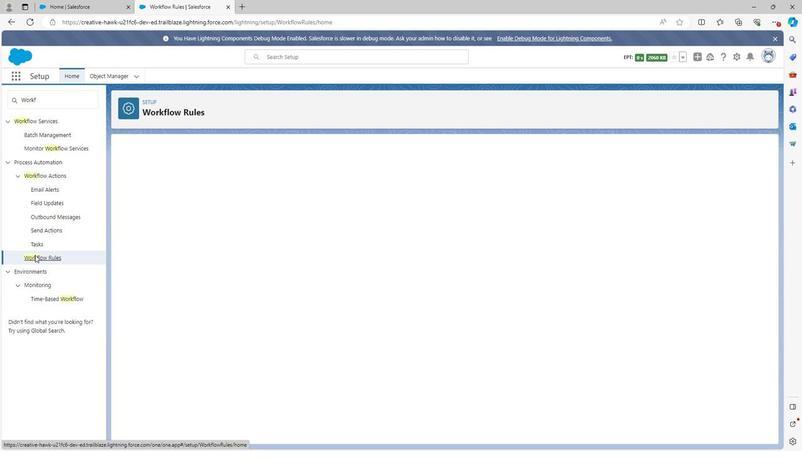 
Action: Mouse pressed left at (28, 252)
Screenshot: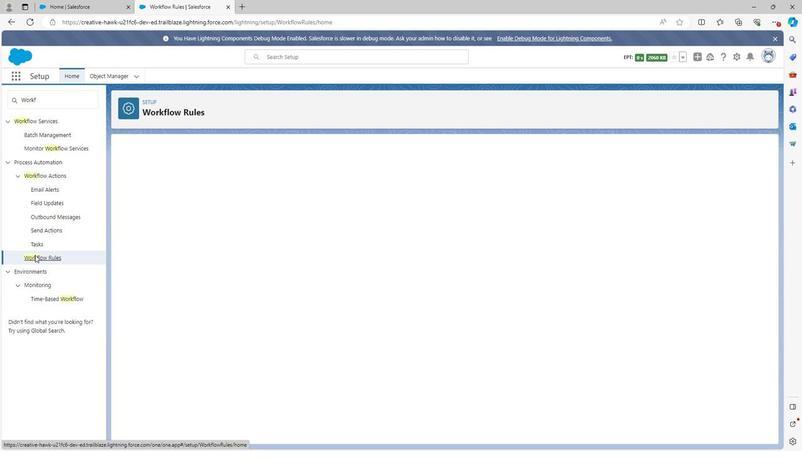 
Action: Mouse moved to (443, 237)
Screenshot: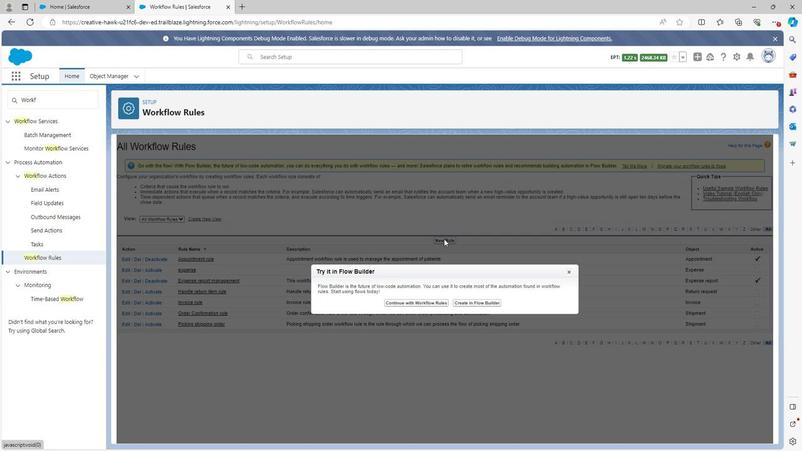 
Action: Mouse pressed left at (443, 237)
Screenshot: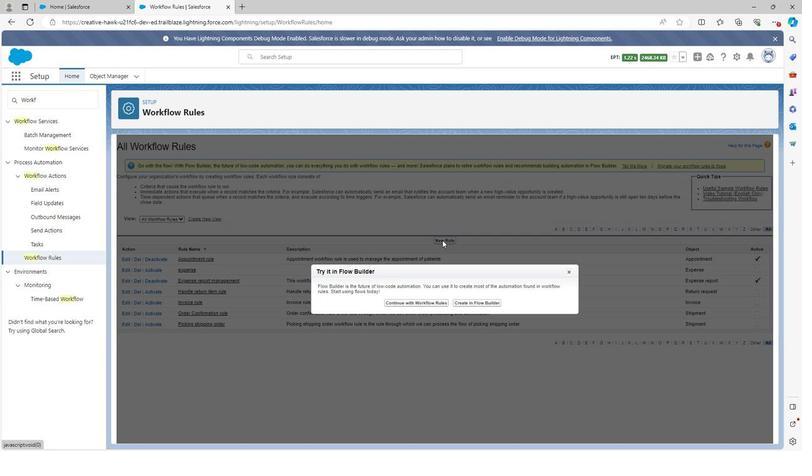 
Action: Mouse moved to (410, 300)
Screenshot: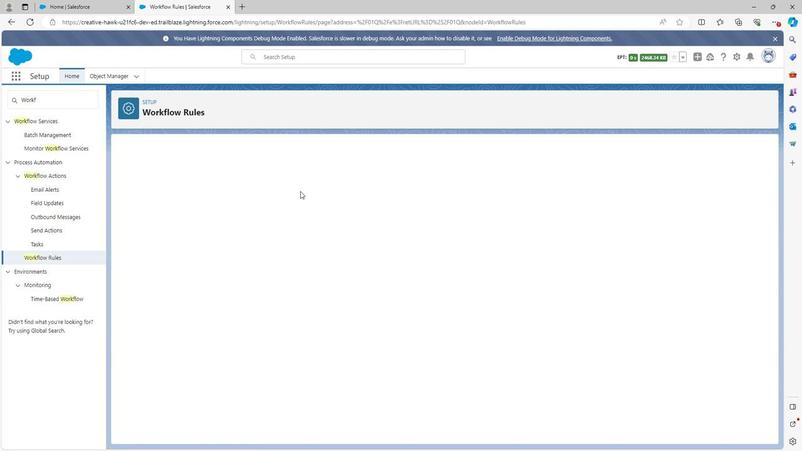 
Action: Mouse pressed left at (410, 300)
Screenshot: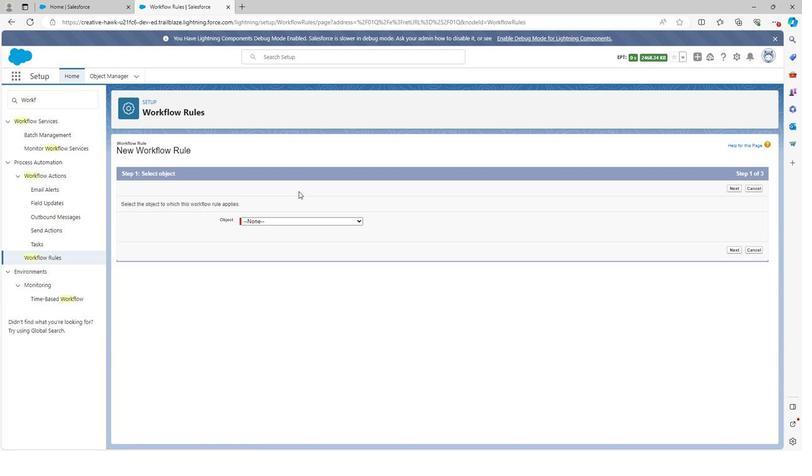 
Action: Mouse moved to (286, 221)
Screenshot: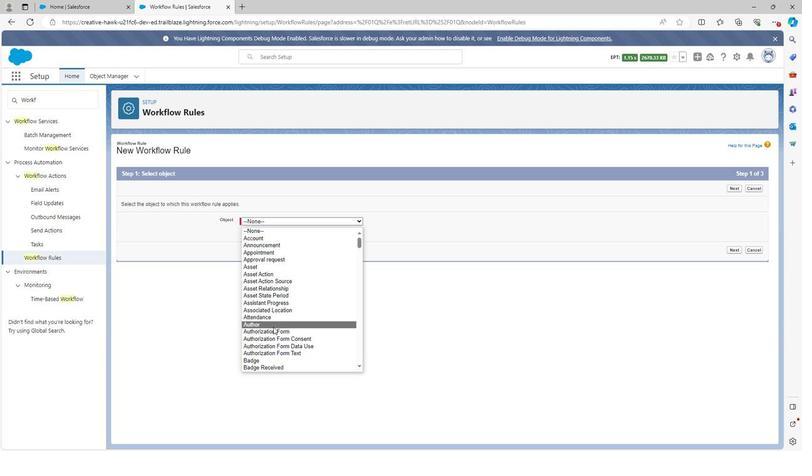 
Action: Mouse pressed left at (286, 221)
Screenshot: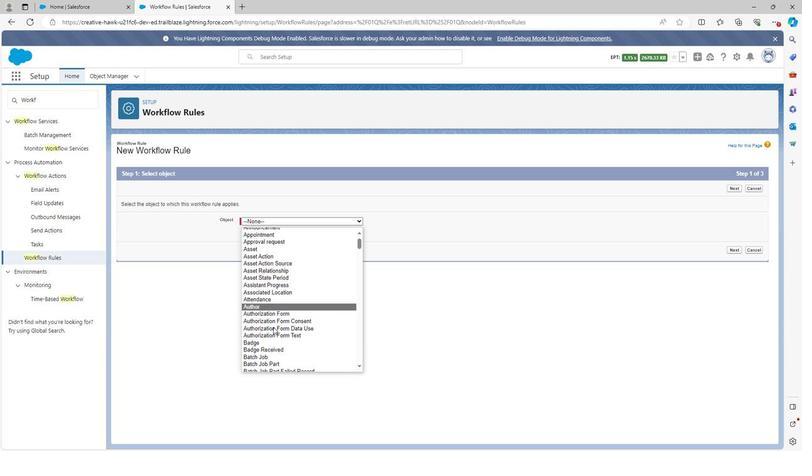 
Action: Mouse moved to (270, 326)
Screenshot: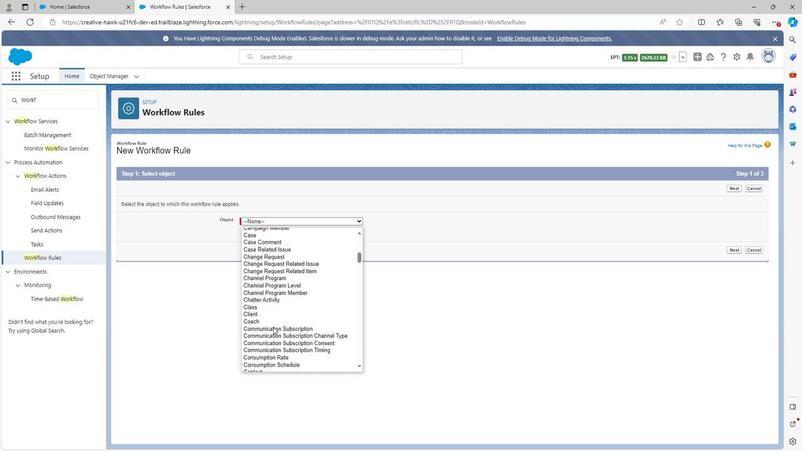 
Action: Mouse scrolled (270, 326) with delta (0, 0)
Screenshot: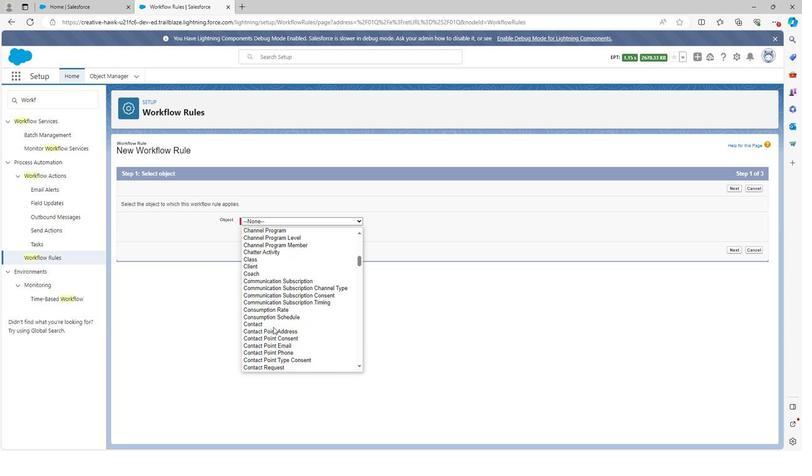 
Action: Mouse scrolled (270, 326) with delta (0, 0)
Screenshot: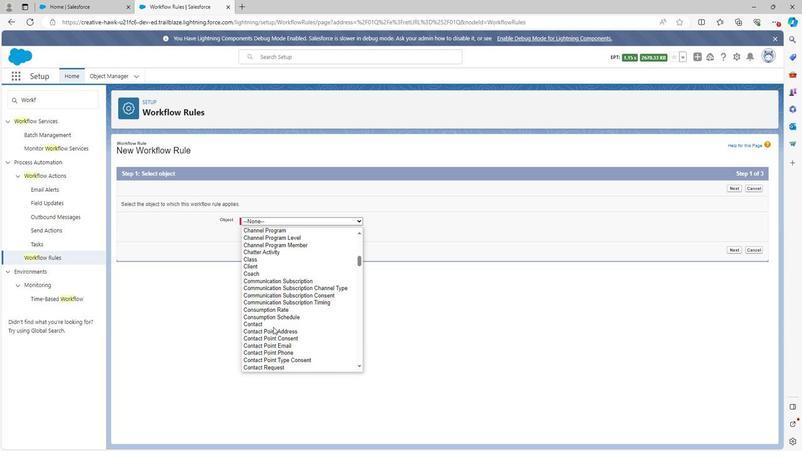 
Action: Mouse scrolled (270, 326) with delta (0, 0)
Screenshot: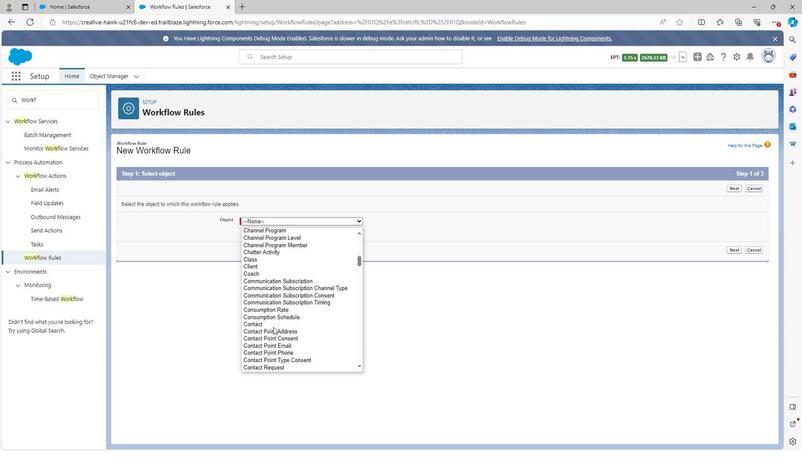 
Action: Mouse scrolled (270, 326) with delta (0, 0)
Screenshot: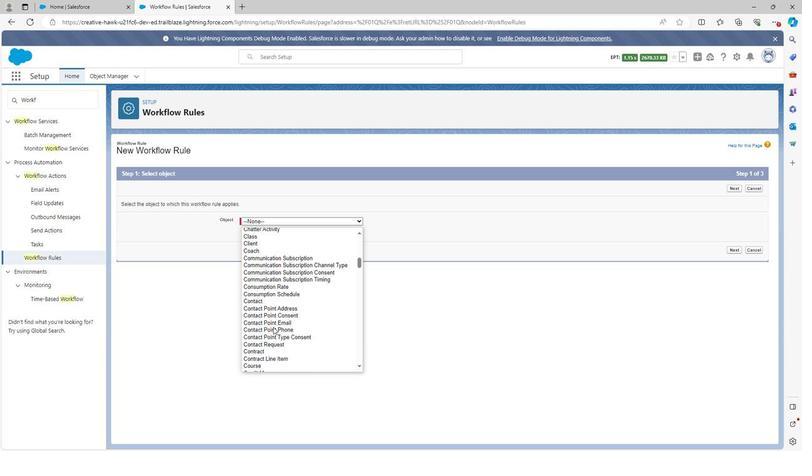 
Action: Mouse scrolled (270, 326) with delta (0, 0)
Screenshot: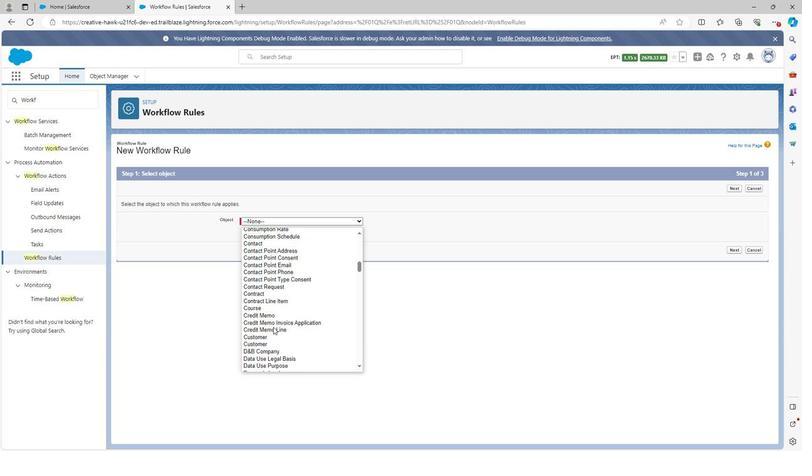 
Action: Mouse scrolled (270, 326) with delta (0, 0)
Screenshot: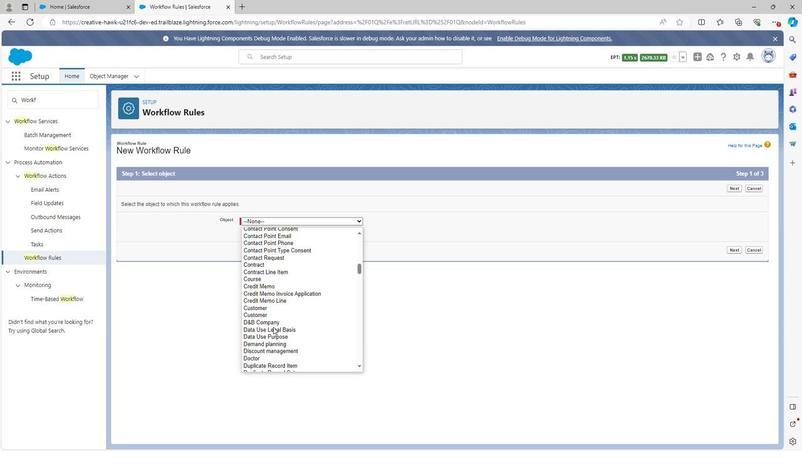 
Action: Mouse scrolled (270, 326) with delta (0, 0)
Screenshot: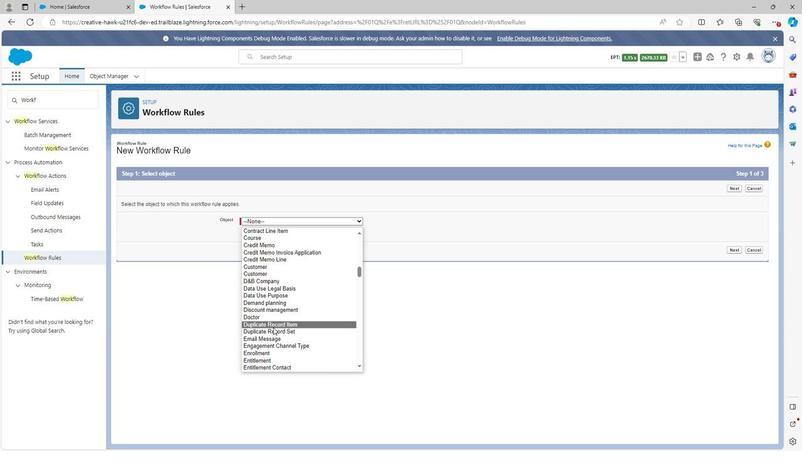 
Action: Mouse scrolled (270, 326) with delta (0, 0)
Screenshot: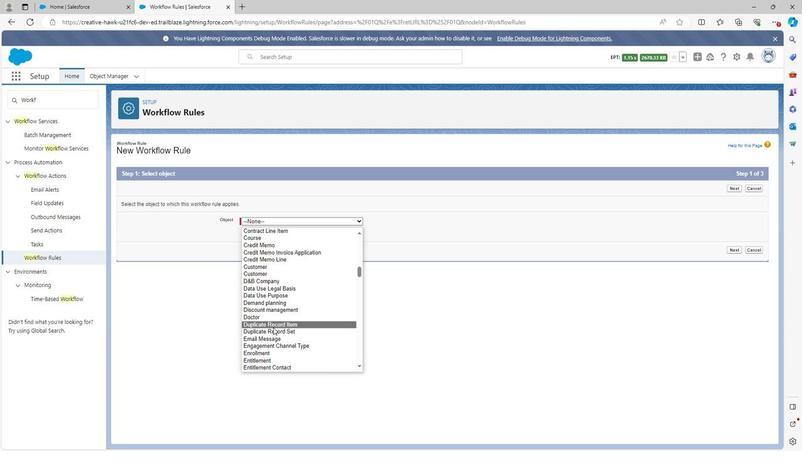 
Action: Mouse scrolled (270, 326) with delta (0, 0)
Screenshot: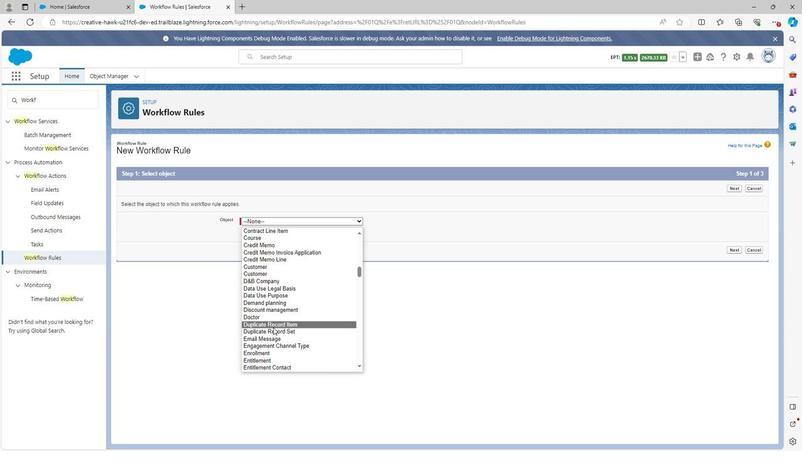 
Action: Mouse scrolled (270, 326) with delta (0, 0)
Screenshot: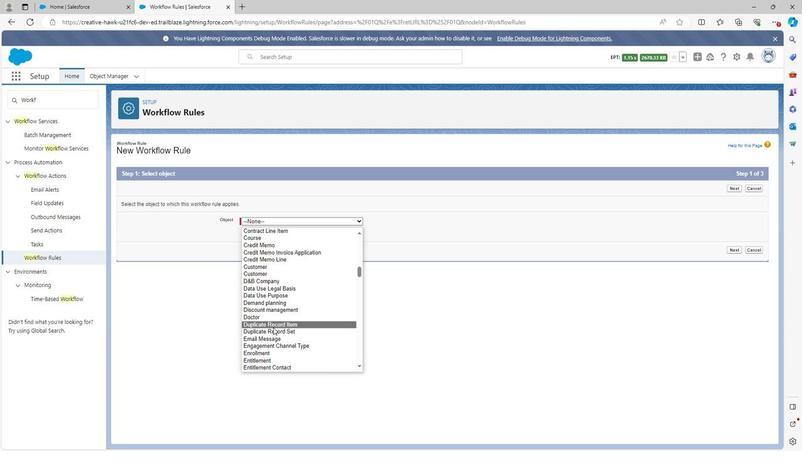 
Action: Mouse scrolled (270, 326) with delta (0, 0)
Screenshot: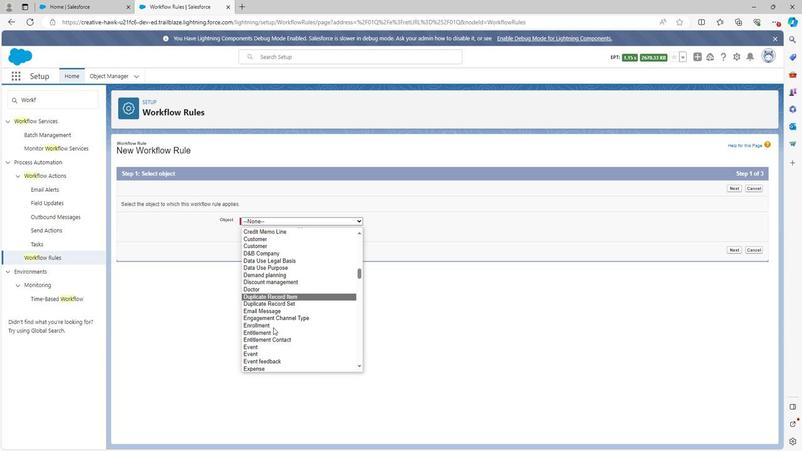 
Action: Mouse scrolled (270, 326) with delta (0, 0)
Screenshot: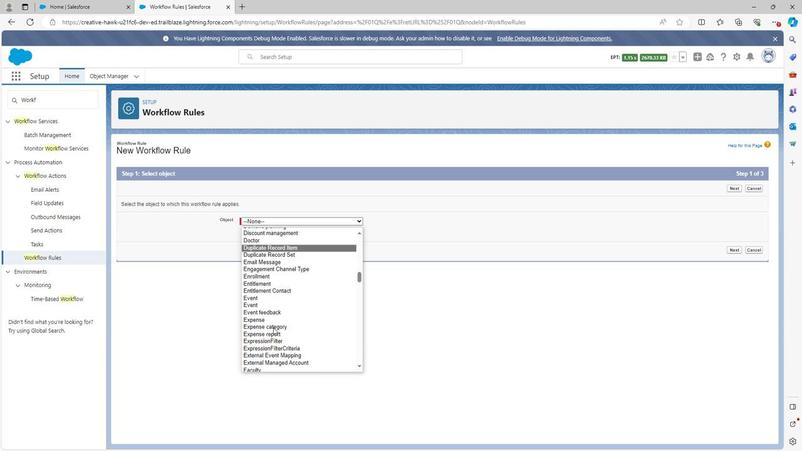 
Action: Mouse scrolled (270, 326) with delta (0, 0)
Screenshot: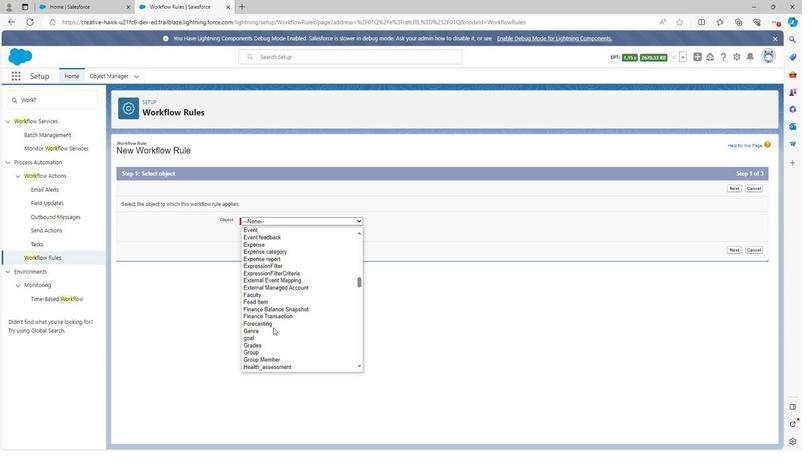 
Action: Mouse scrolled (270, 326) with delta (0, 0)
Screenshot: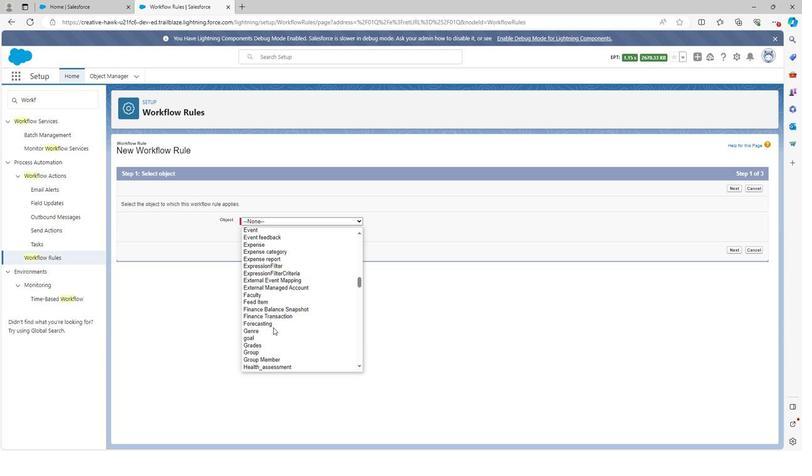 
Action: Mouse scrolled (270, 326) with delta (0, 0)
Screenshot: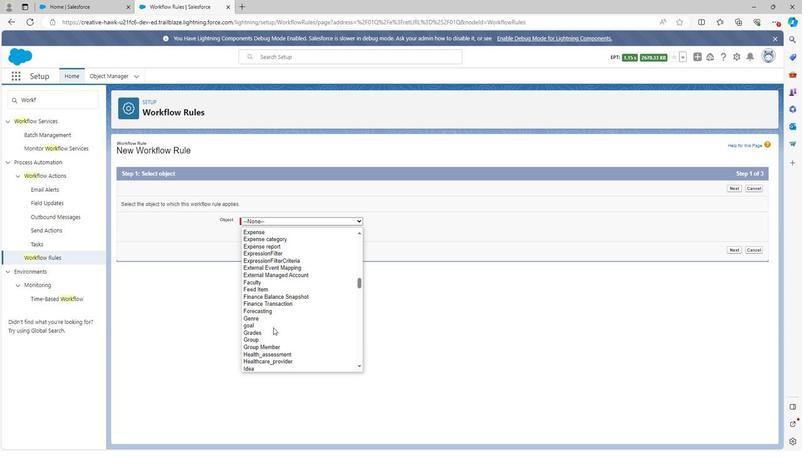 
Action: Mouse scrolled (270, 326) with delta (0, 0)
Screenshot: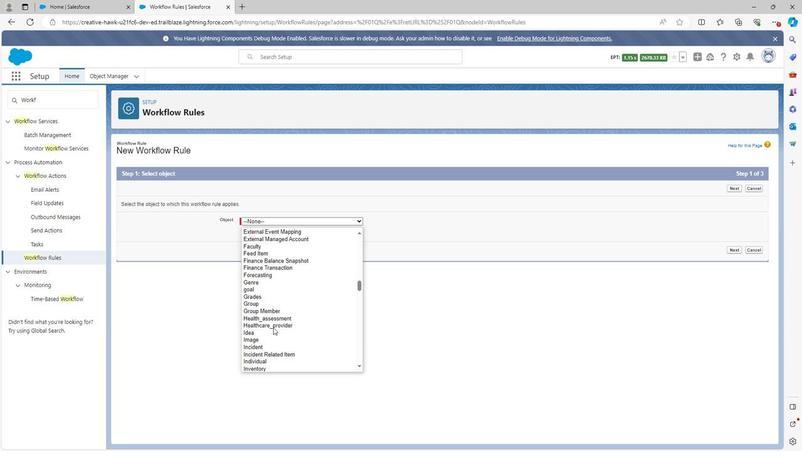 
Action: Mouse scrolled (270, 326) with delta (0, 0)
Screenshot: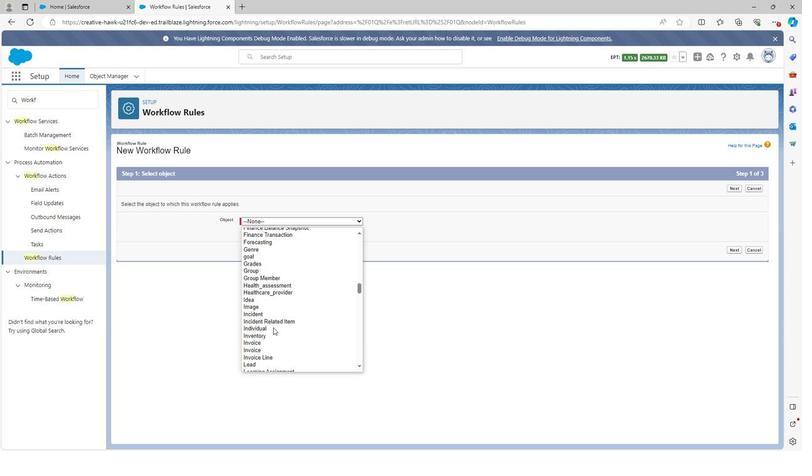 
Action: Mouse scrolled (270, 326) with delta (0, 0)
Screenshot: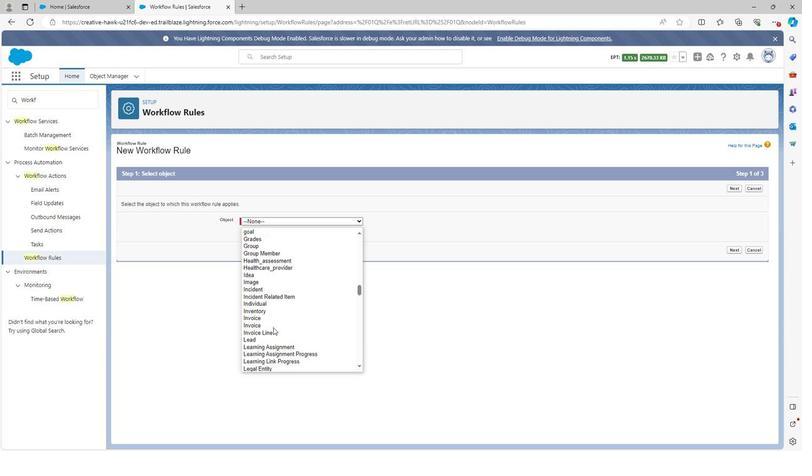 
Action: Mouse scrolled (270, 326) with delta (0, 0)
Screenshot: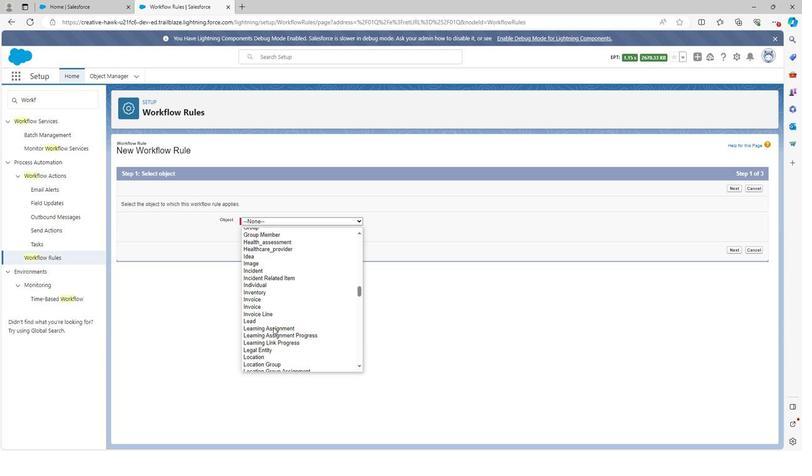 
Action: Mouse moved to (270, 327)
Screenshot: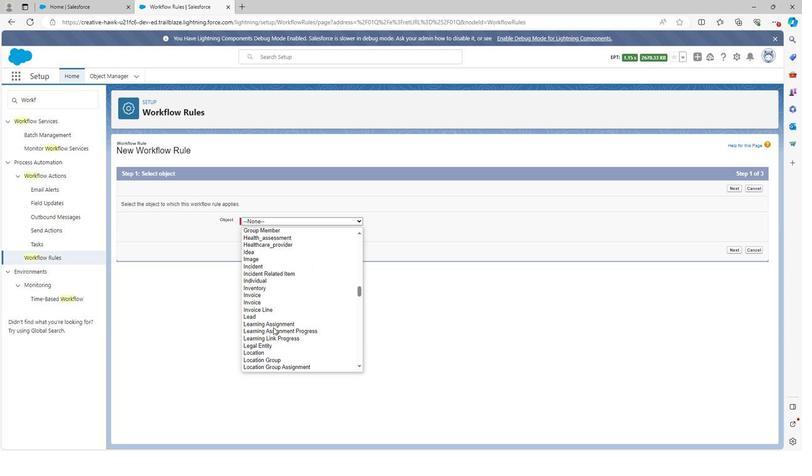 
Action: Mouse scrolled (270, 326) with delta (0, 0)
Screenshot: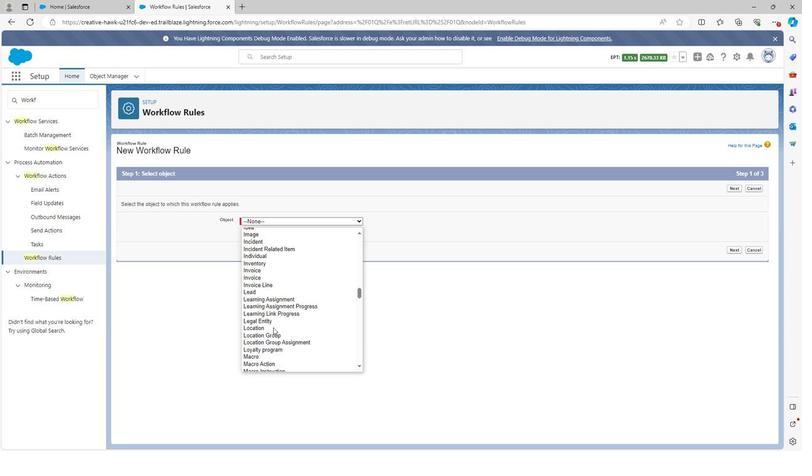 
Action: Mouse scrolled (270, 326) with delta (0, 0)
Screenshot: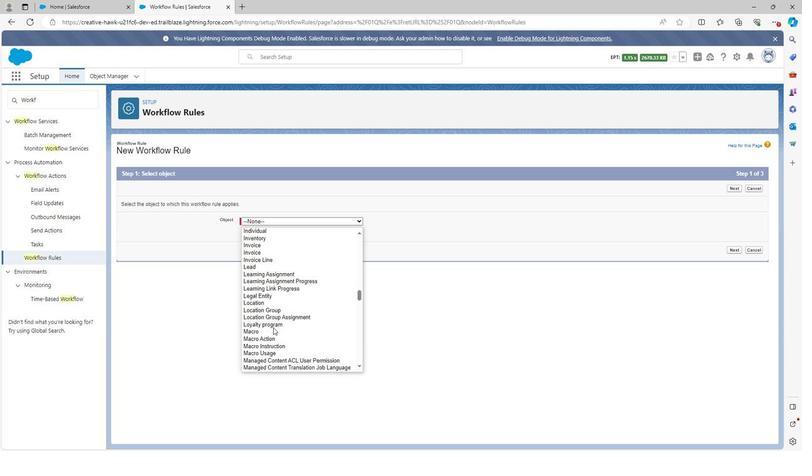 
Action: Mouse scrolled (270, 326) with delta (0, 0)
Screenshot: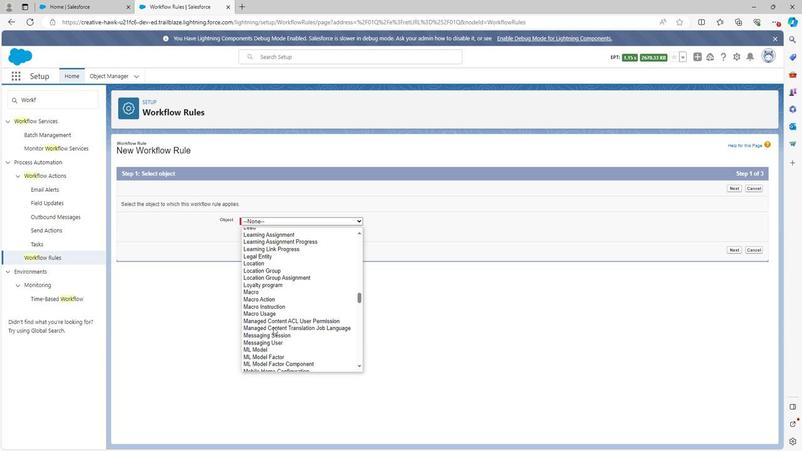 
Action: Mouse scrolled (270, 326) with delta (0, 0)
Screenshot: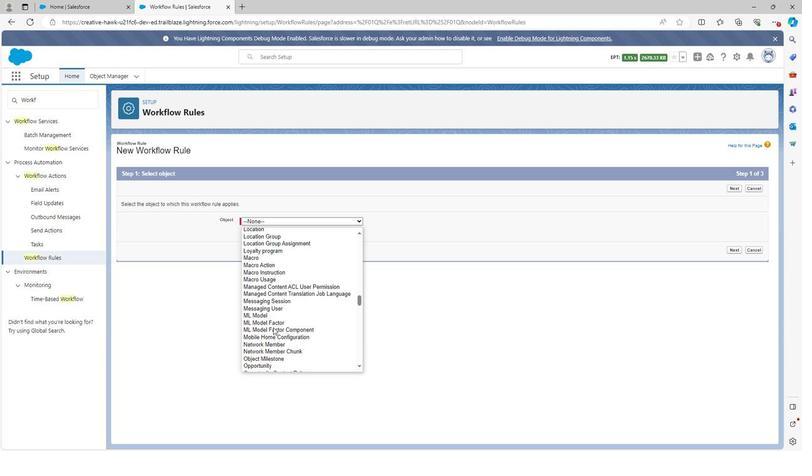 
Action: Mouse scrolled (270, 326) with delta (0, 0)
Screenshot: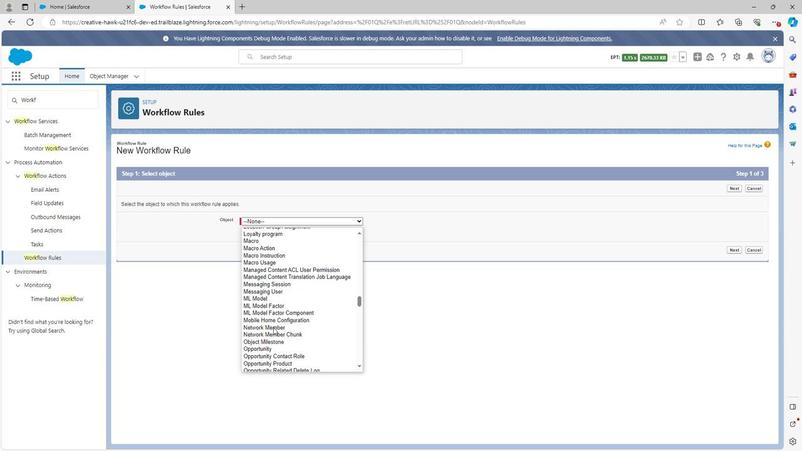 
Action: Mouse scrolled (270, 326) with delta (0, 0)
Screenshot: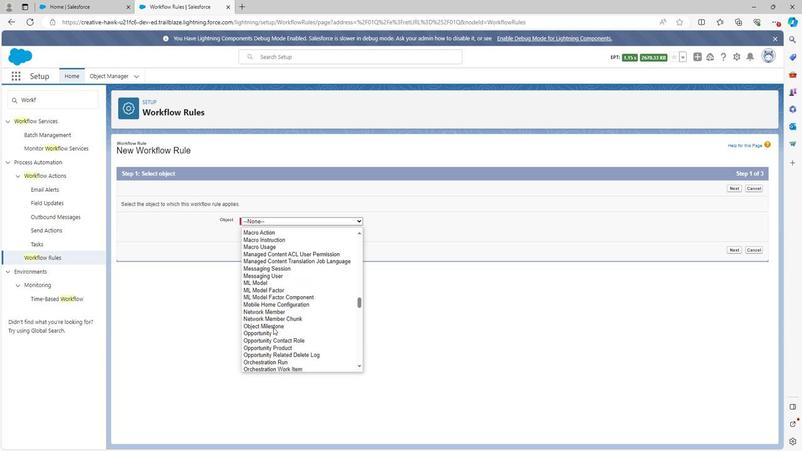 
Action: Mouse scrolled (270, 326) with delta (0, 0)
Screenshot: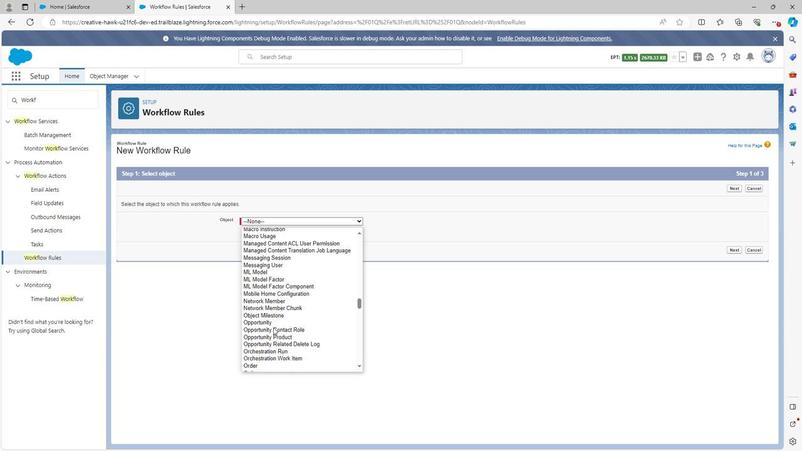 
Action: Mouse scrolled (270, 326) with delta (0, 0)
Screenshot: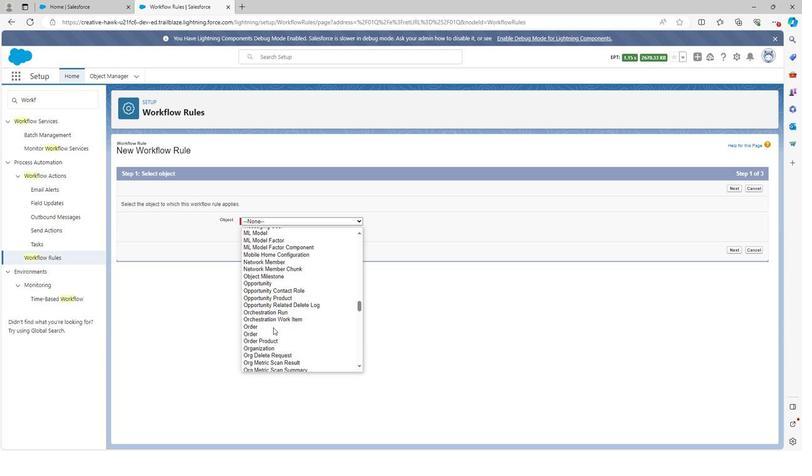 
Action: Mouse scrolled (270, 326) with delta (0, 0)
Screenshot: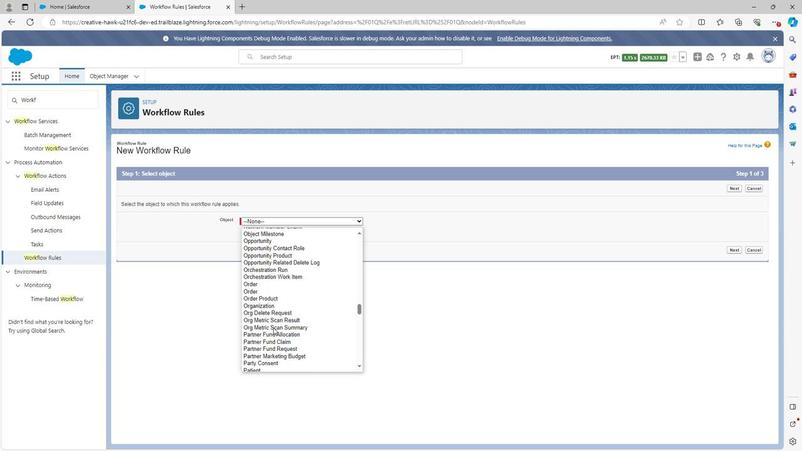 
Action: Mouse scrolled (270, 326) with delta (0, 0)
Screenshot: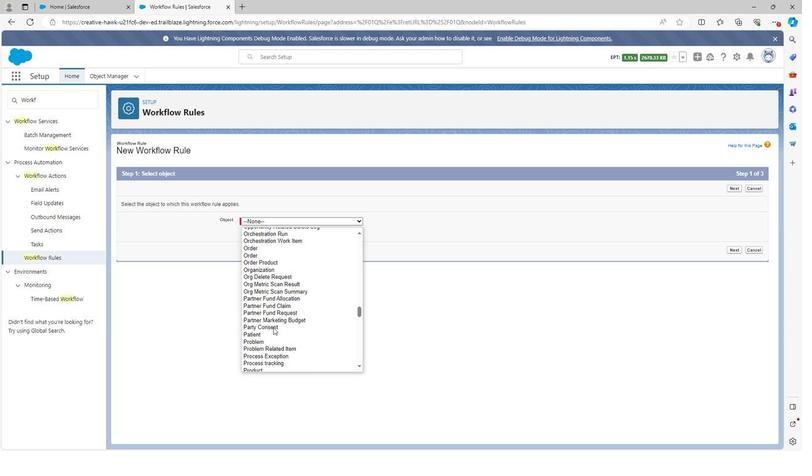 
Action: Mouse scrolled (270, 326) with delta (0, 0)
Screenshot: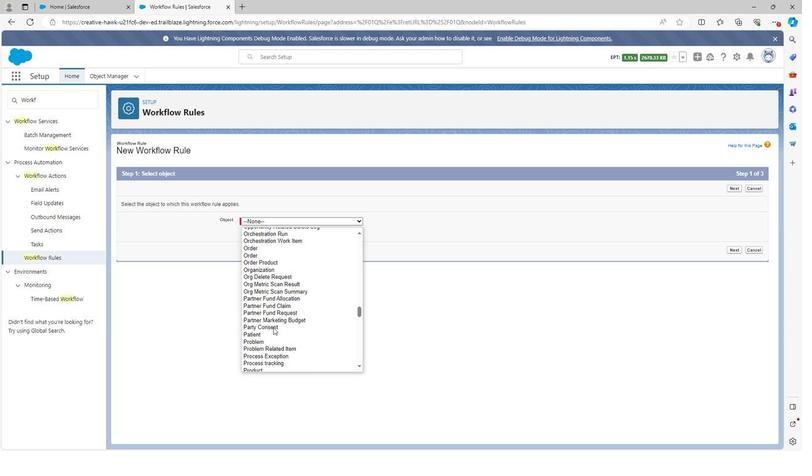 
Action: Mouse scrolled (270, 326) with delta (0, 0)
Screenshot: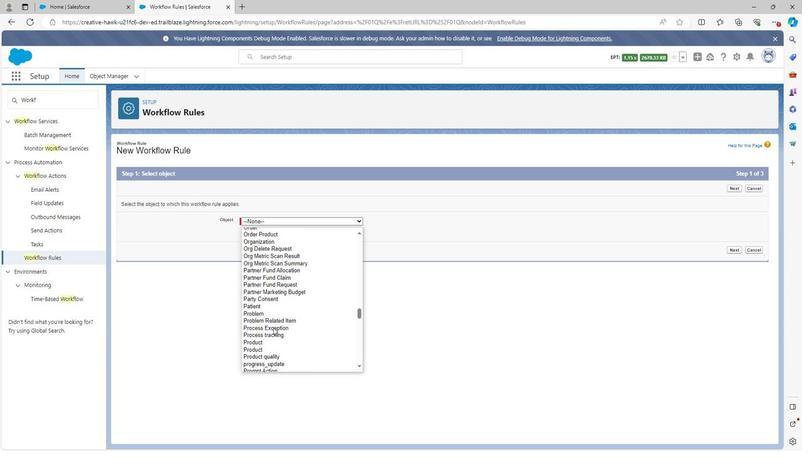 
Action: Mouse scrolled (270, 326) with delta (0, 0)
Screenshot: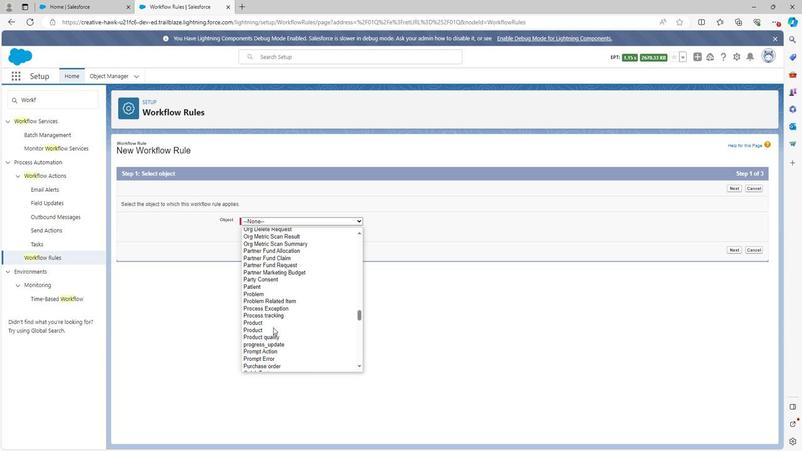 
Action: Mouse scrolled (270, 326) with delta (0, 0)
Screenshot: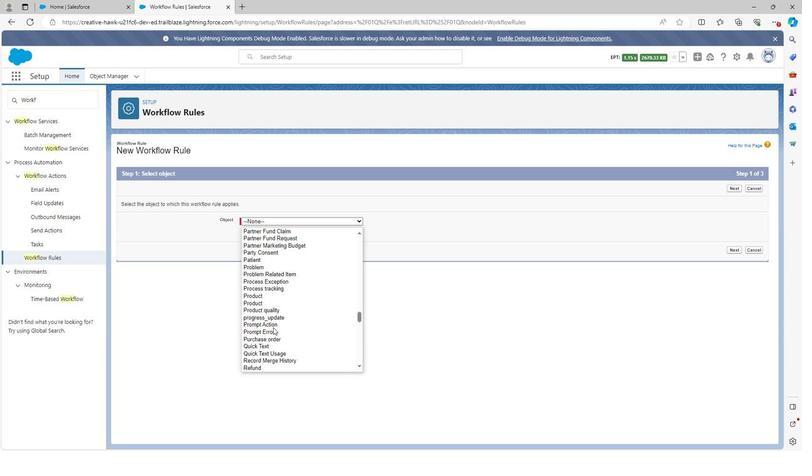 
Action: Mouse scrolled (270, 326) with delta (0, 0)
Screenshot: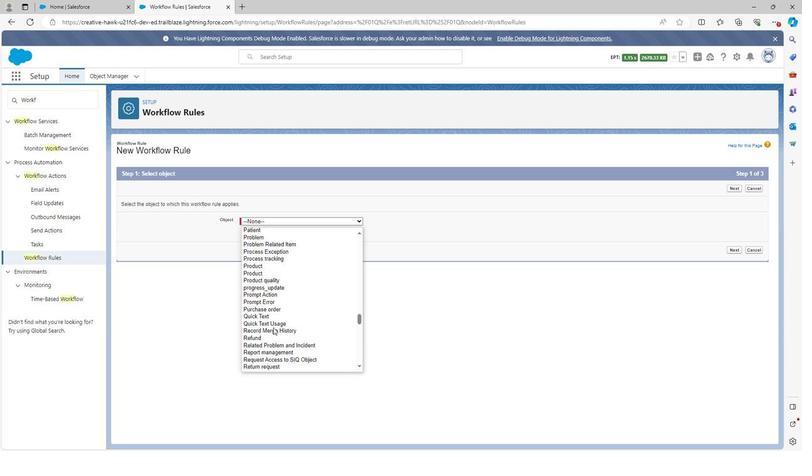 
Action: Mouse scrolled (270, 326) with delta (0, 0)
Screenshot: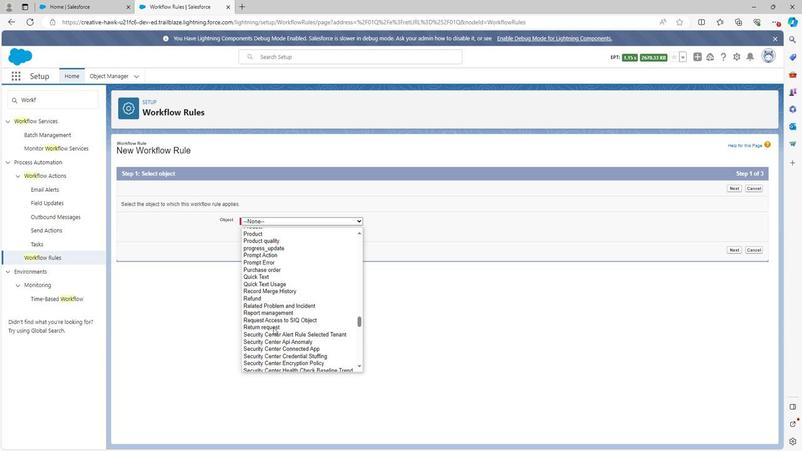 
Action: Mouse scrolled (270, 326) with delta (0, 0)
Screenshot: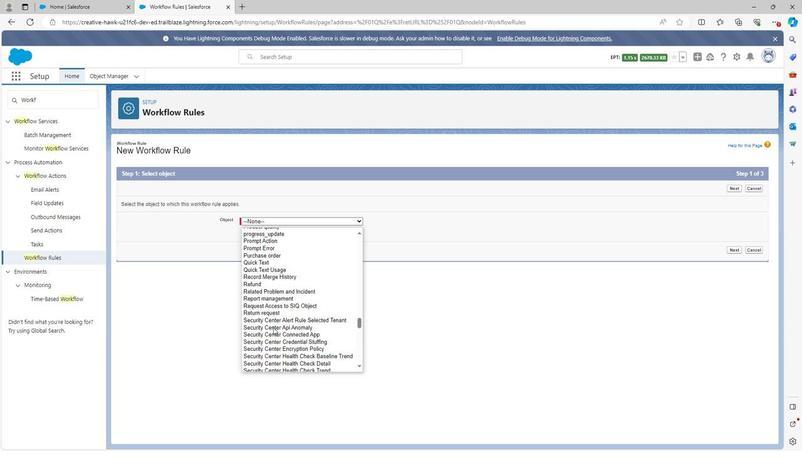 
Action: Mouse scrolled (270, 326) with delta (0, 0)
Screenshot: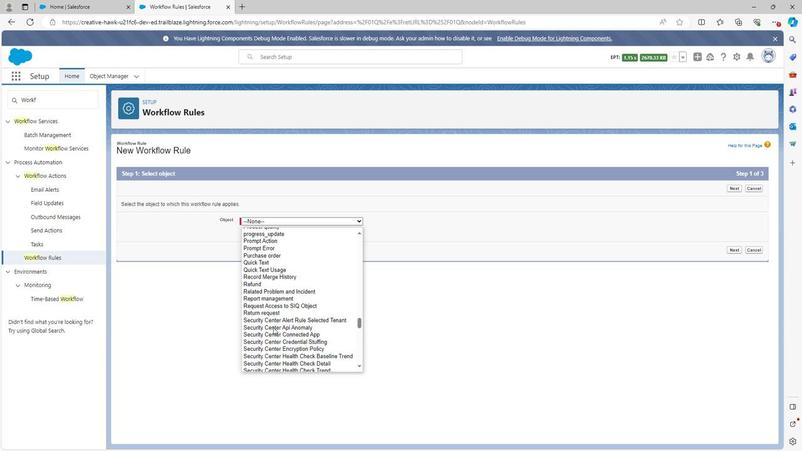 
Action: Mouse scrolled (270, 326) with delta (0, 0)
Screenshot: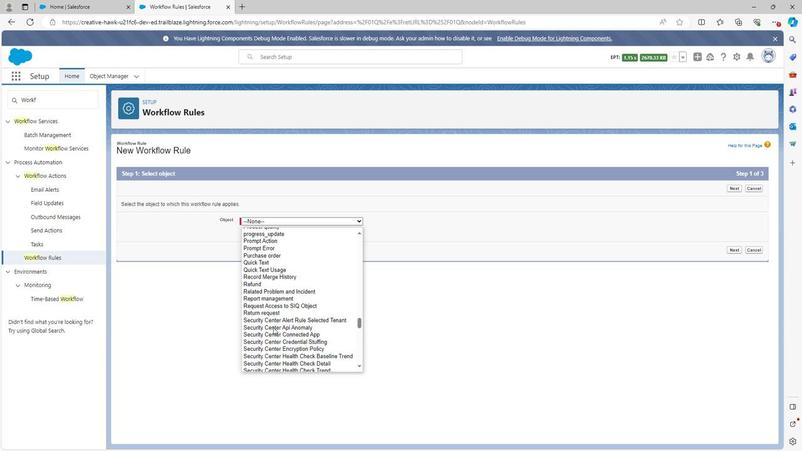 
Action: Mouse scrolled (270, 326) with delta (0, 0)
Screenshot: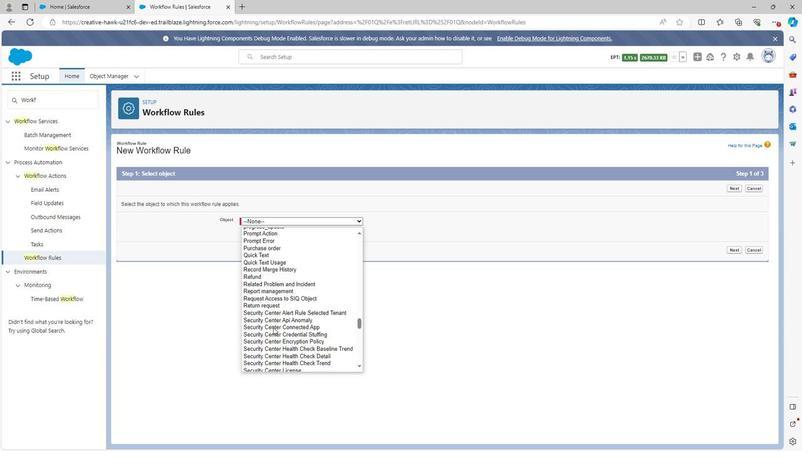 
Action: Mouse scrolled (270, 326) with delta (0, 0)
Screenshot: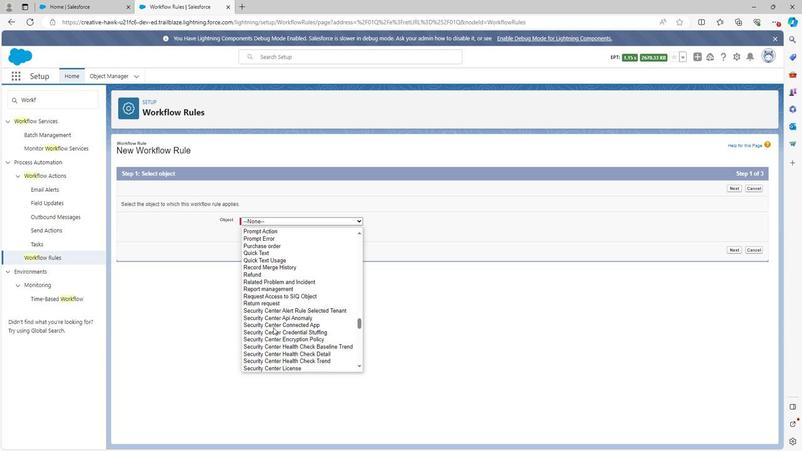 
Action: Mouse scrolled (270, 326) with delta (0, 0)
Screenshot: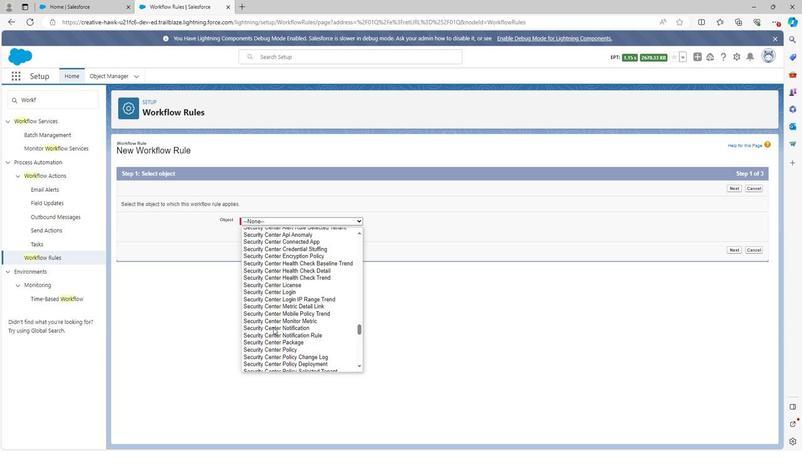 
Action: Mouse scrolled (270, 326) with delta (0, 0)
Screenshot: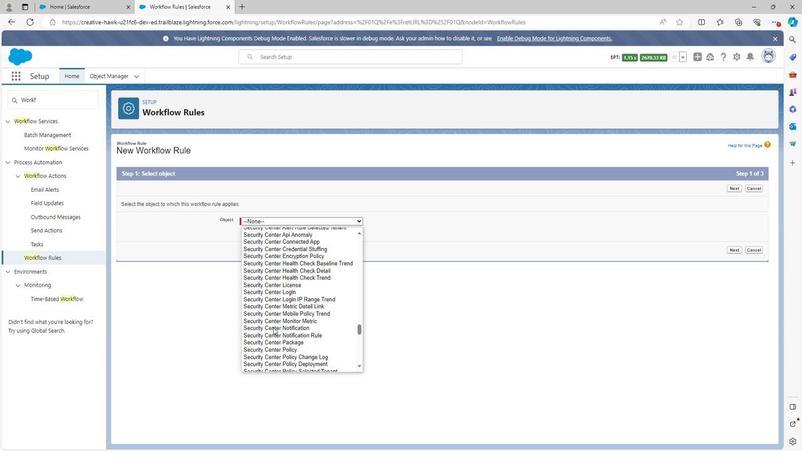
Action: Mouse scrolled (270, 326) with delta (0, 0)
Screenshot: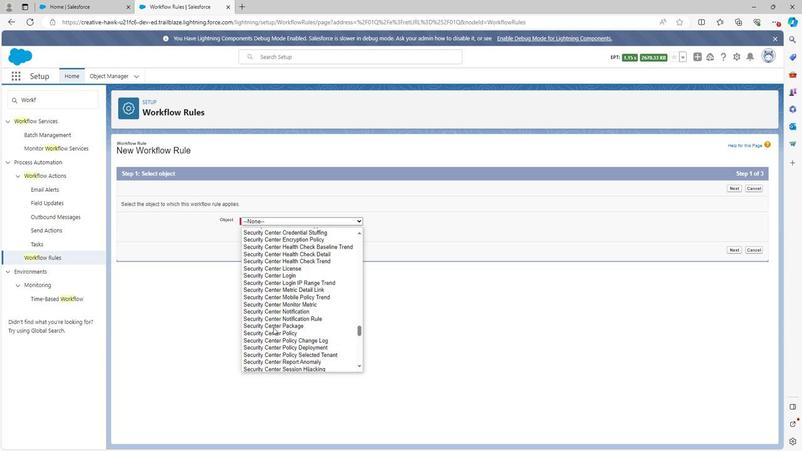 
Action: Mouse scrolled (270, 326) with delta (0, 0)
Screenshot: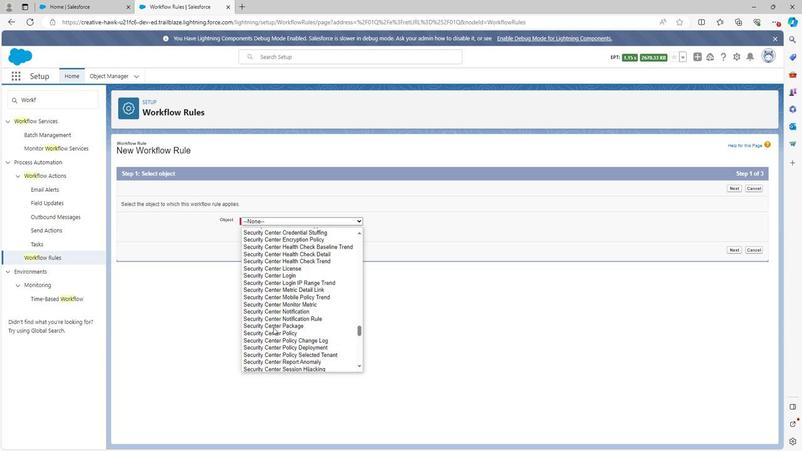 
Action: Mouse scrolled (270, 326) with delta (0, 0)
Screenshot: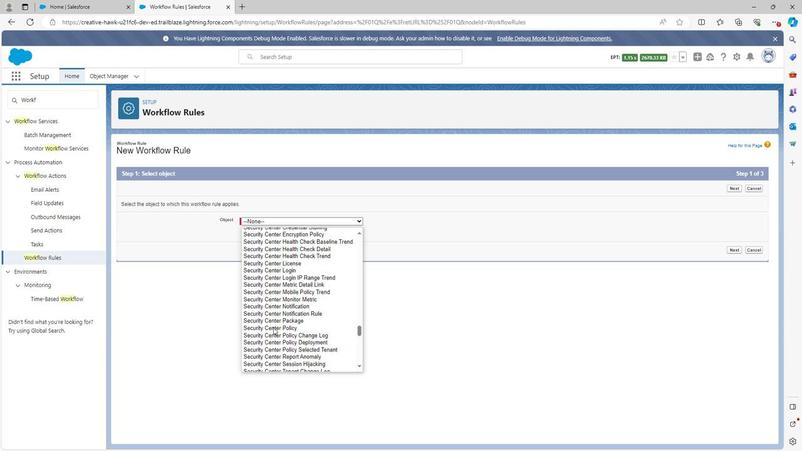 
Action: Mouse scrolled (270, 326) with delta (0, 0)
Screenshot: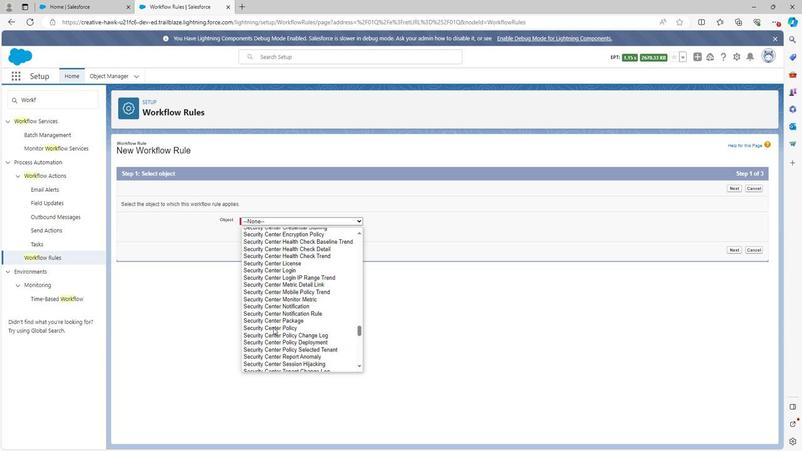 
Action: Mouse scrolled (270, 326) with delta (0, 0)
Screenshot: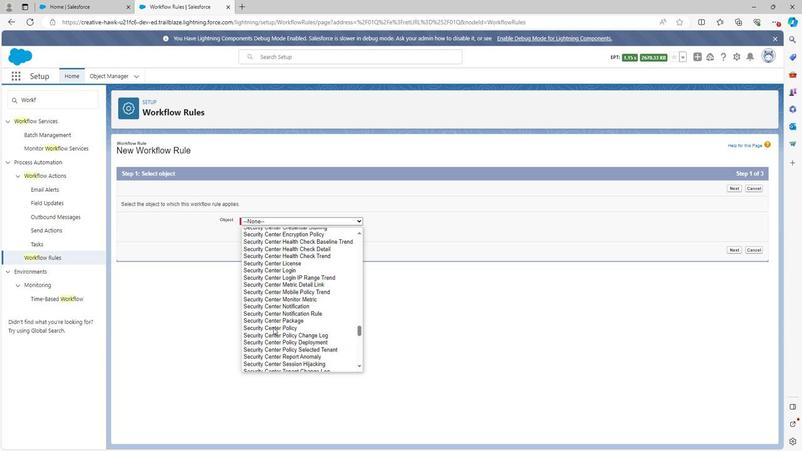 
Action: Mouse scrolled (270, 326) with delta (0, 0)
Screenshot: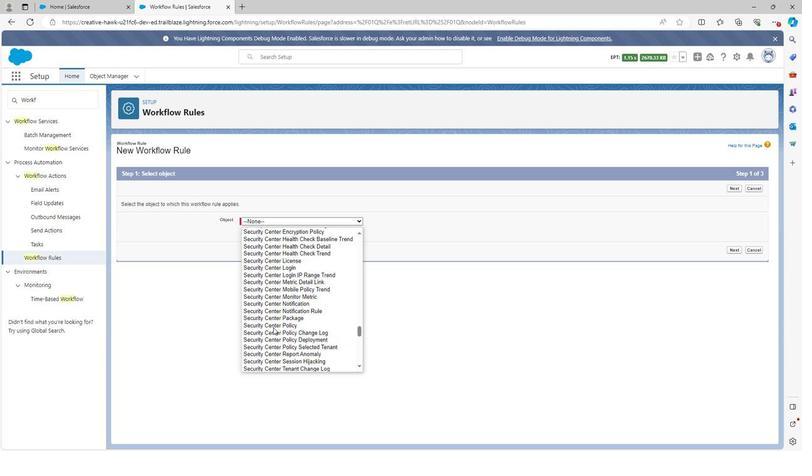 
Action: Mouse scrolled (270, 326) with delta (0, 0)
Screenshot: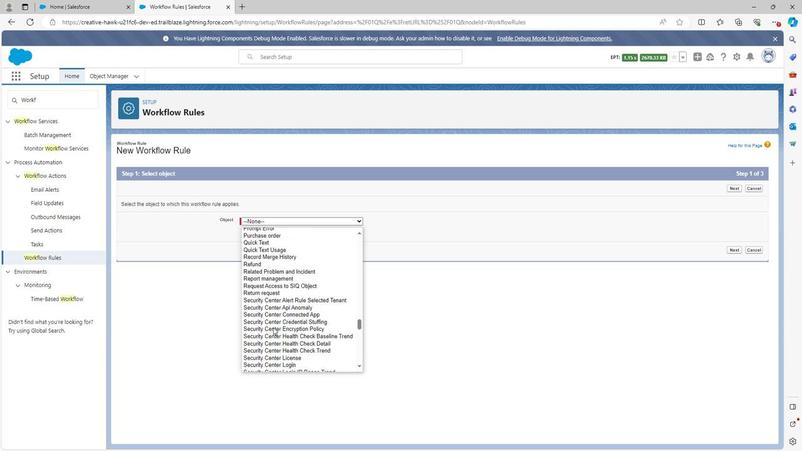 
Action: Mouse scrolled (270, 326) with delta (0, 0)
Screenshot: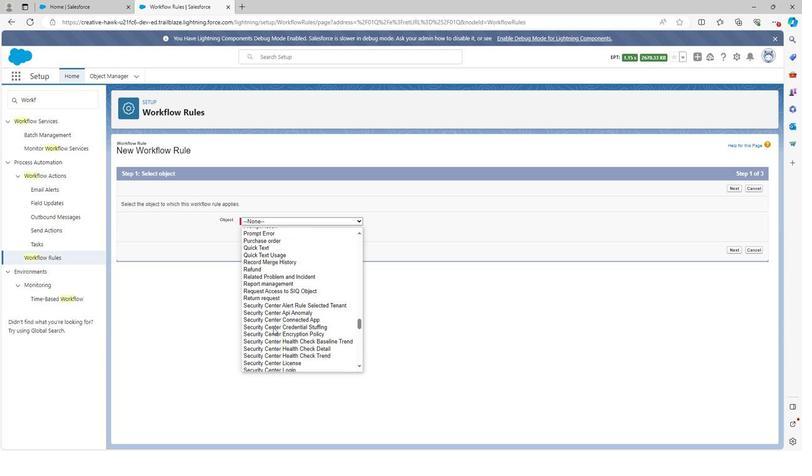 
Action: Mouse scrolled (270, 326) with delta (0, 0)
Screenshot: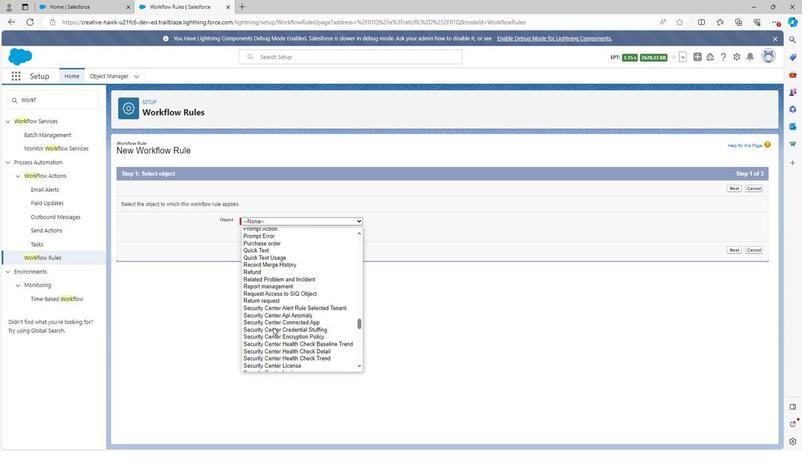 
Action: Mouse scrolled (270, 326) with delta (0, 0)
Screenshot: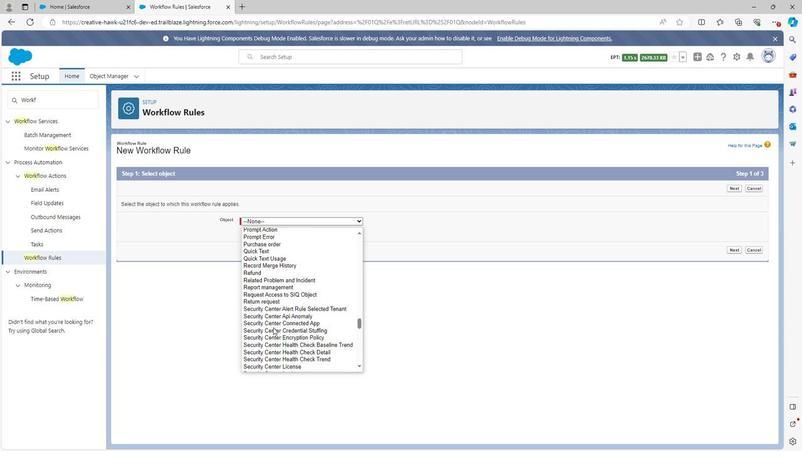 
Action: Mouse scrolled (270, 326) with delta (0, 0)
Screenshot: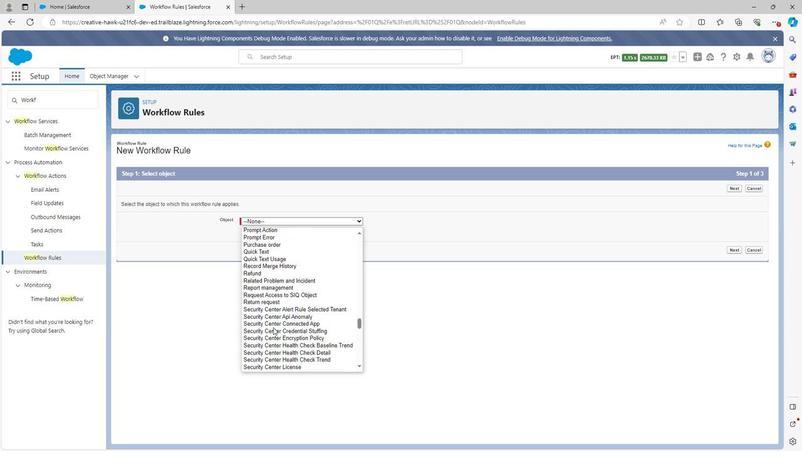 
Action: Mouse scrolled (270, 326) with delta (0, 0)
Screenshot: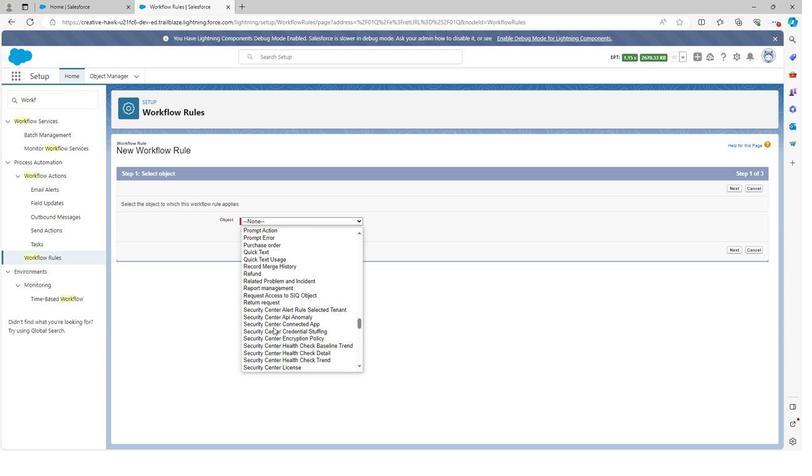 
Action: Mouse scrolled (270, 326) with delta (0, 0)
Screenshot: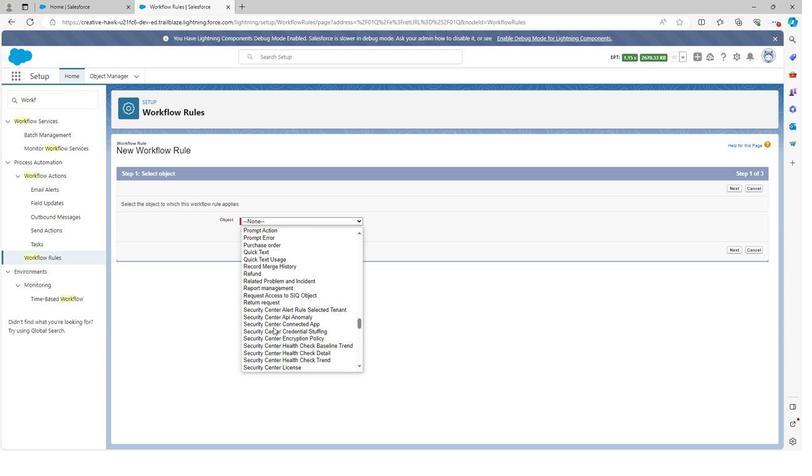 
Action: Mouse scrolled (270, 326) with delta (0, 0)
Screenshot: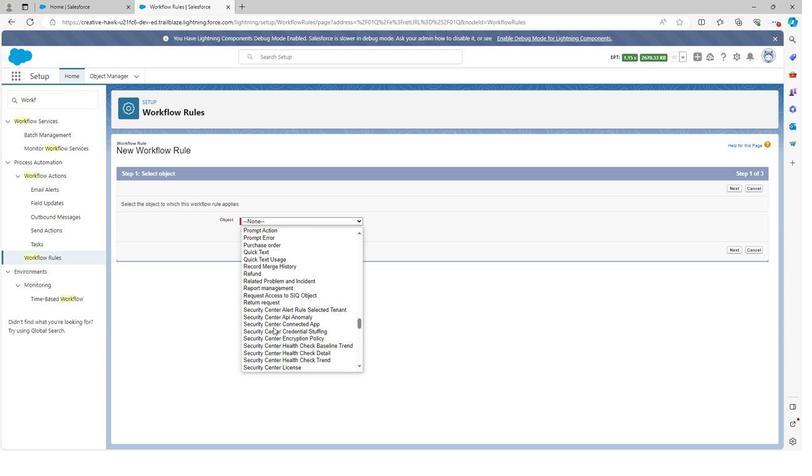 
Action: Mouse scrolled (270, 326) with delta (0, 0)
Screenshot: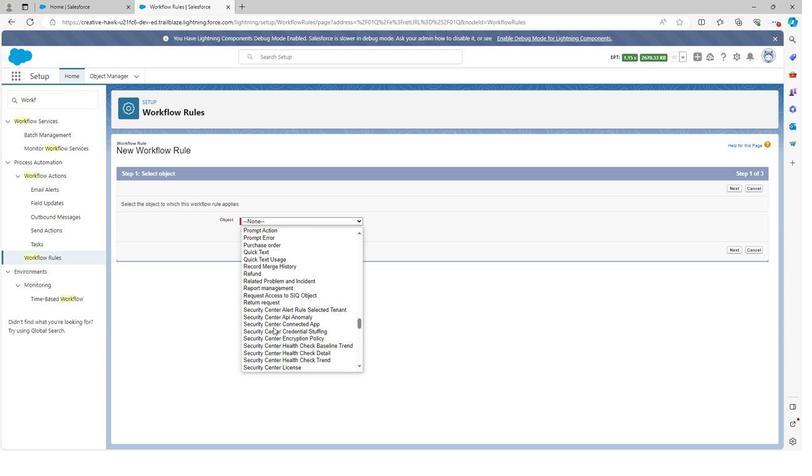 
Action: Mouse scrolled (270, 326) with delta (0, 0)
Screenshot: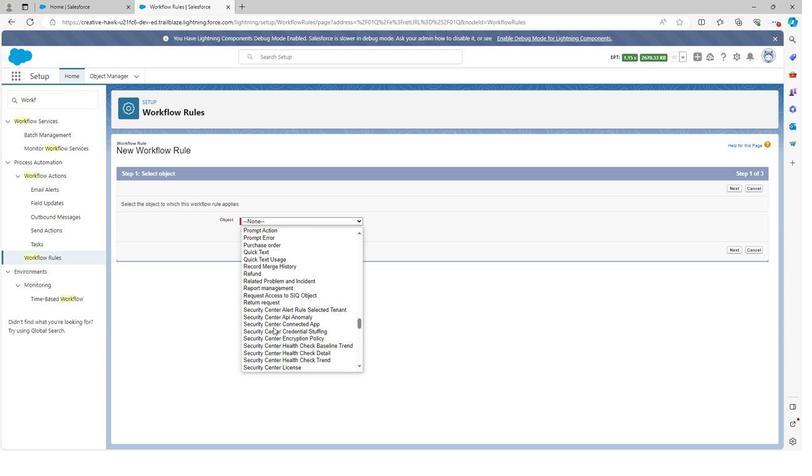 
Action: Mouse scrolled (270, 328) with delta (0, 0)
Screenshot: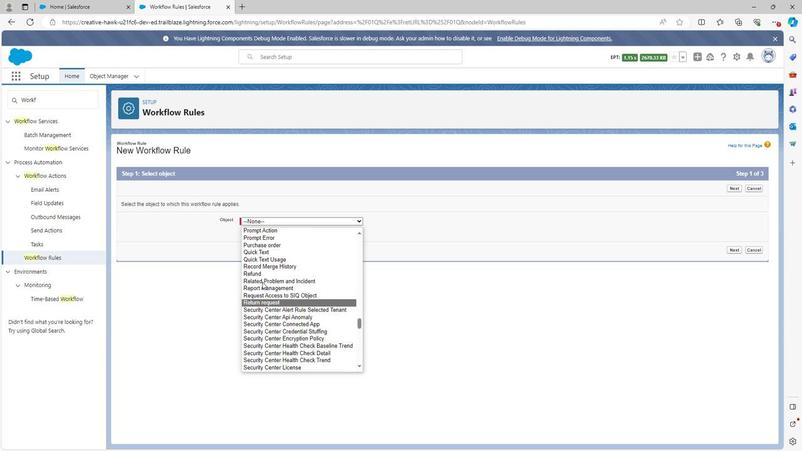 
Action: Mouse scrolled (270, 328) with delta (0, 0)
Screenshot: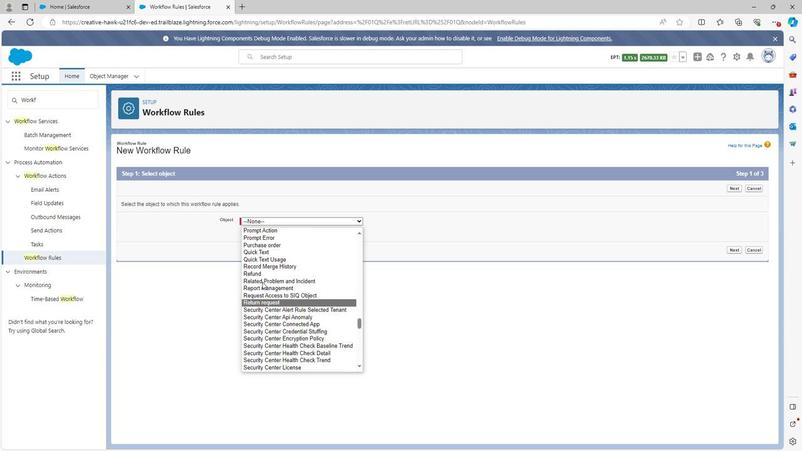 
Action: Mouse scrolled (270, 328) with delta (0, 0)
Screenshot: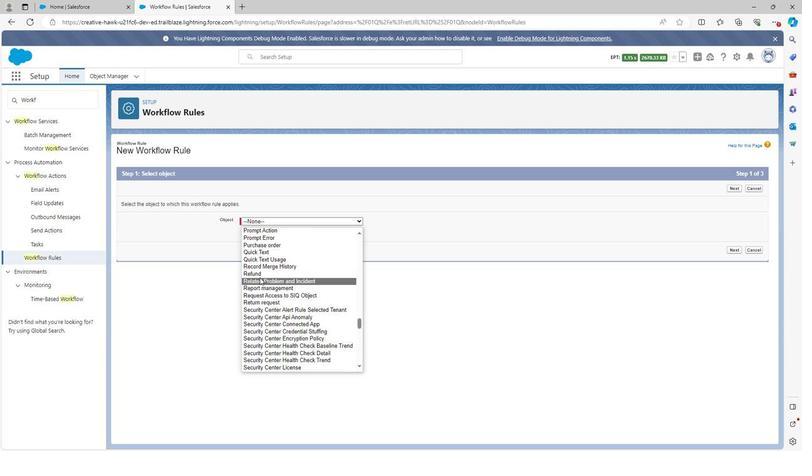 
Action: Mouse scrolled (270, 328) with delta (0, 0)
Screenshot: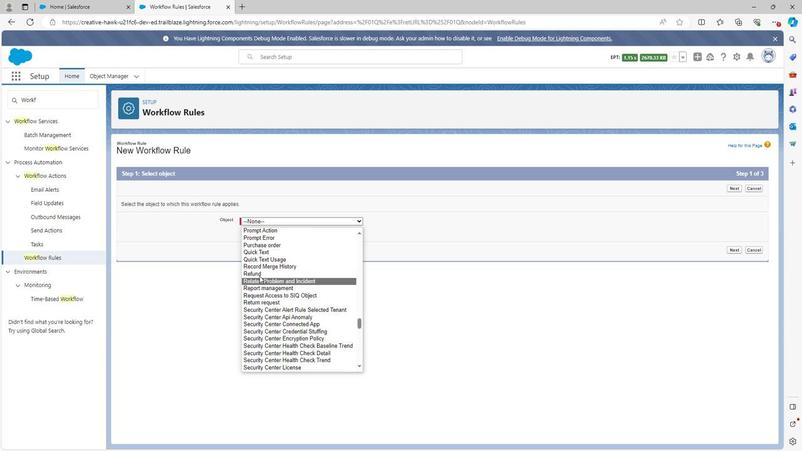 
Action: Mouse scrolled (270, 328) with delta (0, 0)
Screenshot: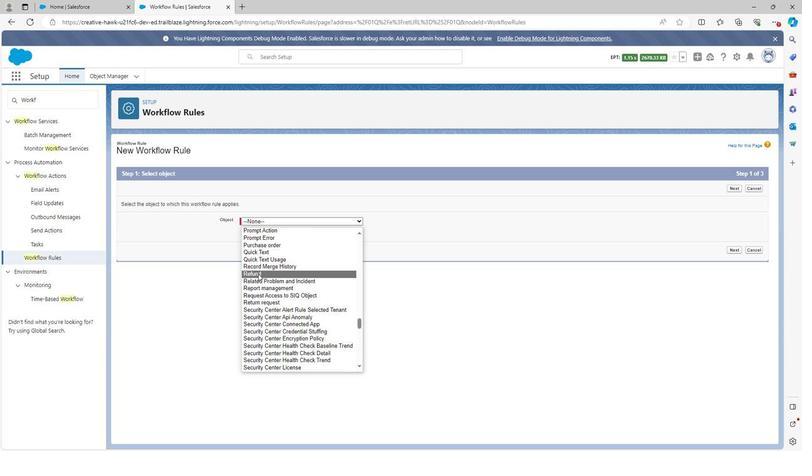 
Action: Mouse moved to (251, 269)
Screenshot: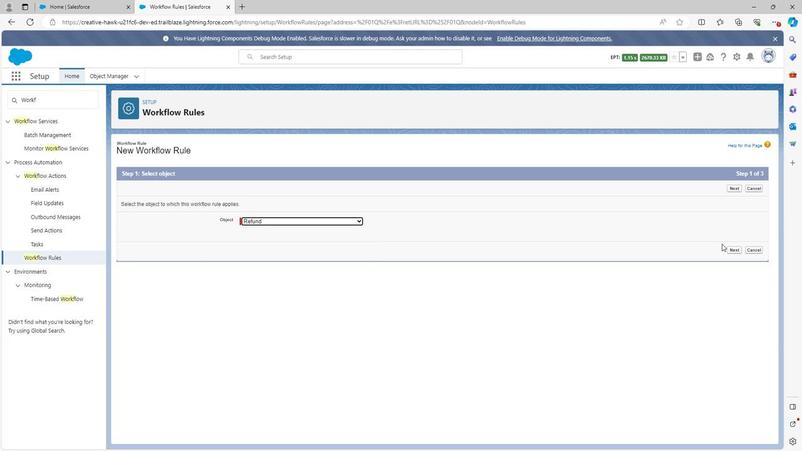 
Action: Mouse pressed left at (251, 269)
Screenshot: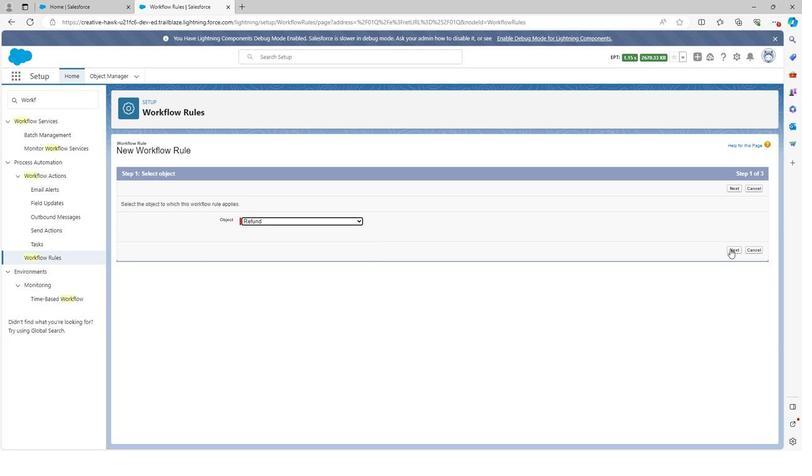 
Action: Mouse moved to (733, 246)
Screenshot: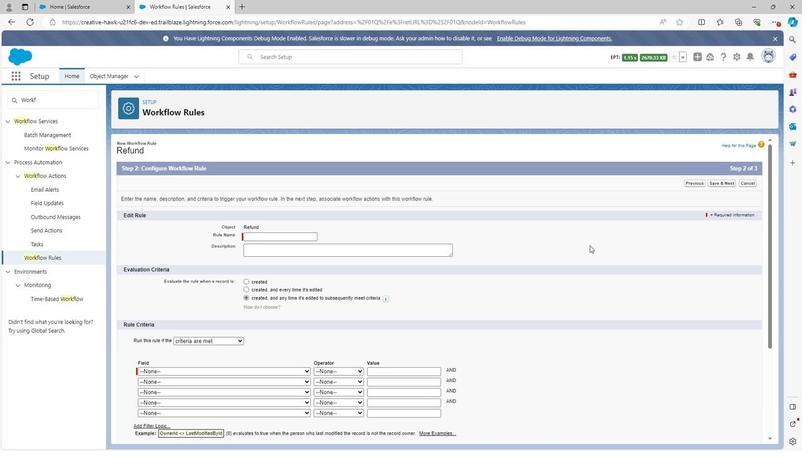 
Action: Mouse pressed left at (733, 246)
Screenshot: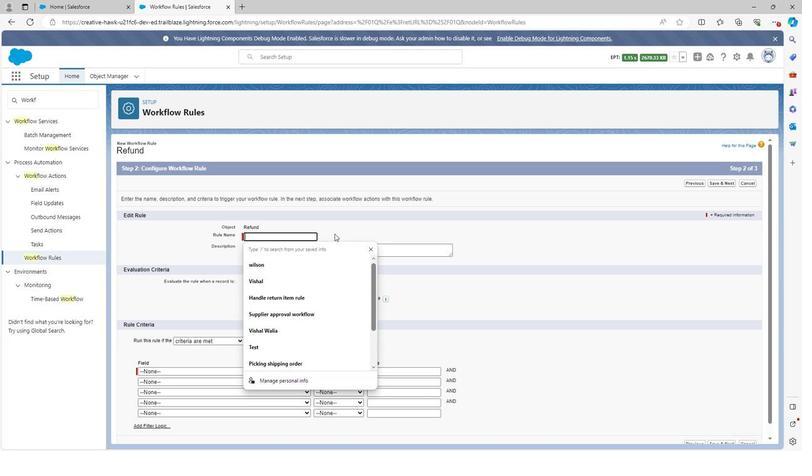 
Action: Mouse moved to (275, 232)
Screenshot: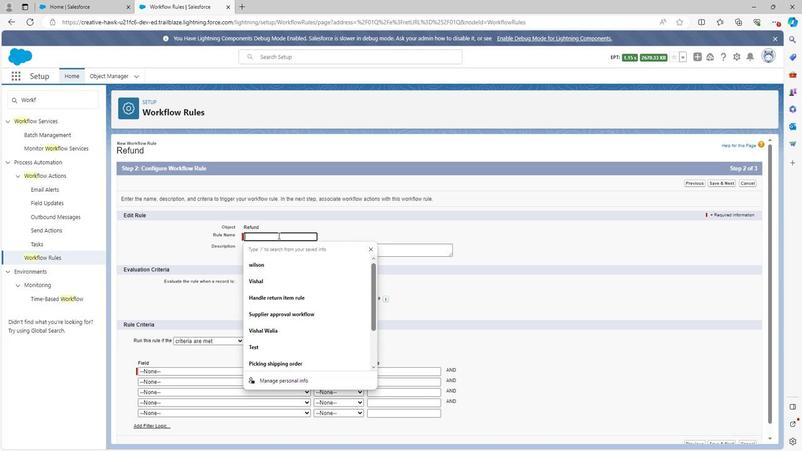 
Action: Mouse pressed left at (275, 232)
Screenshot: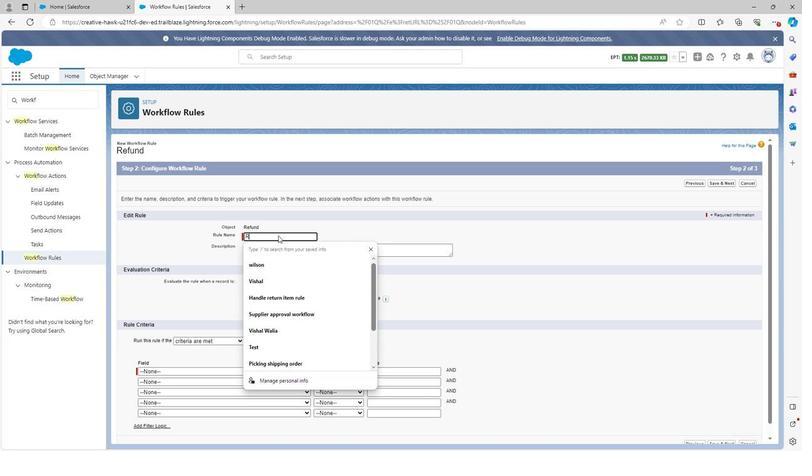 
Action: Key pressed <Key.shift>Refund<Key.space>rule
Screenshot: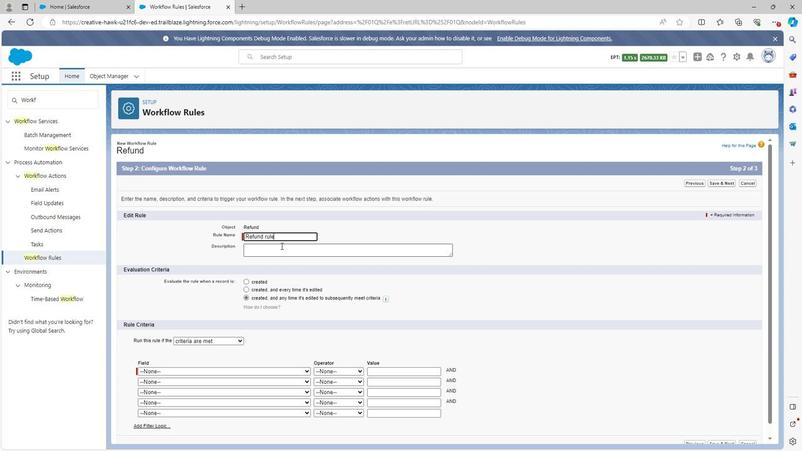 
Action: Mouse moved to (278, 243)
Screenshot: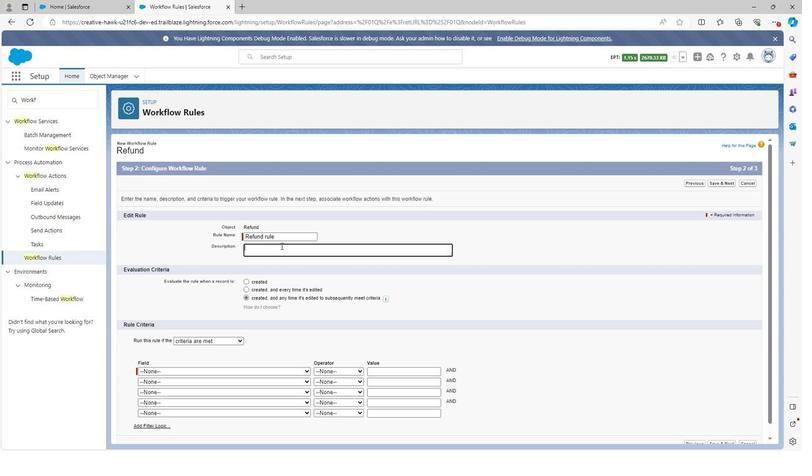 
Action: Mouse pressed left at (278, 243)
Screenshot: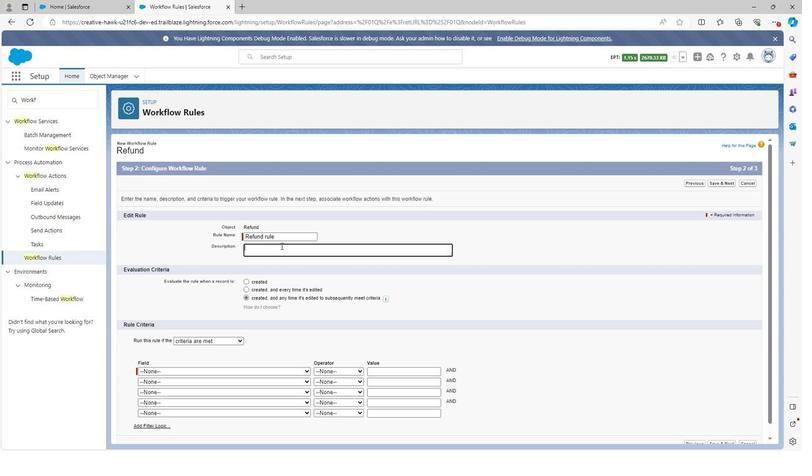 
Action: Key pressed <Key.shift><Key.shift><Key.shift>Refund<Key.space>rule<Key.space>is<Key.space>the<Key.space>rule<Key.space>through<Key.space>which<Key.space>we<Key.space>can<Key.space>proccessed<Key.space>the<Key.space>refund<Key.space>and<Key.space><Key.space>uo<Key.backspace>pdating<Key.space>the<Key.space>delivery
